 Task: nan
Action: Mouse moved to (516, 649)
Screenshot: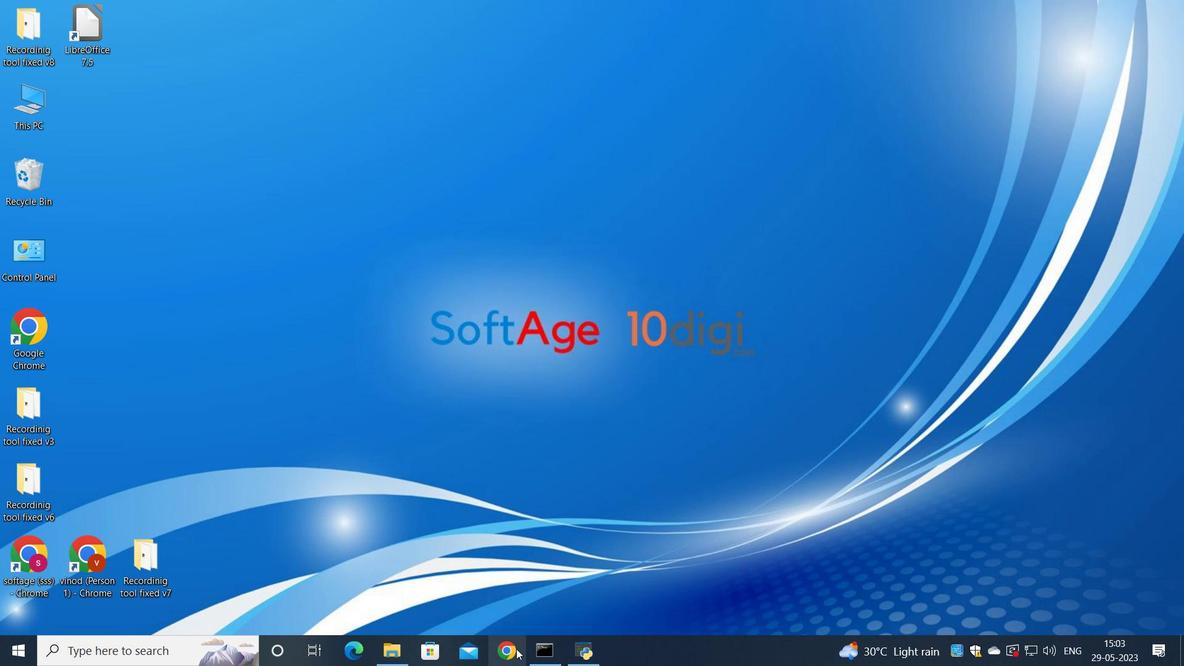
Action: Mouse pressed left at (516, 649)
Screenshot: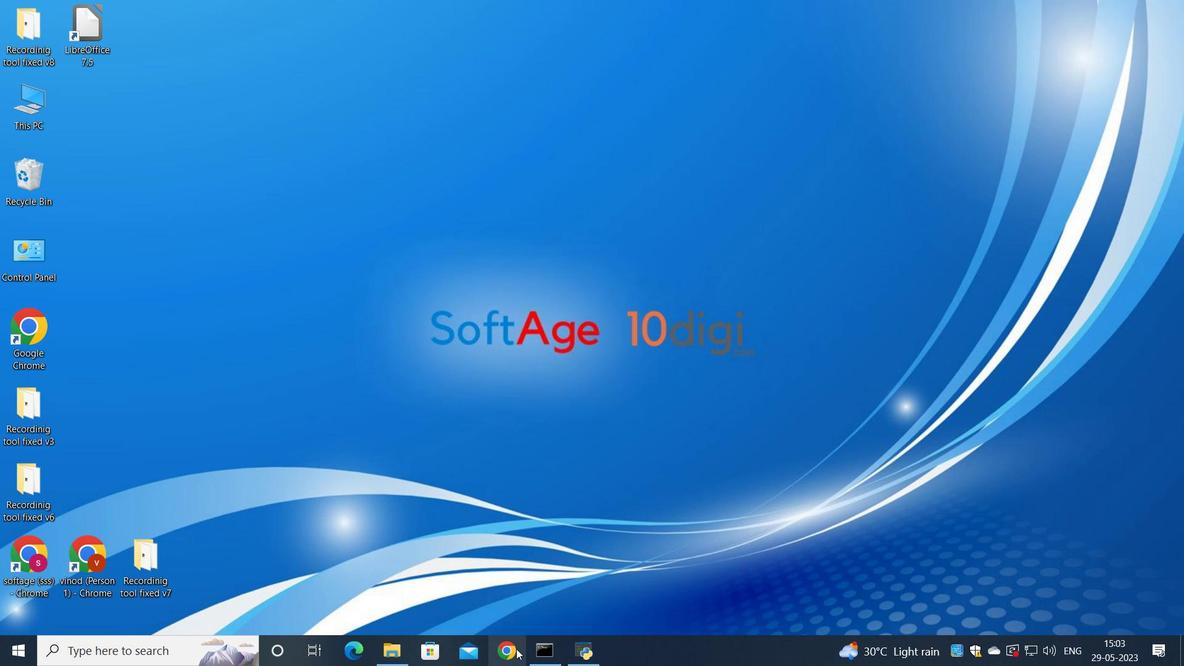 
Action: Mouse moved to (512, 394)
Screenshot: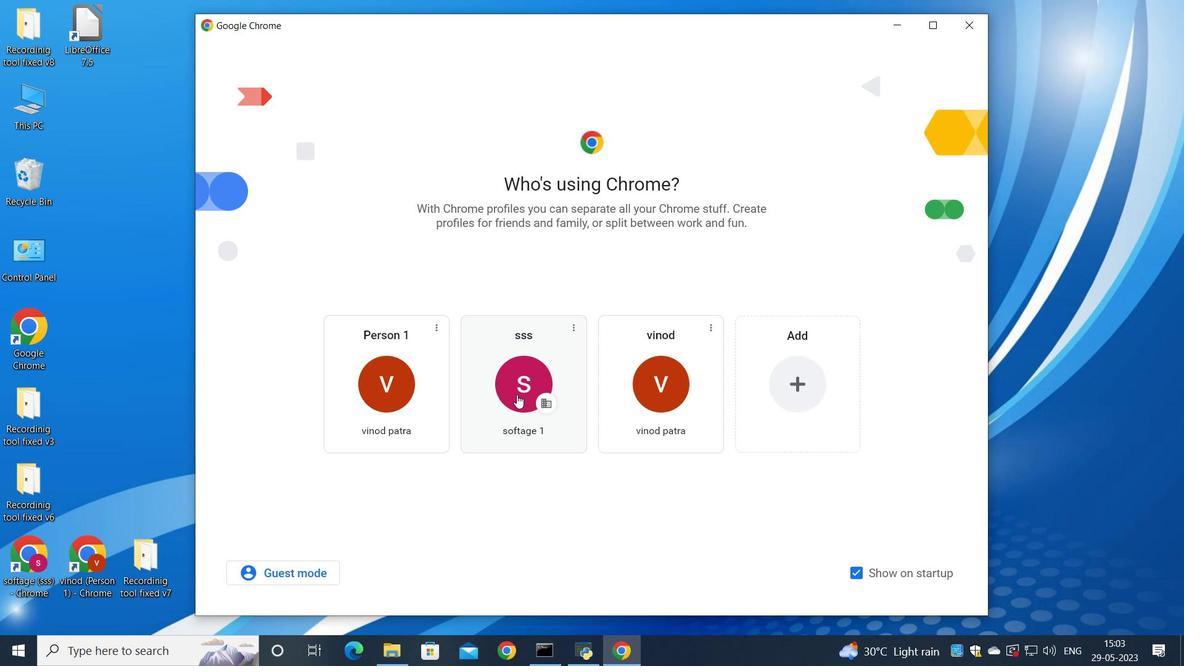 
Action: Mouse pressed left at (512, 394)
Screenshot: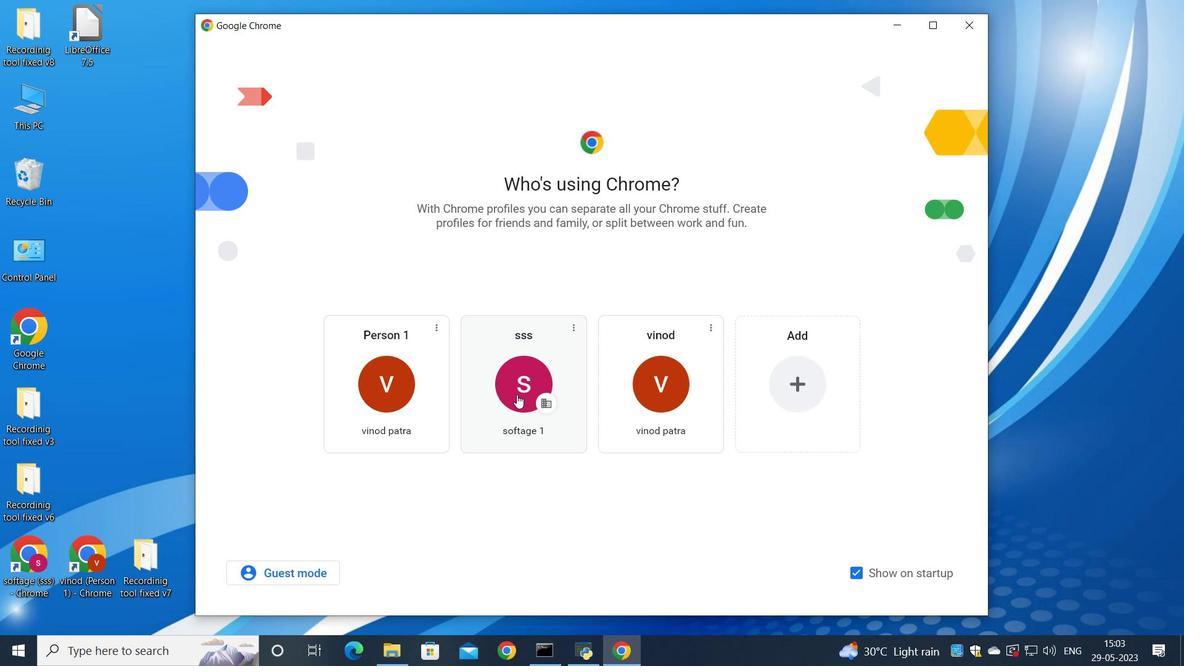 
Action: Mouse moved to (1036, 83)
Screenshot: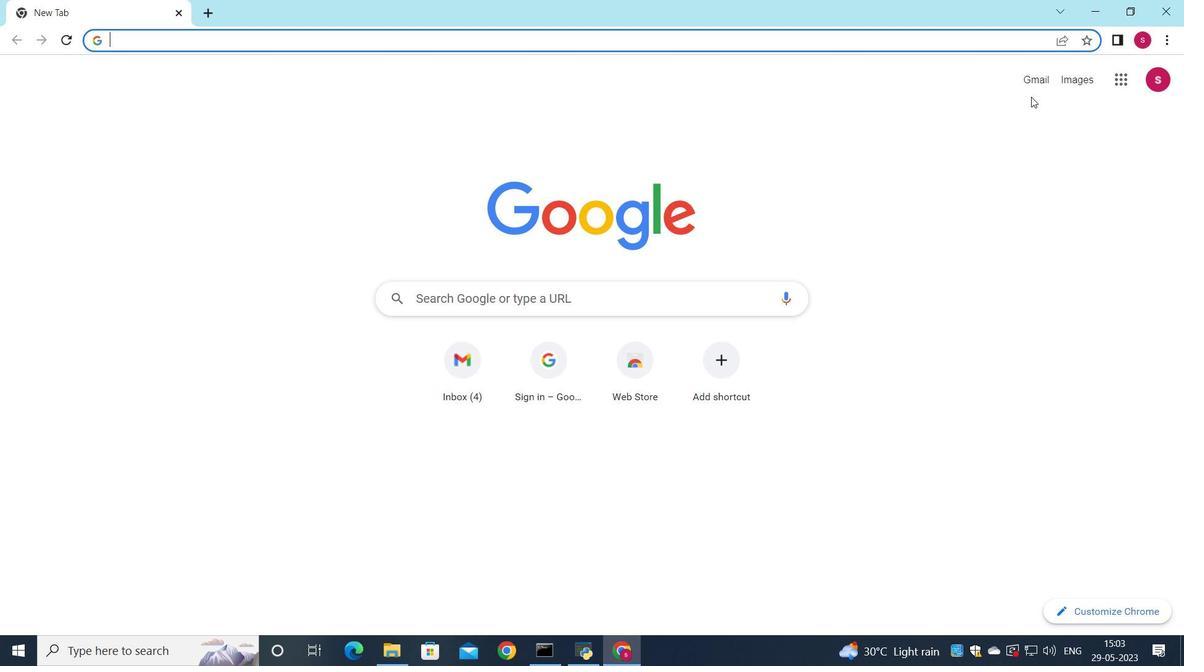 
Action: Mouse pressed left at (1036, 83)
Screenshot: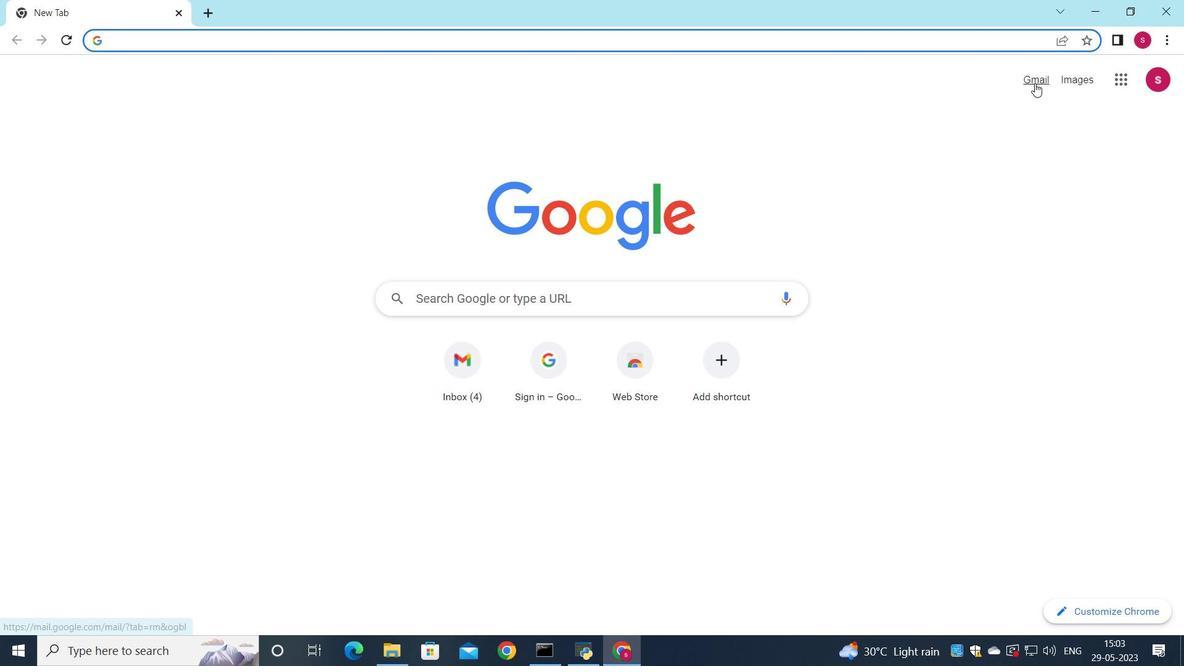 
Action: Mouse moved to (1011, 106)
Screenshot: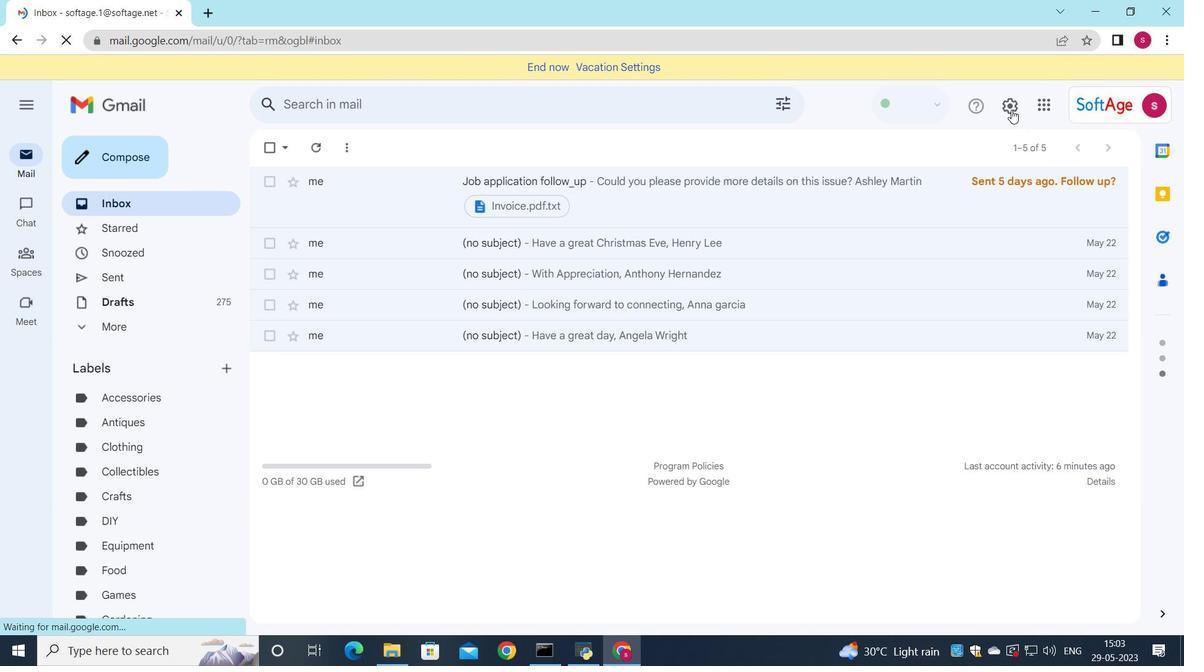 
Action: Mouse pressed left at (1011, 106)
Screenshot: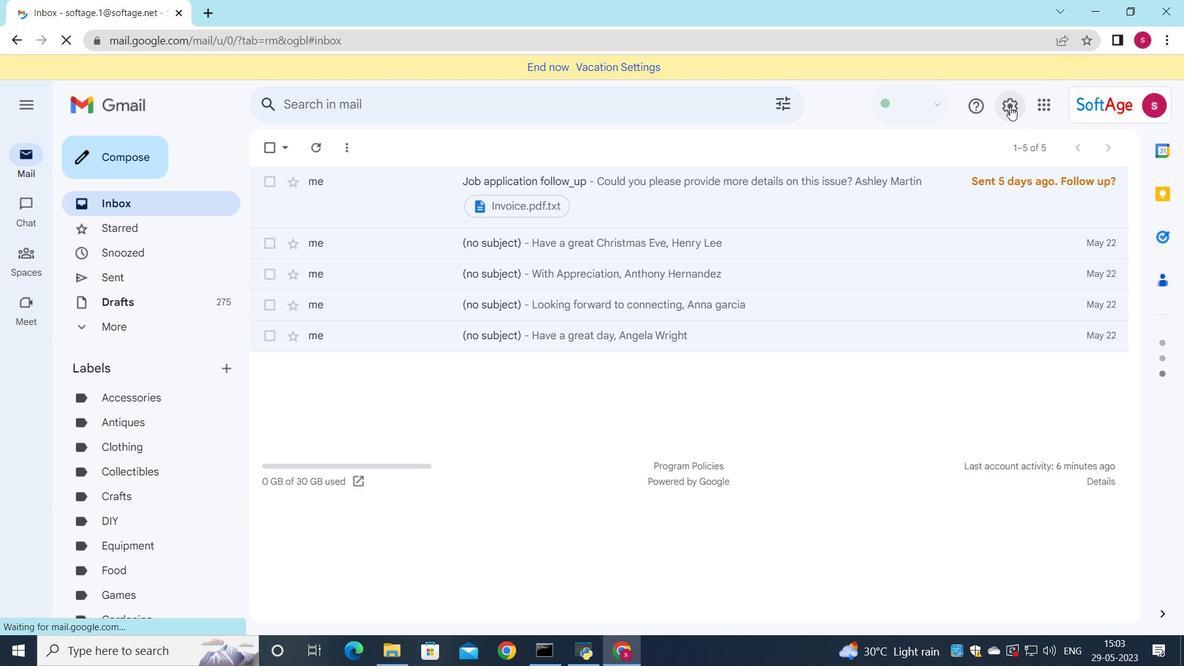 
Action: Mouse moved to (1033, 182)
Screenshot: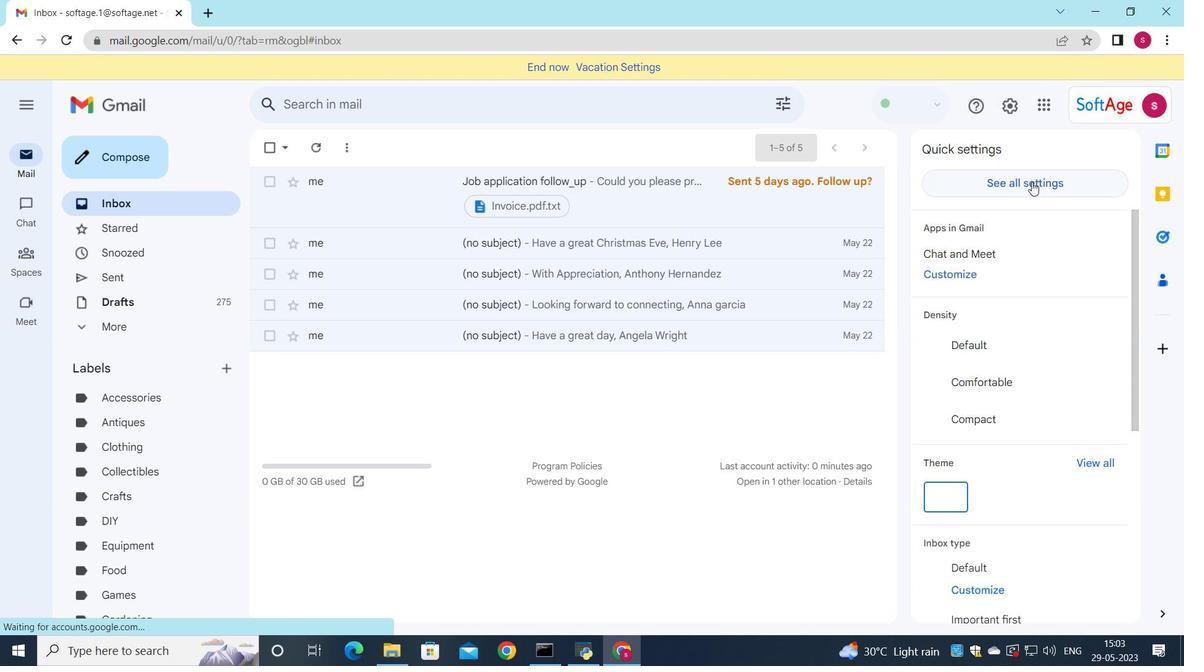 
Action: Mouse pressed left at (1033, 182)
Screenshot: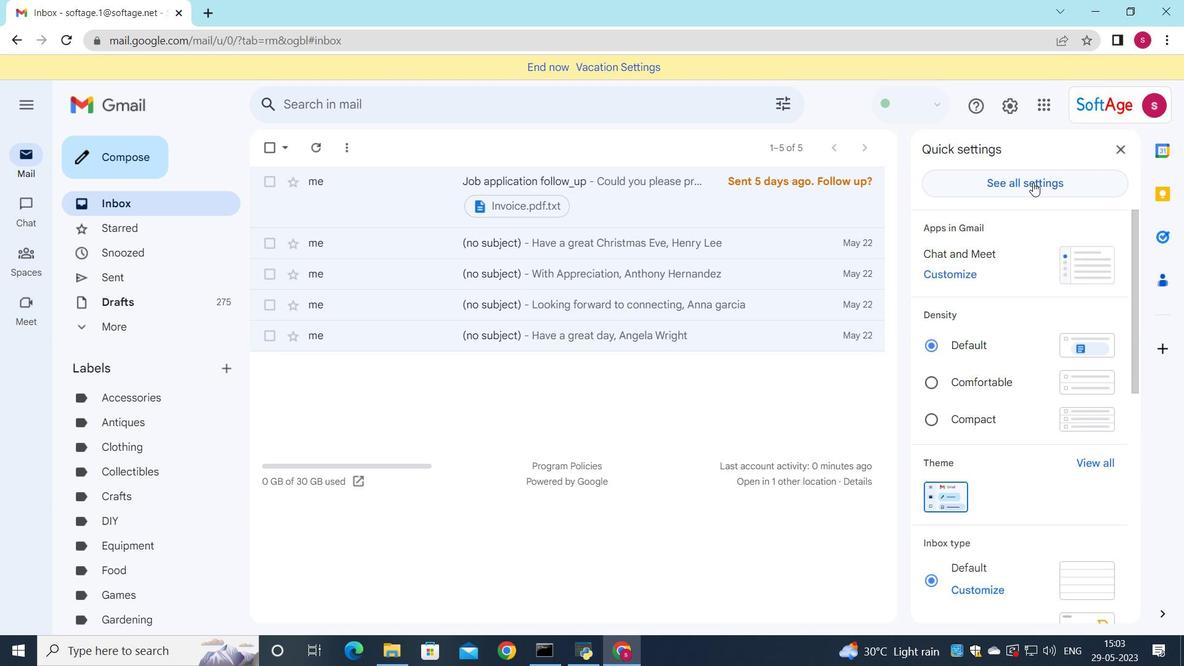 
Action: Mouse moved to (562, 223)
Screenshot: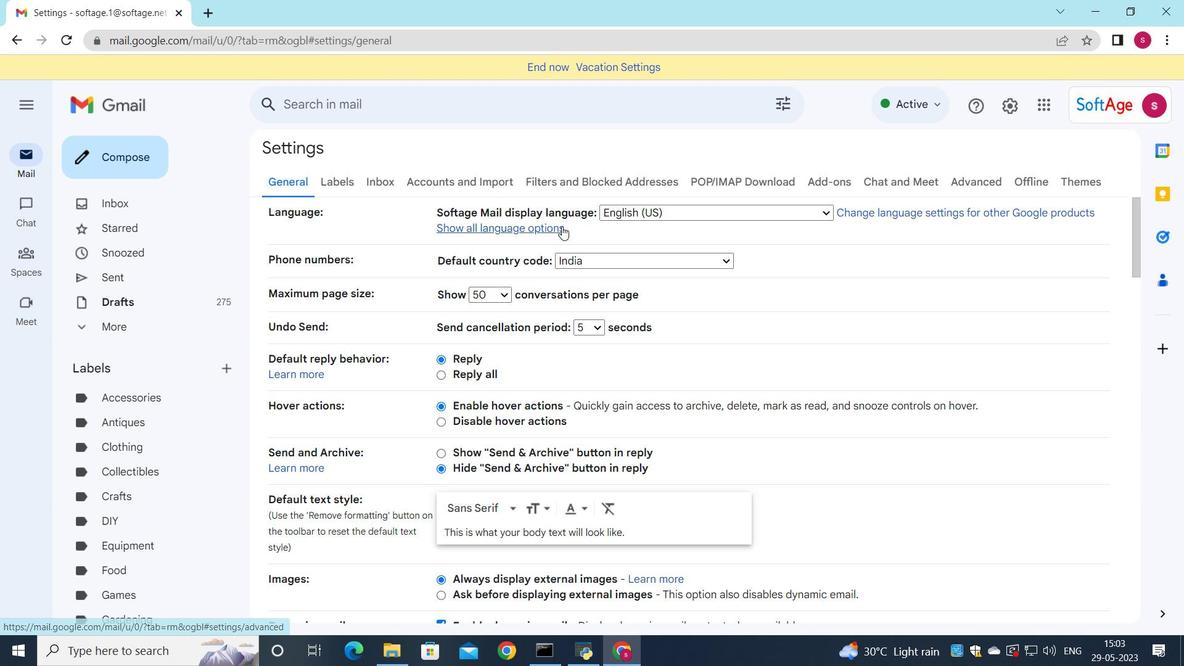 
Action: Mouse scrolled (562, 222) with delta (0, 0)
Screenshot: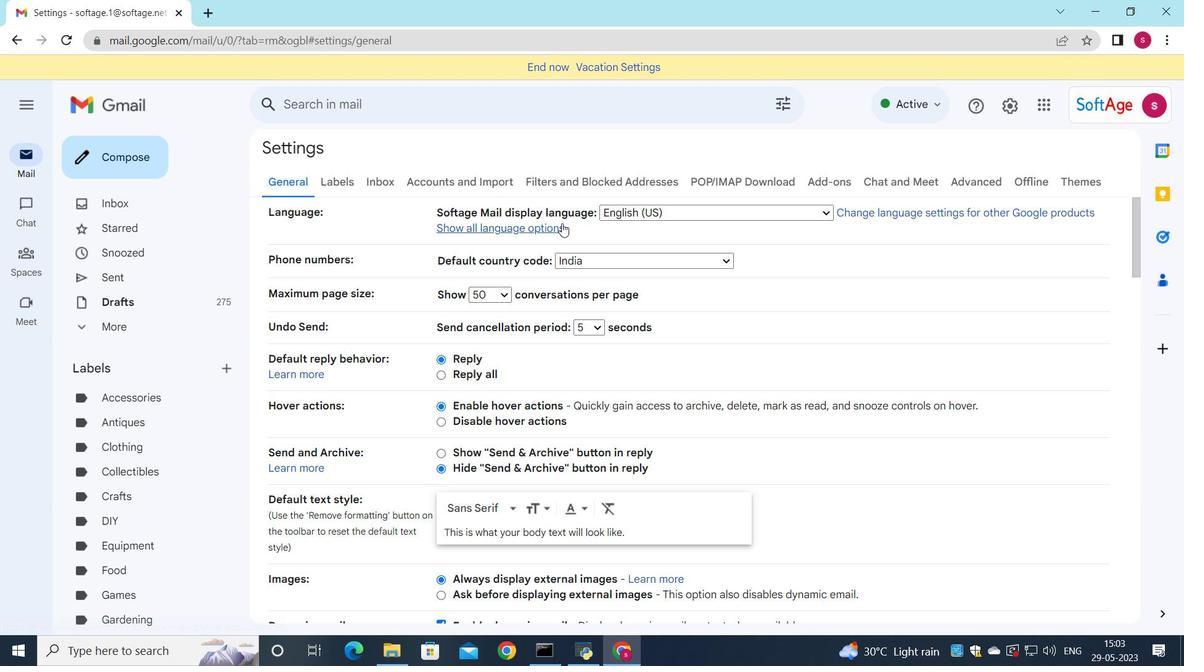 
Action: Mouse scrolled (562, 222) with delta (0, 0)
Screenshot: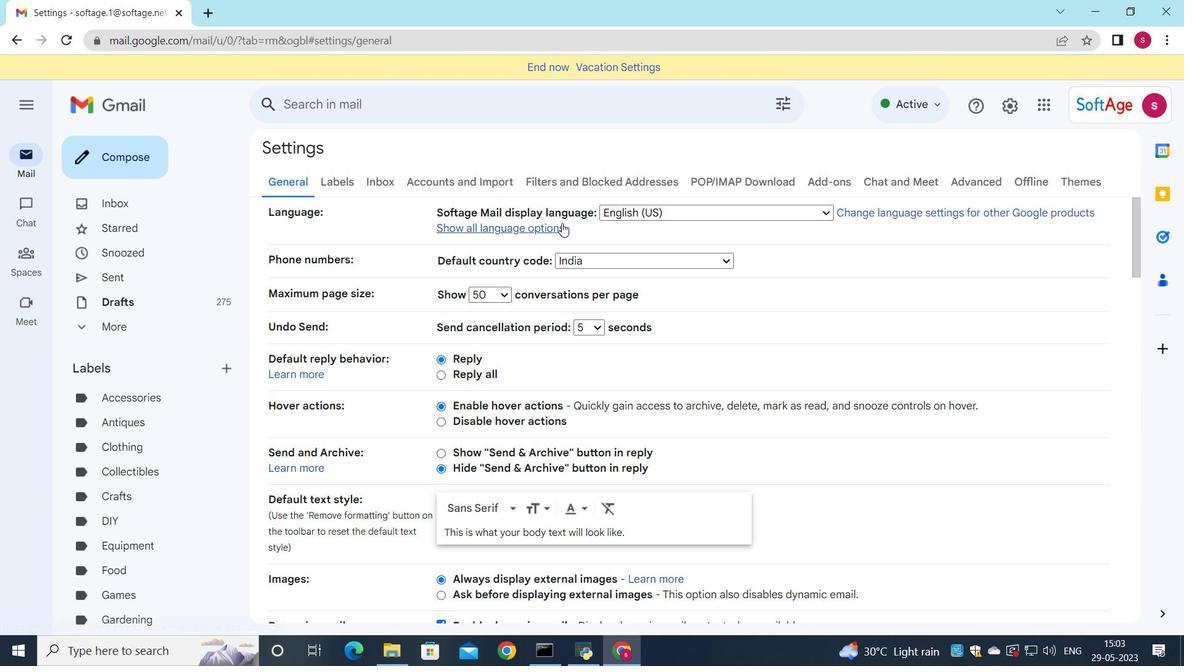 
Action: Mouse scrolled (562, 222) with delta (0, 0)
Screenshot: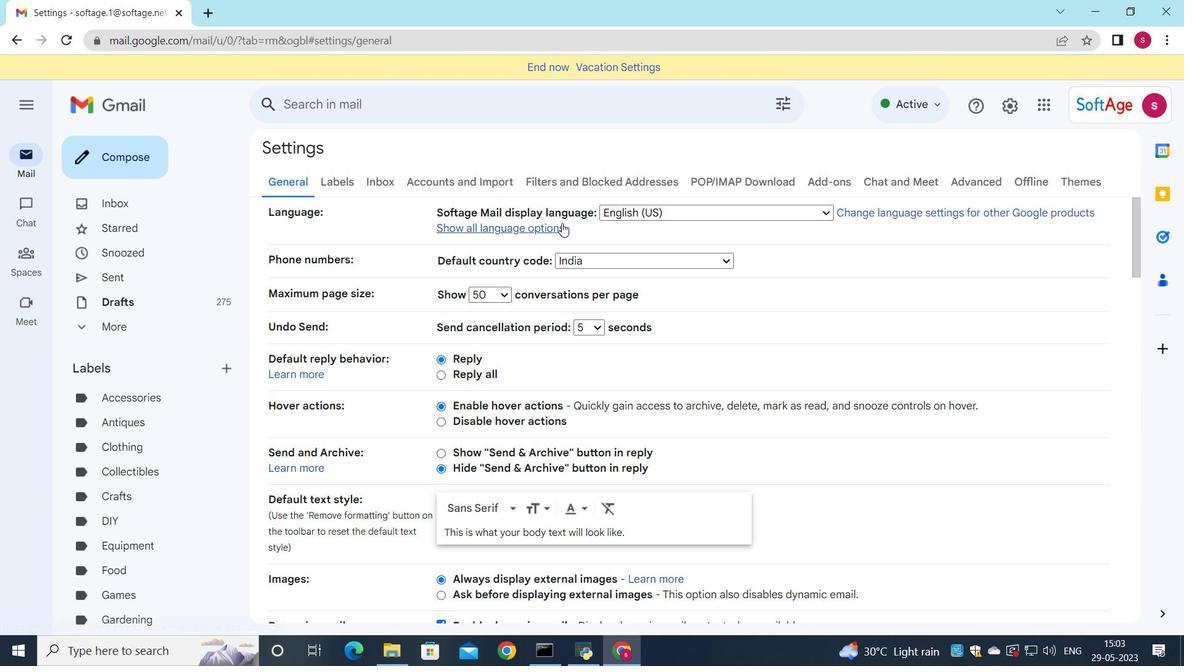 
Action: Mouse scrolled (562, 222) with delta (0, 0)
Screenshot: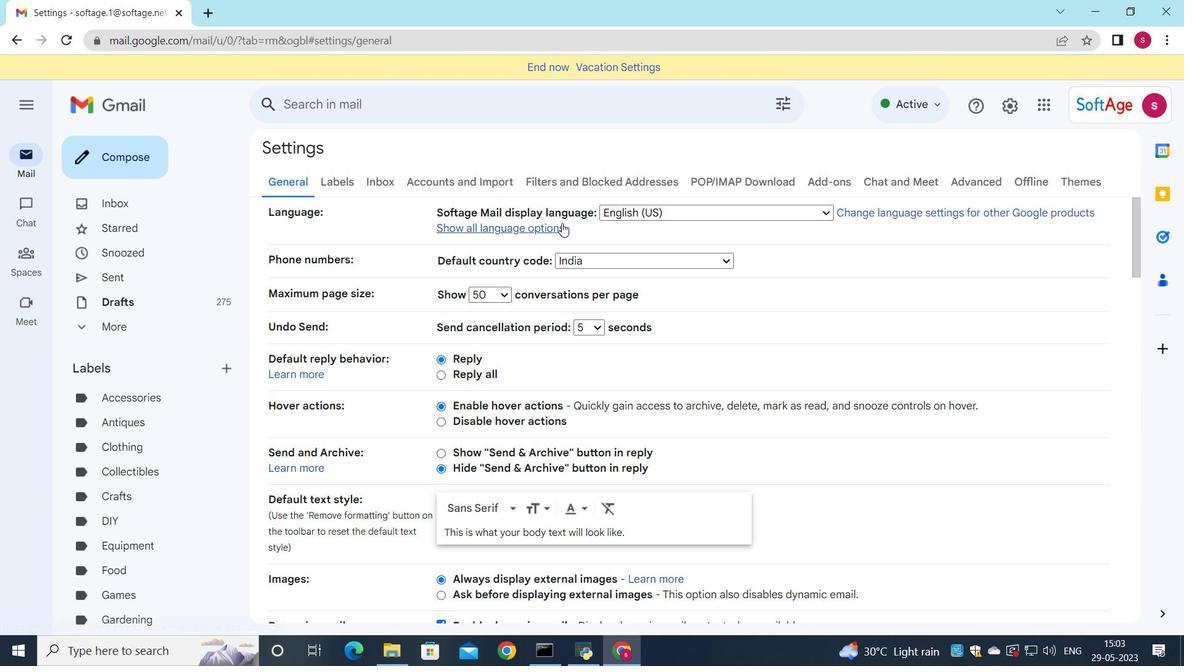 
Action: Mouse scrolled (562, 222) with delta (0, 0)
Screenshot: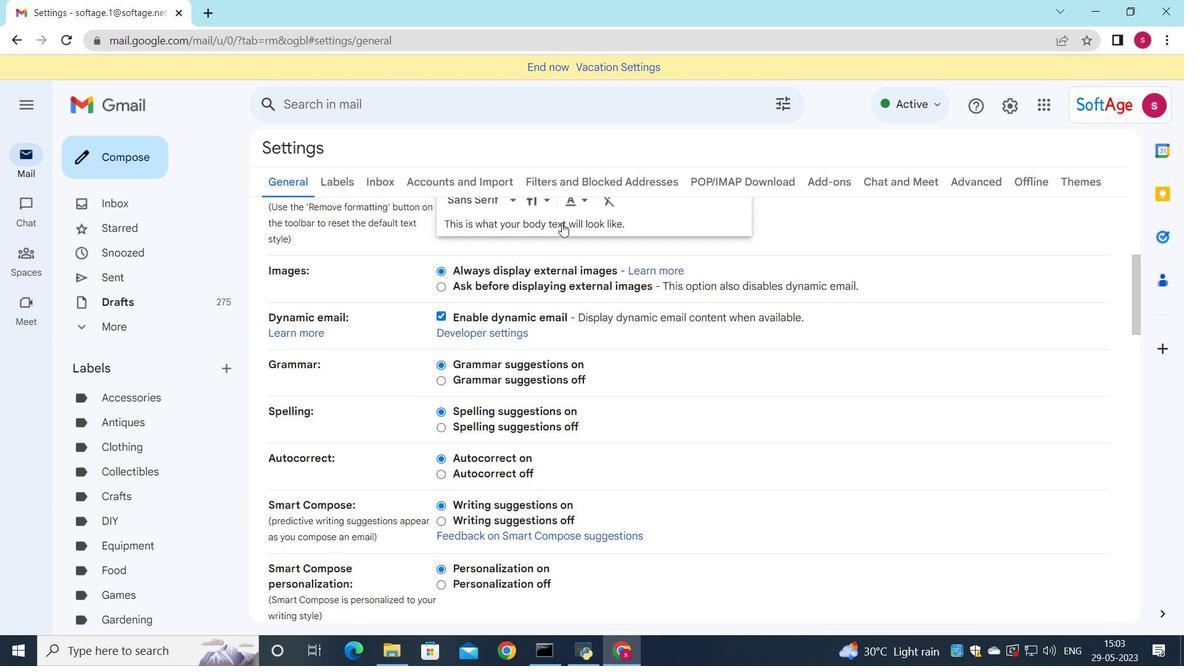 
Action: Mouse scrolled (562, 222) with delta (0, 0)
Screenshot: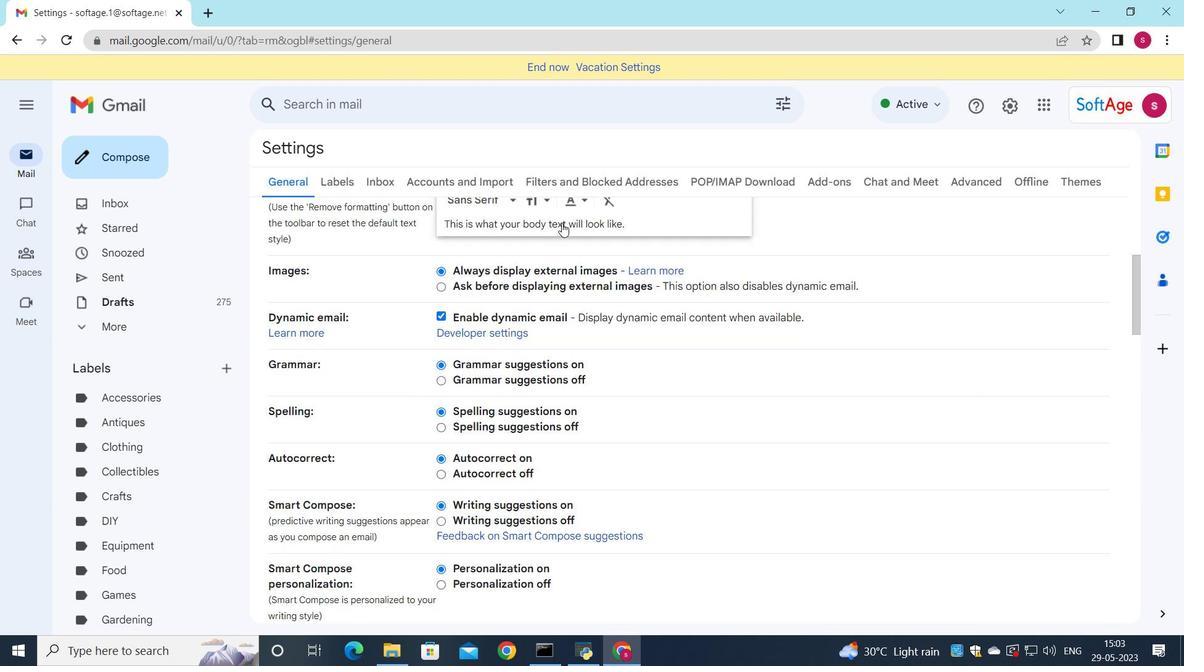 
Action: Mouse scrolled (562, 222) with delta (0, 0)
Screenshot: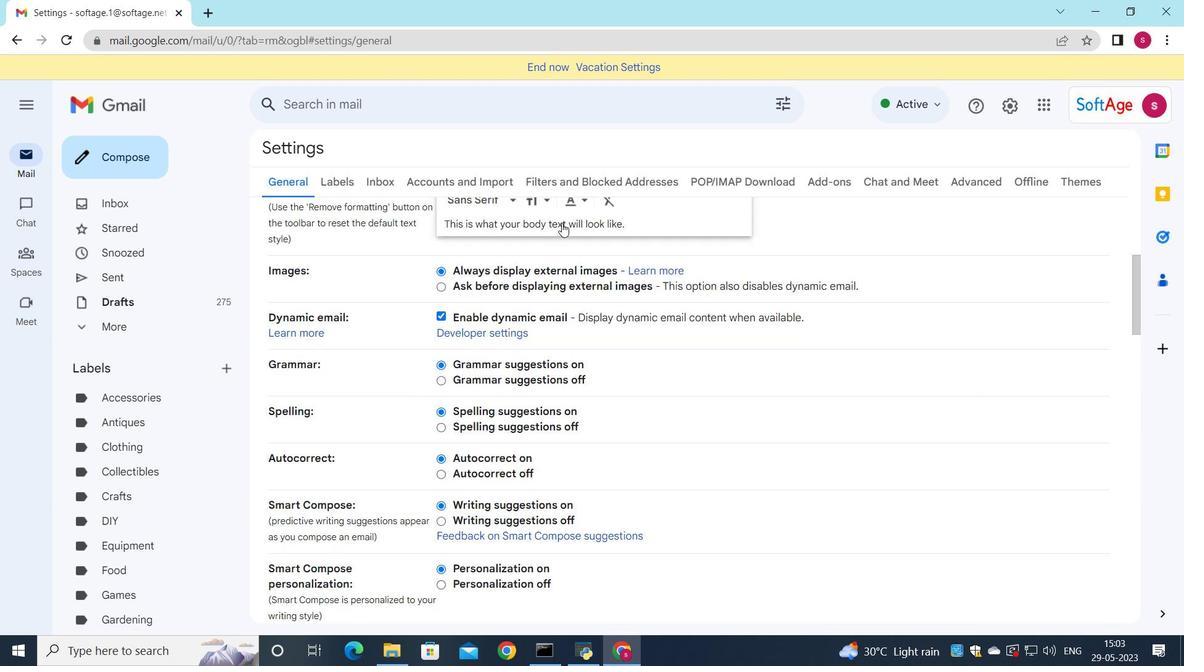 
Action: Mouse scrolled (562, 222) with delta (0, 0)
Screenshot: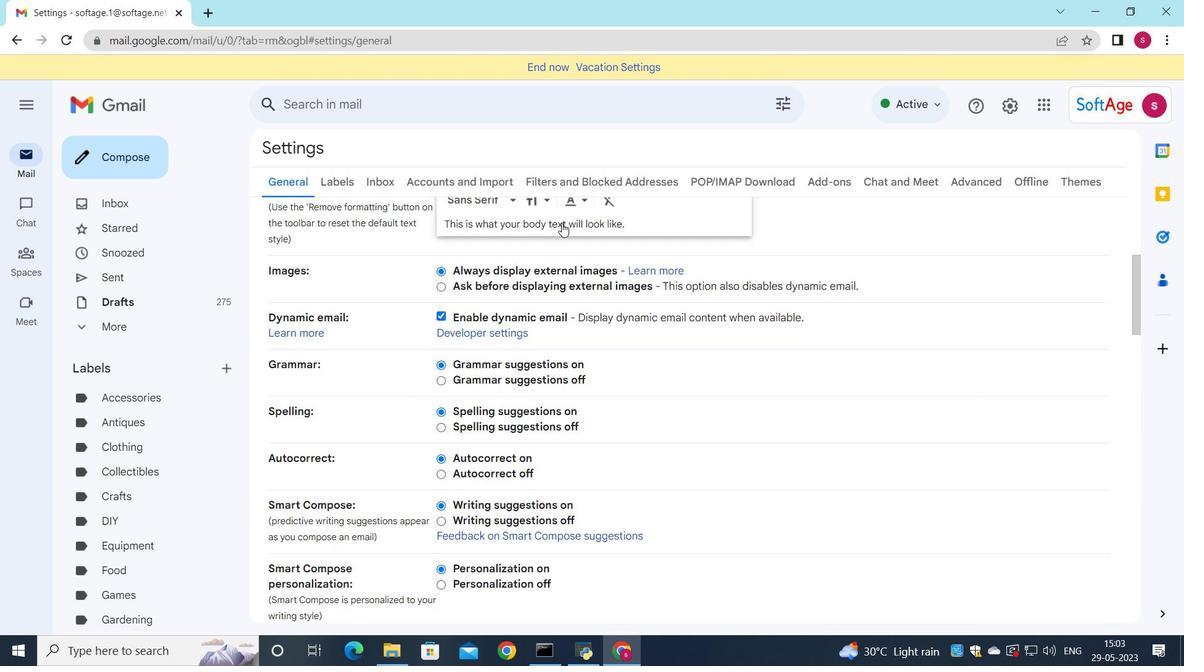 
Action: Mouse scrolled (562, 222) with delta (0, 0)
Screenshot: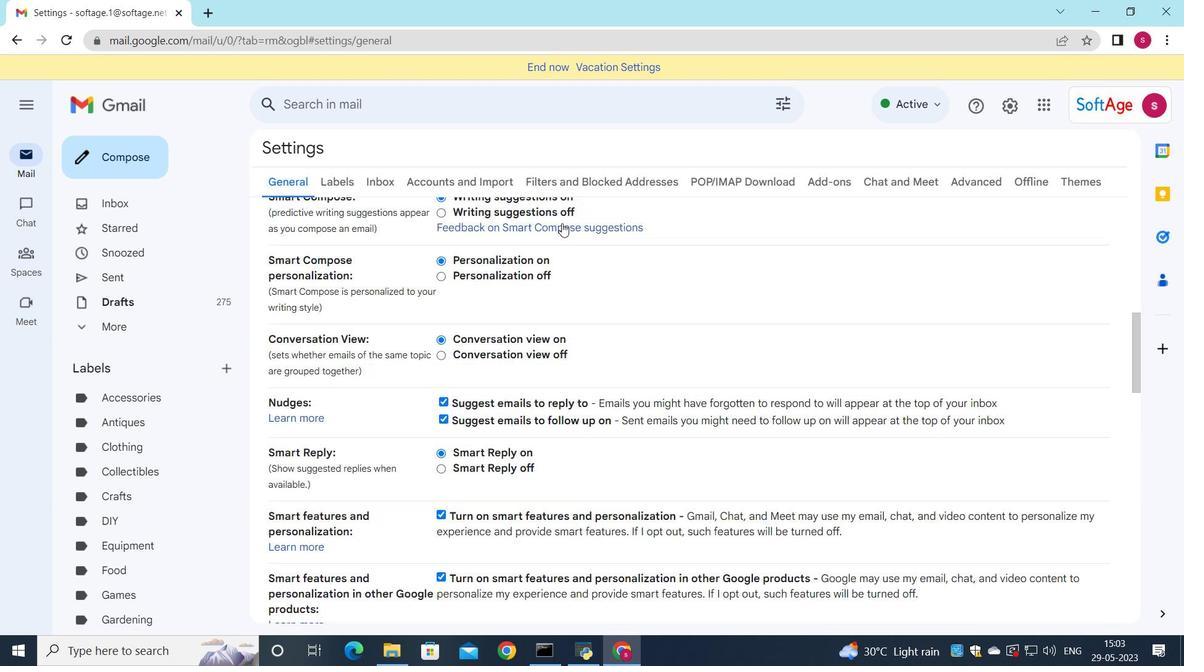 
Action: Mouse scrolled (562, 222) with delta (0, 0)
Screenshot: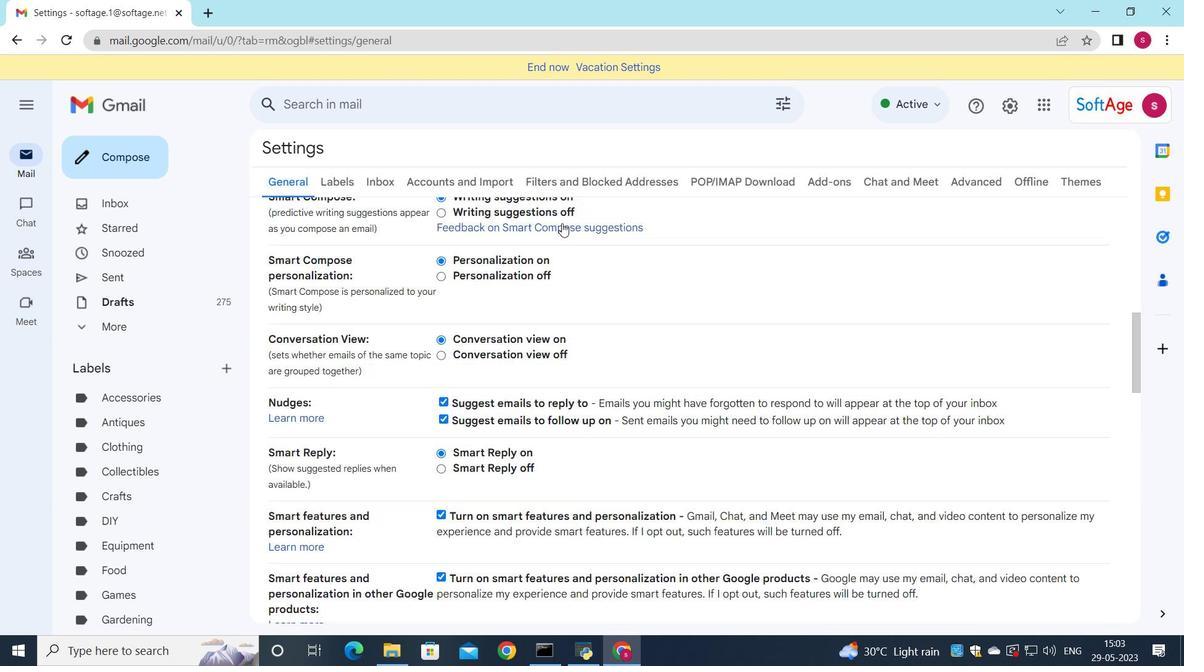 
Action: Mouse scrolled (562, 222) with delta (0, 0)
Screenshot: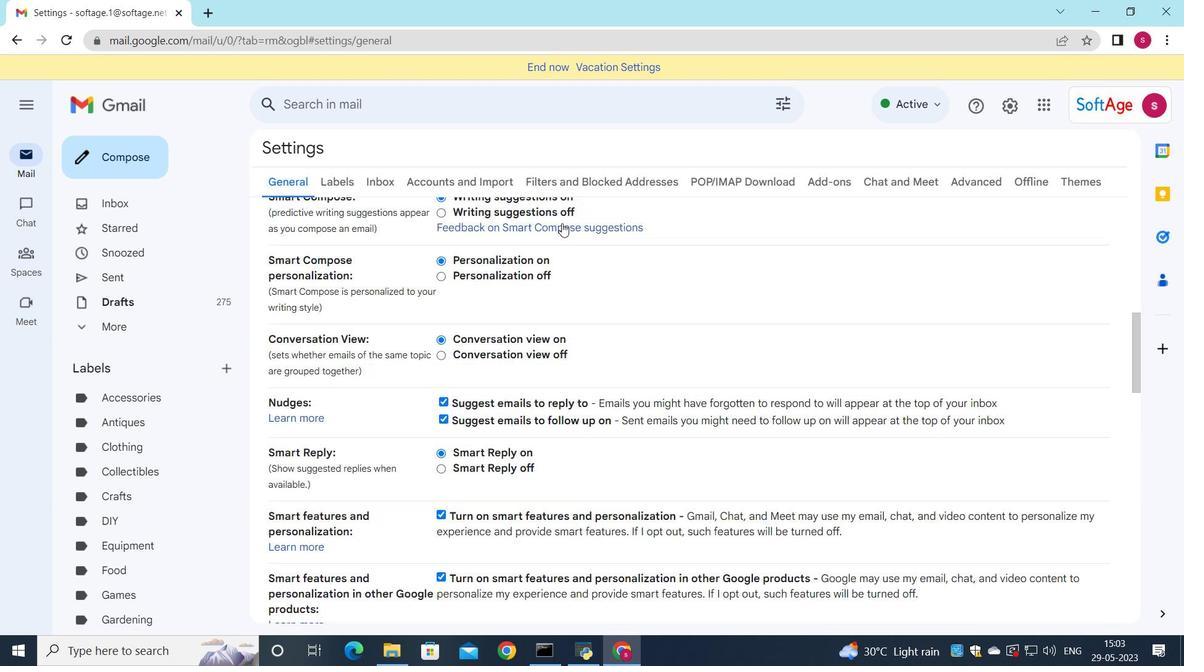
Action: Mouse scrolled (562, 222) with delta (0, 0)
Screenshot: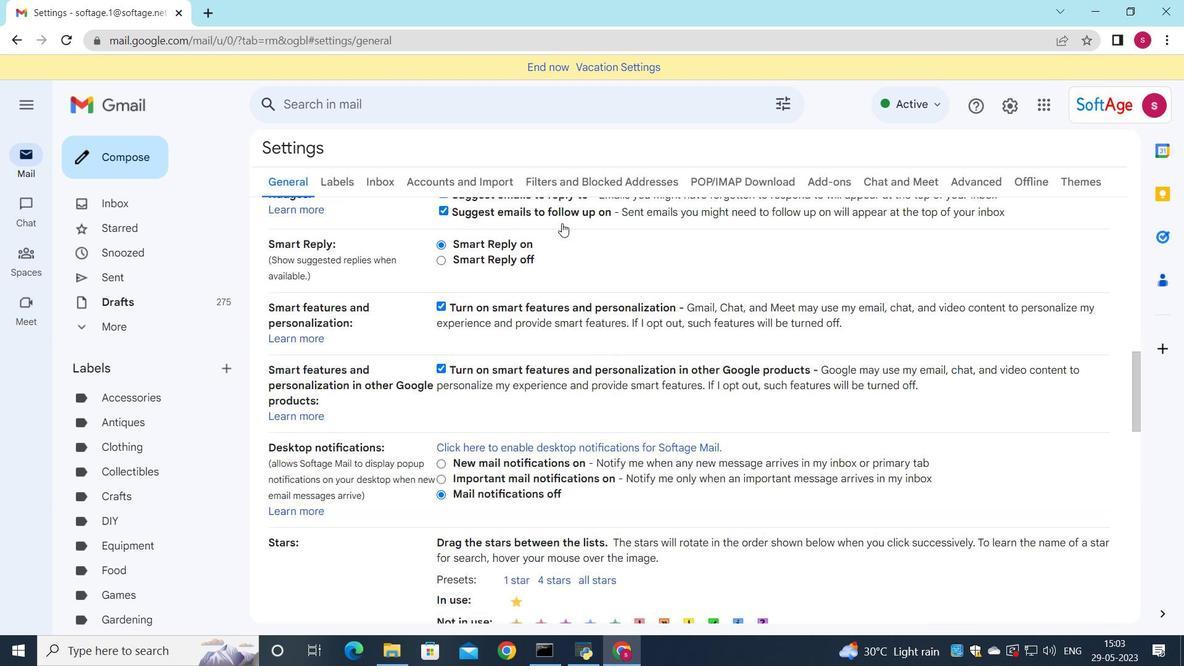 
Action: Mouse scrolled (562, 222) with delta (0, 0)
Screenshot: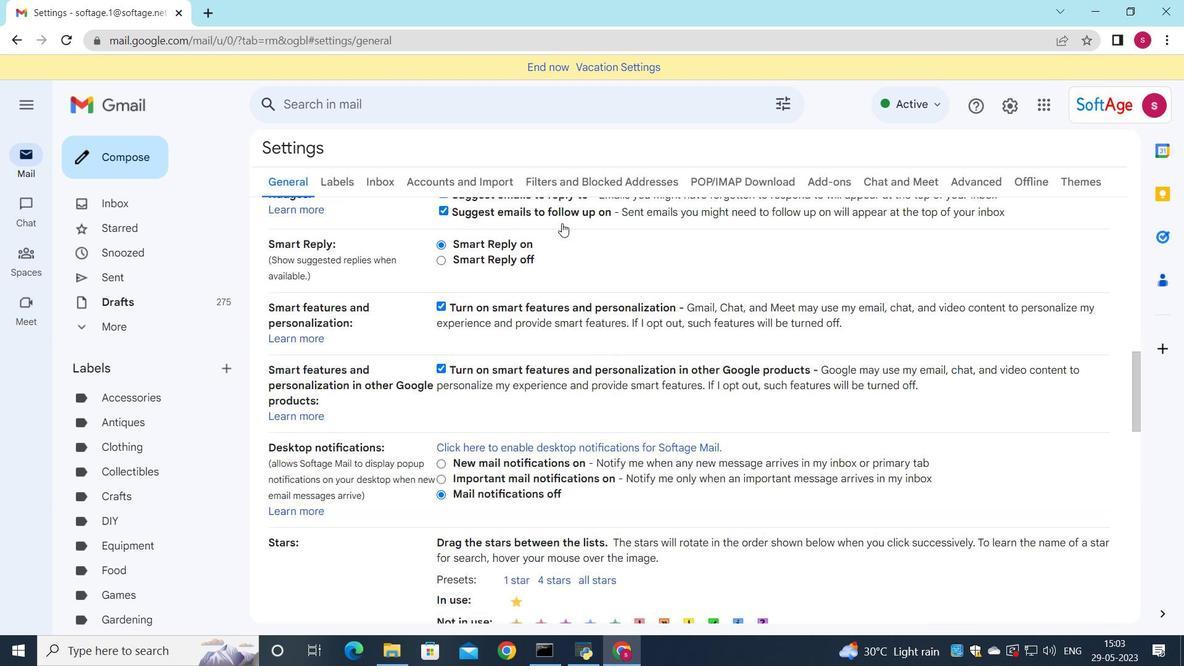 
Action: Mouse scrolled (562, 222) with delta (0, 0)
Screenshot: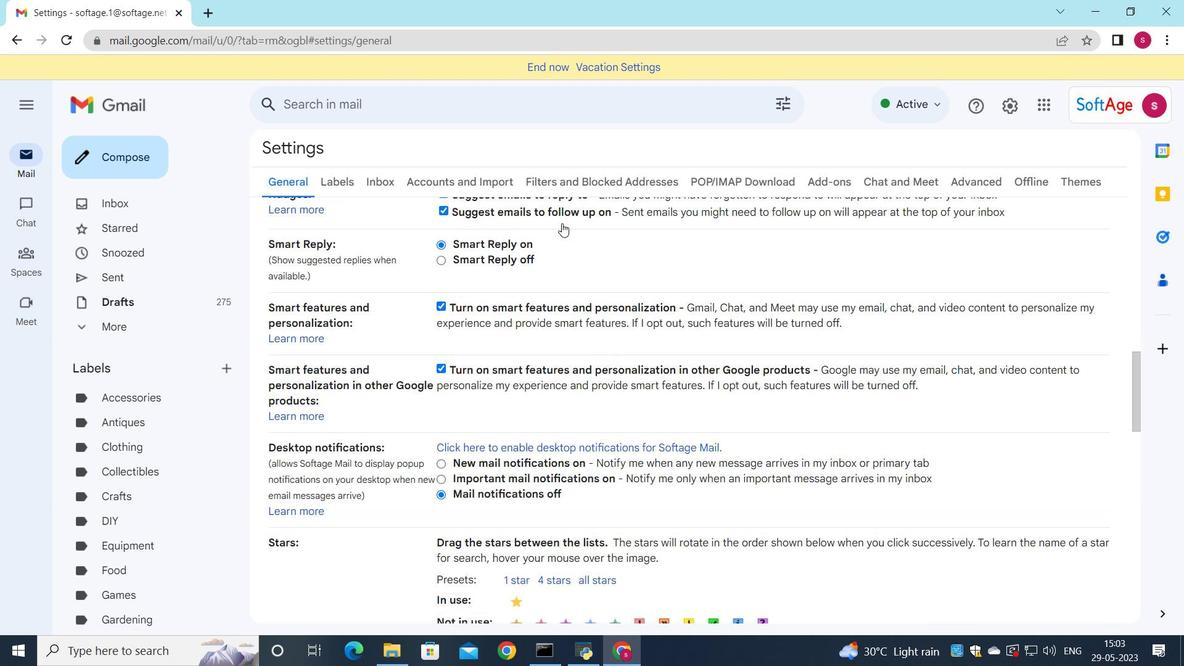 
Action: Mouse scrolled (562, 222) with delta (0, 0)
Screenshot: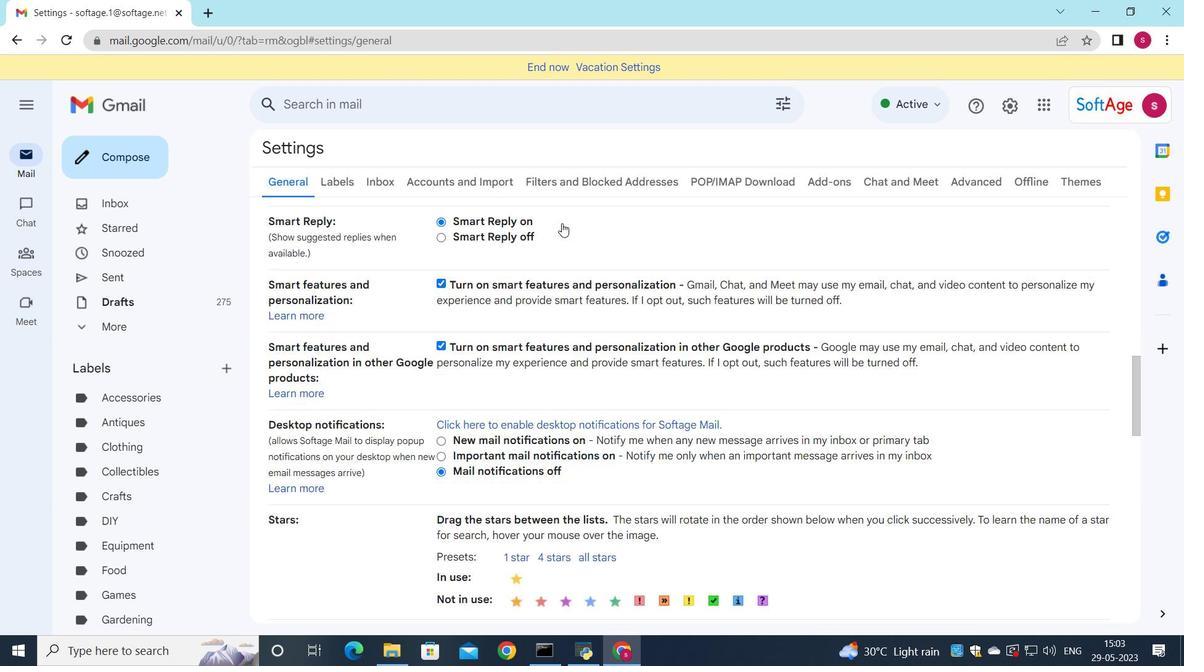 
Action: Mouse scrolled (562, 222) with delta (0, 0)
Screenshot: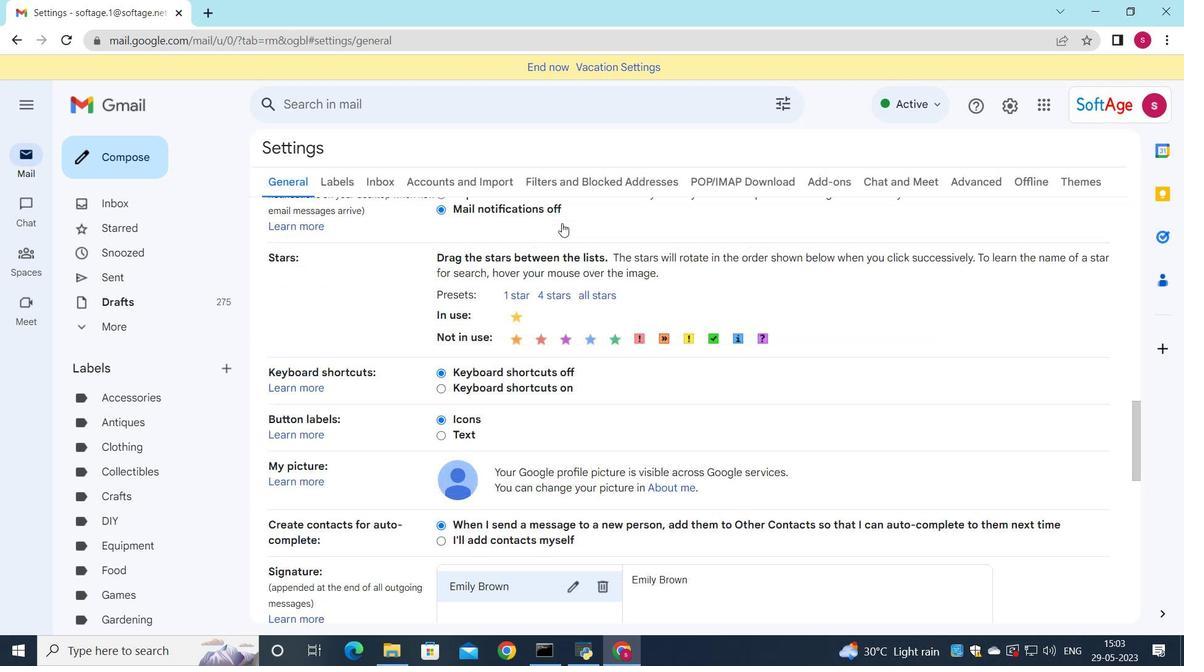 
Action: Mouse scrolled (562, 222) with delta (0, 0)
Screenshot: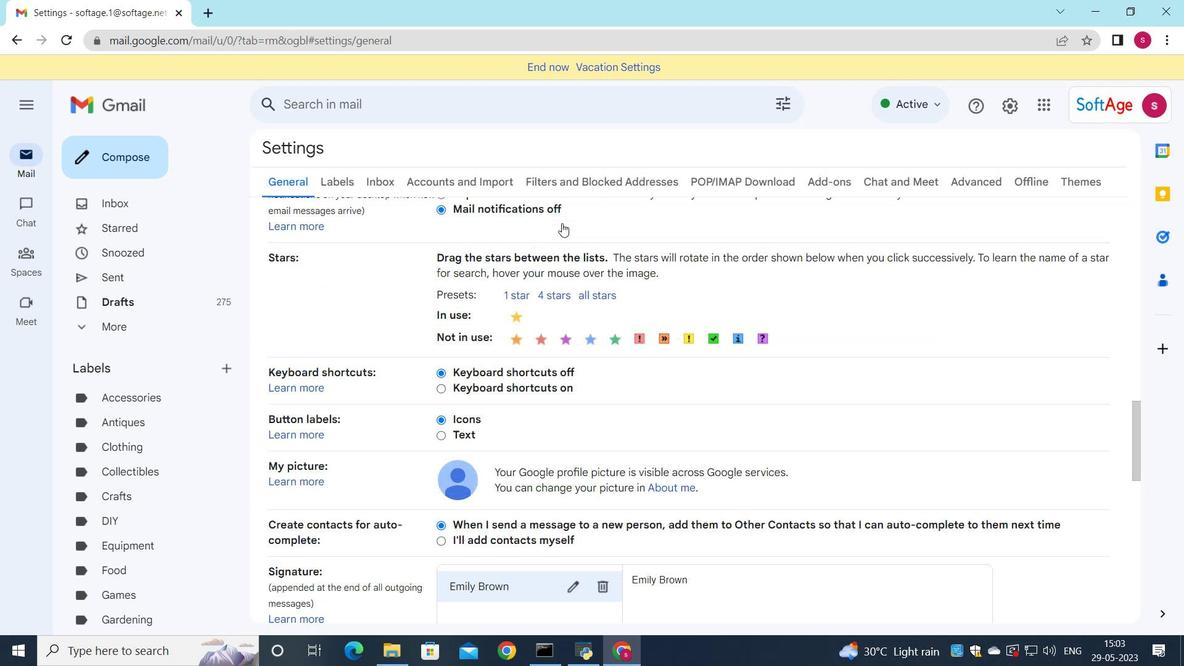 
Action: Mouse scrolled (562, 222) with delta (0, 0)
Screenshot: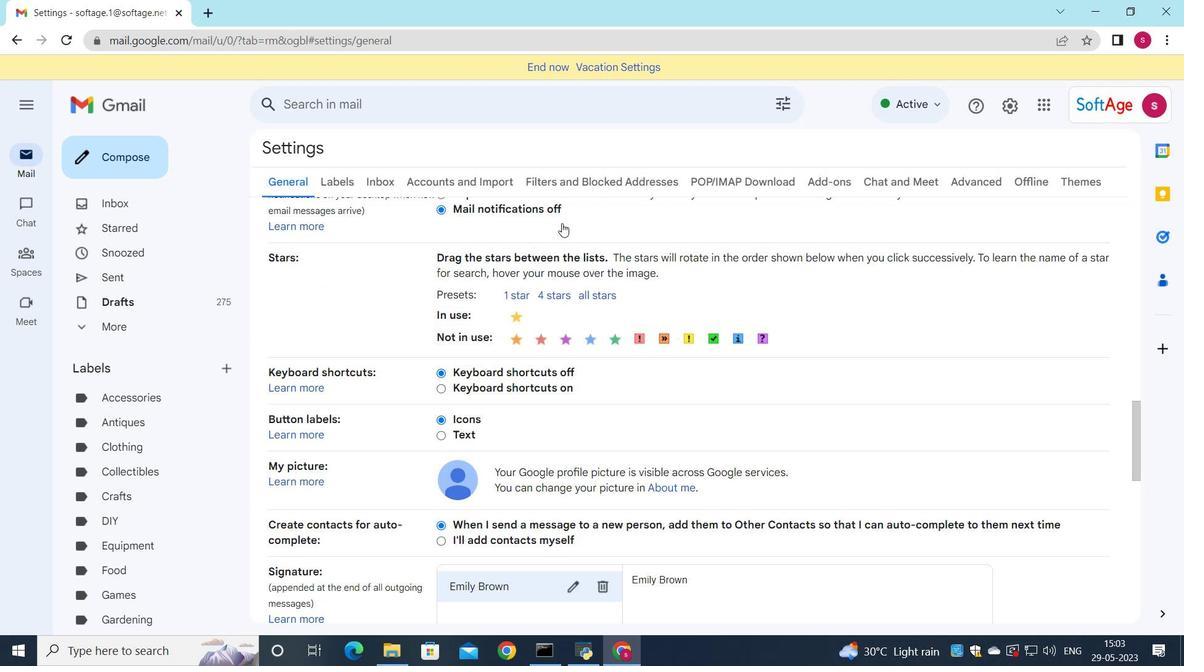 
Action: Mouse moved to (593, 305)
Screenshot: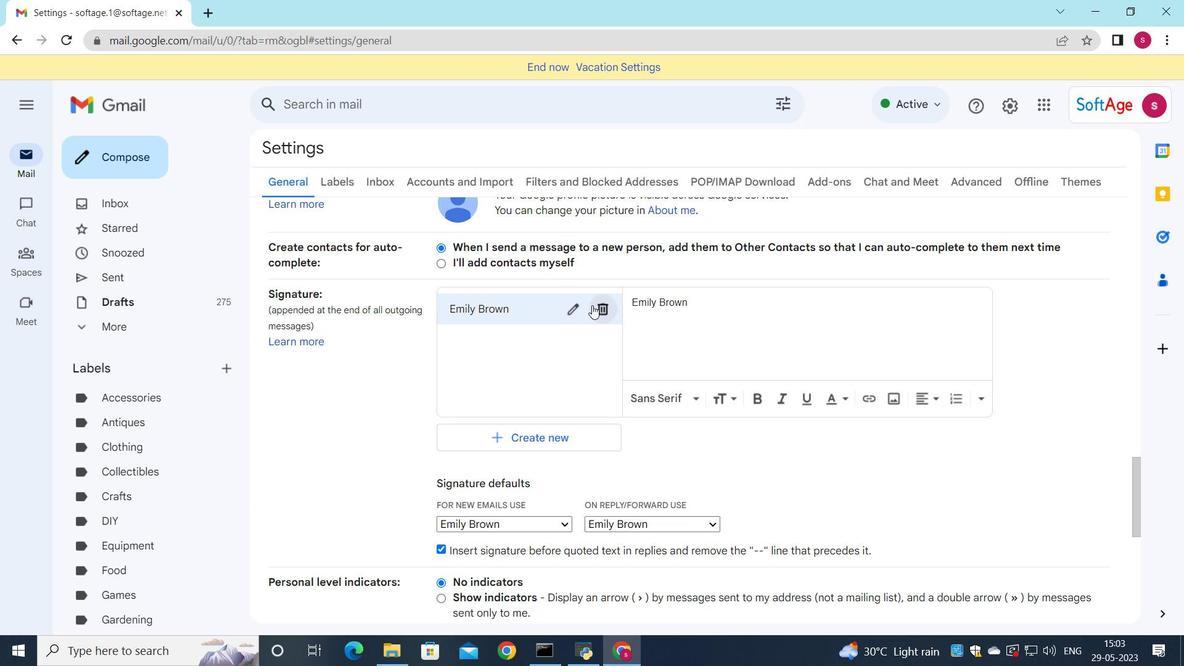 
Action: Mouse pressed left at (593, 305)
Screenshot: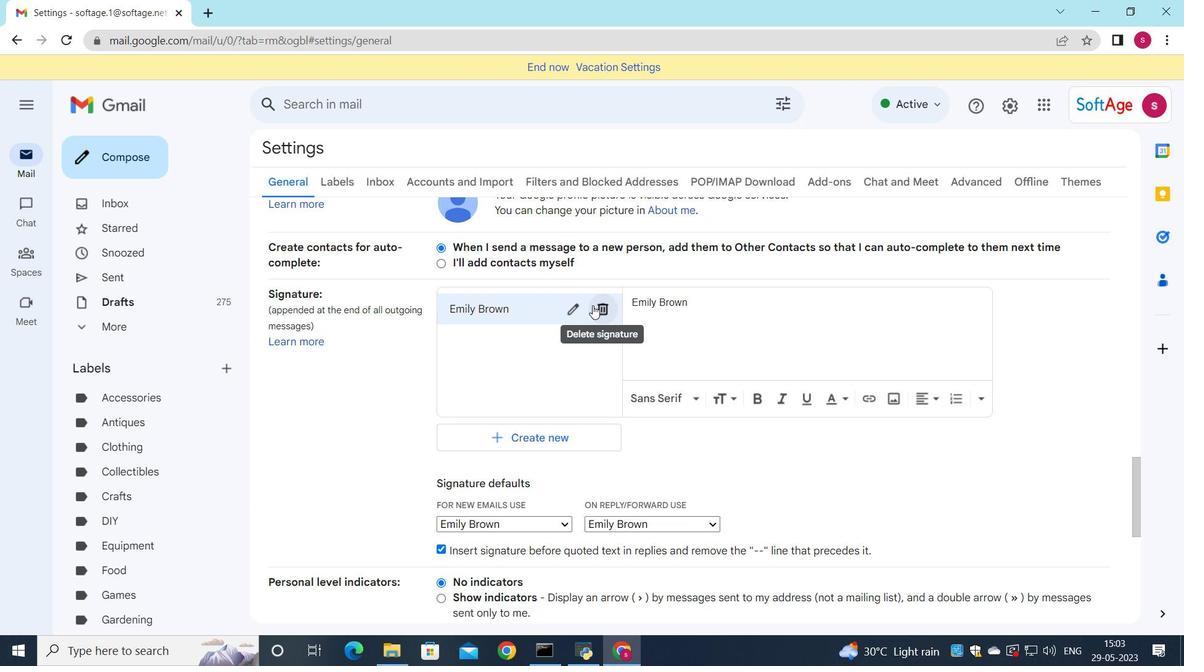 
Action: Mouse moved to (700, 370)
Screenshot: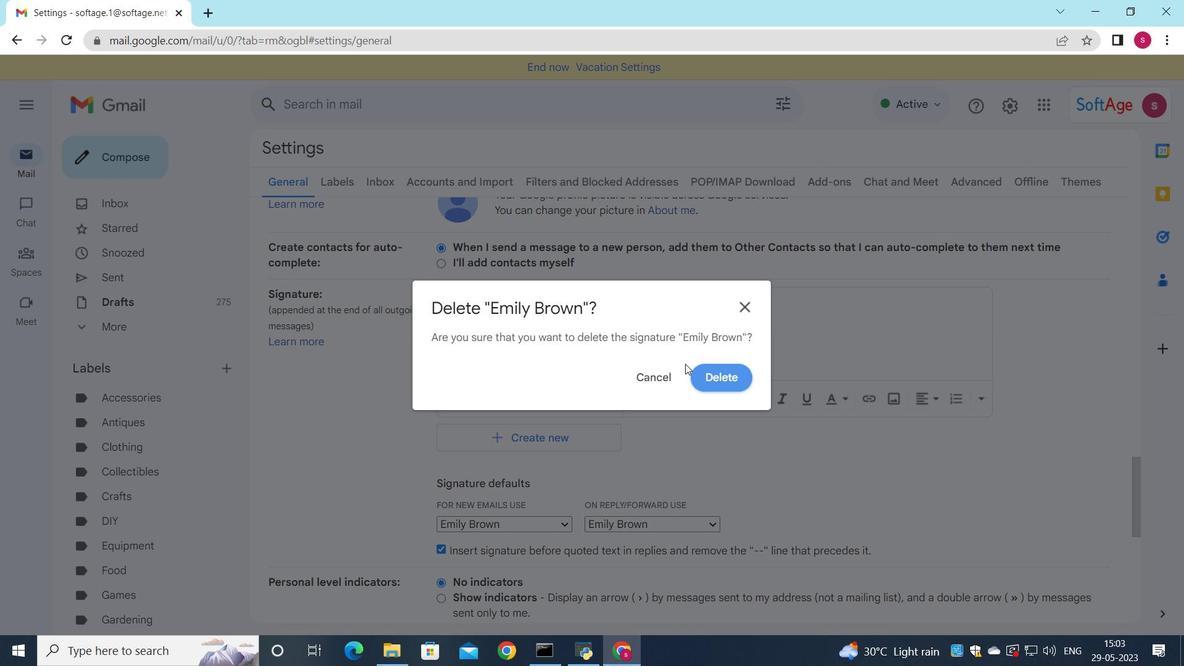 
Action: Mouse pressed left at (700, 370)
Screenshot: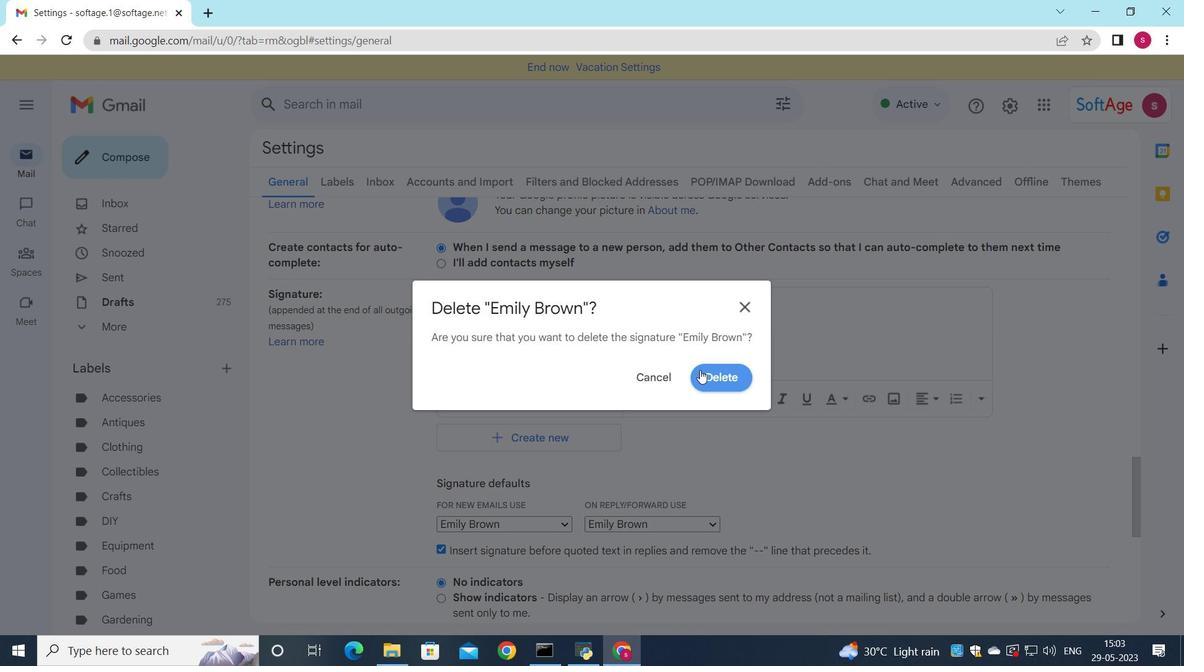
Action: Mouse moved to (517, 332)
Screenshot: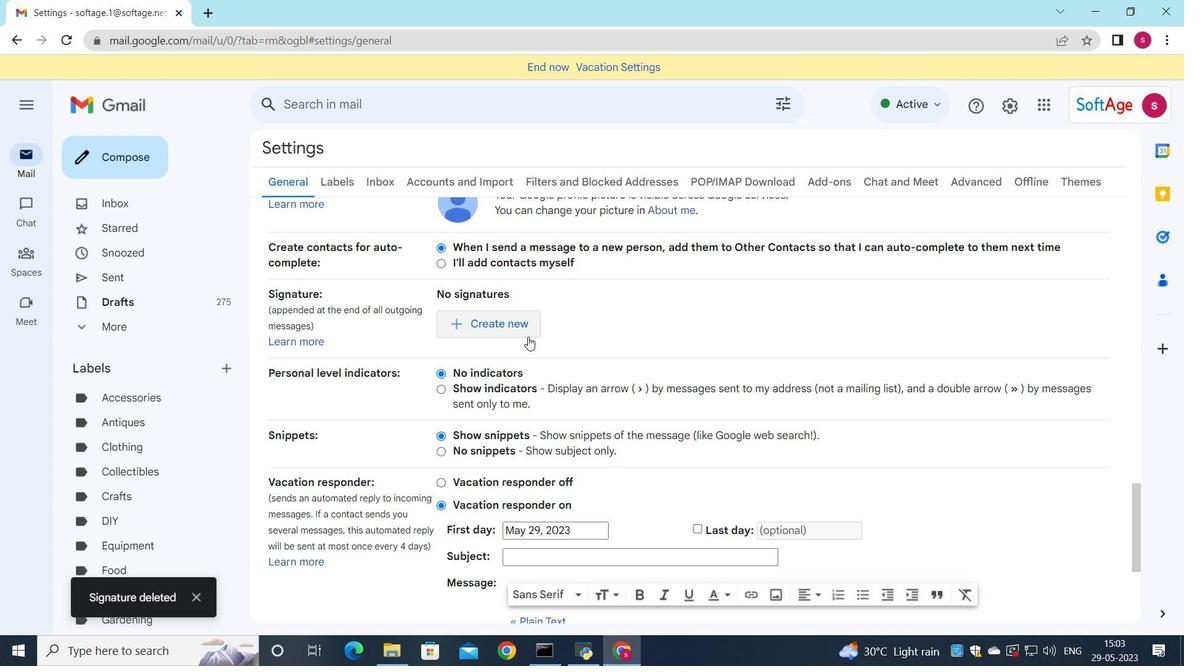 
Action: Mouse pressed left at (517, 332)
Screenshot: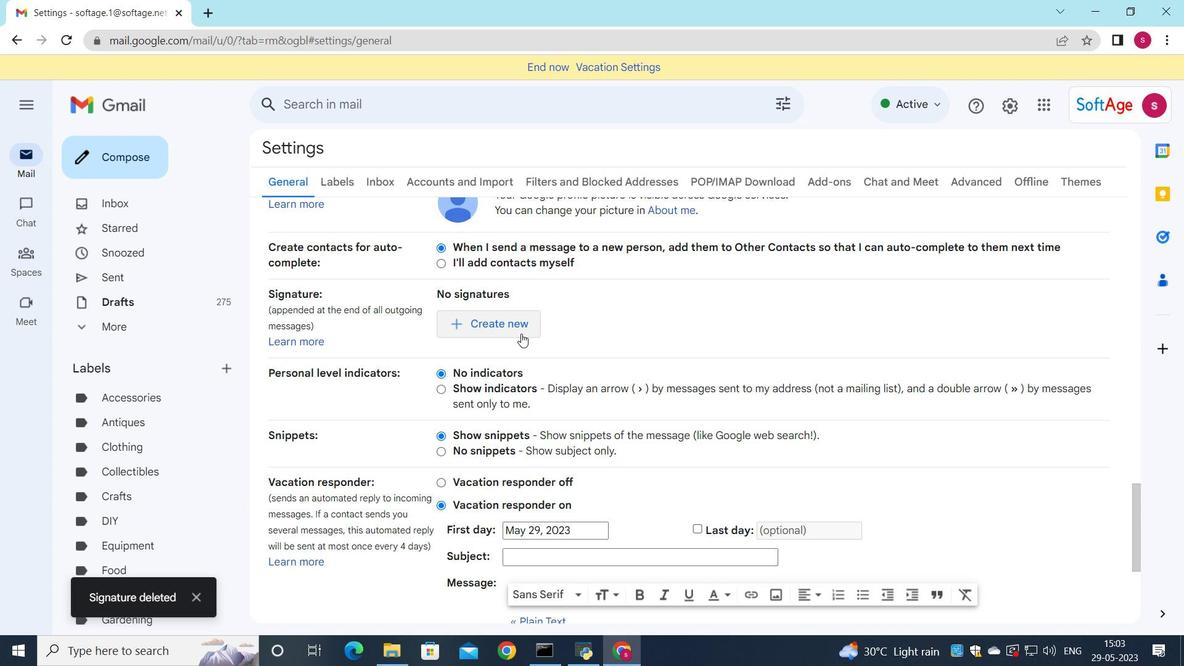 
Action: Mouse moved to (628, 328)
Screenshot: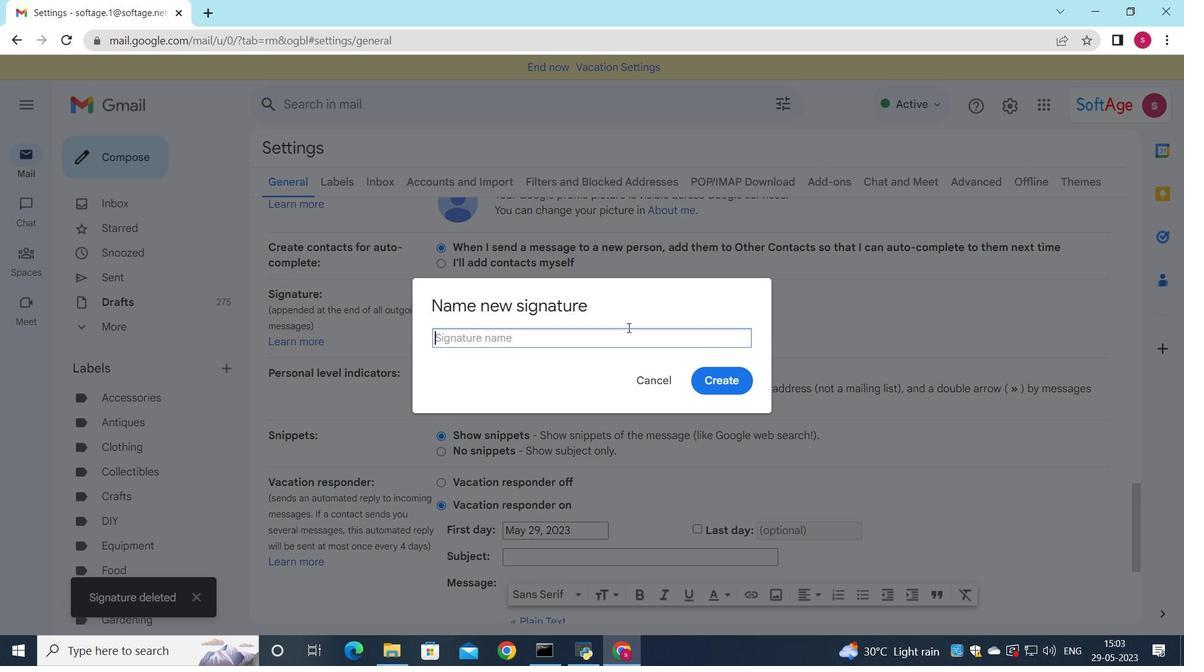 
Action: Key pressed <Key.shift>W<Key.backspace><Key.shift>Emma<Key.space><Key.shift>Green
Screenshot: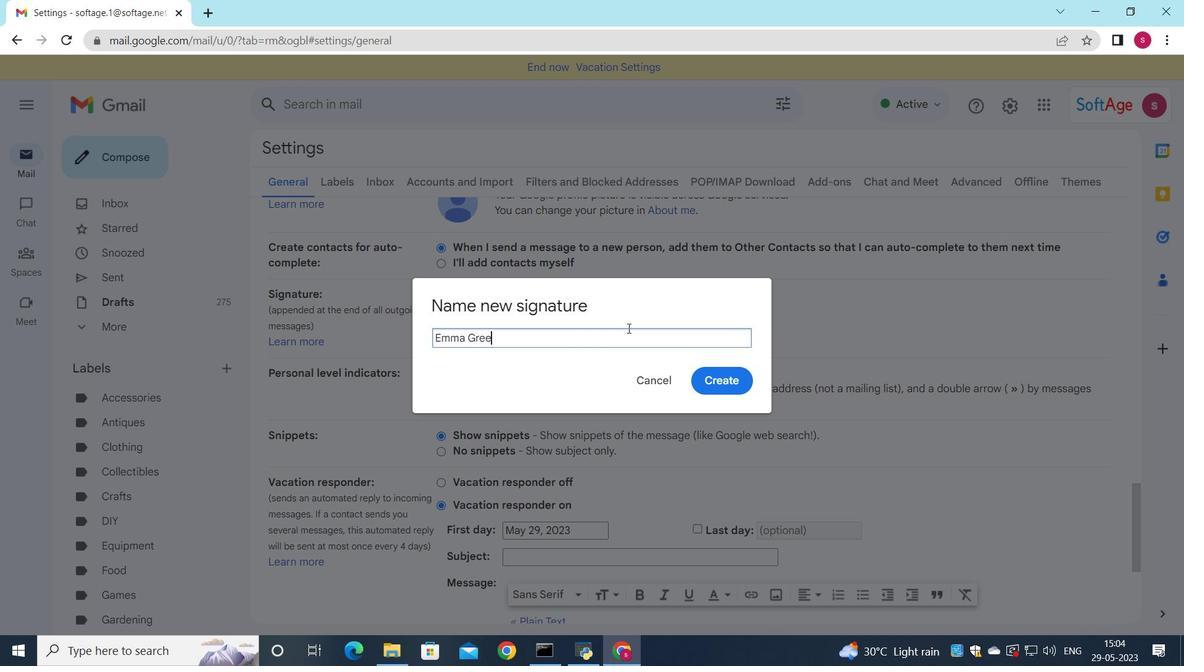 
Action: Mouse moved to (730, 381)
Screenshot: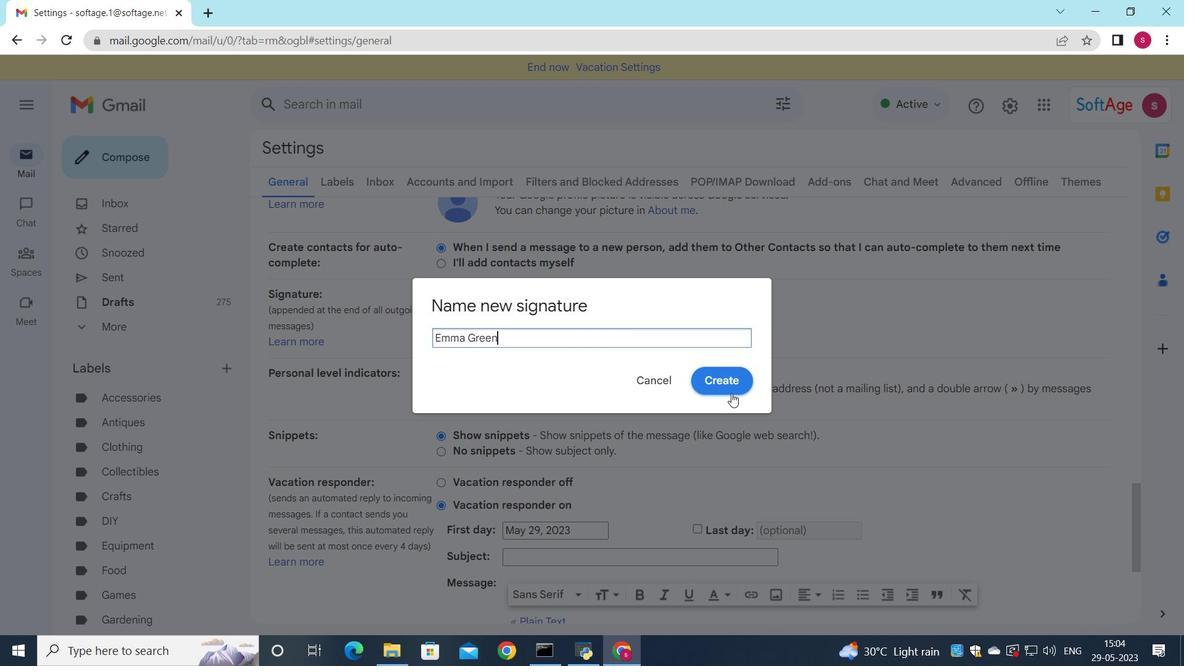 
Action: Mouse pressed left at (730, 381)
Screenshot: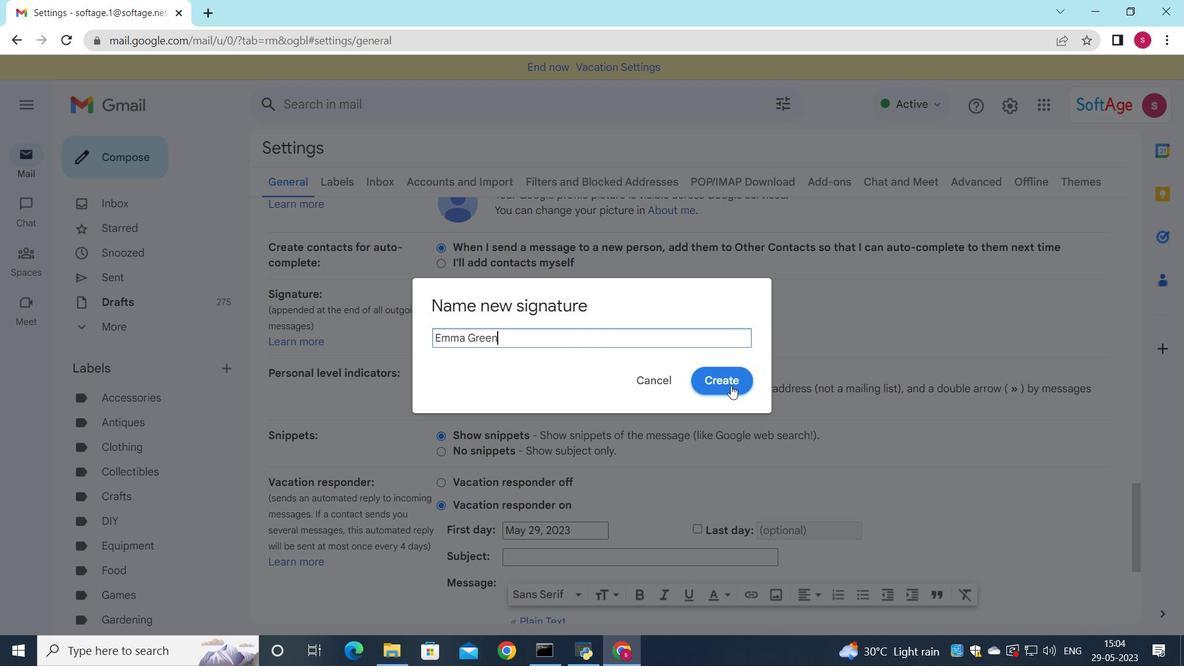 
Action: Mouse moved to (668, 328)
Screenshot: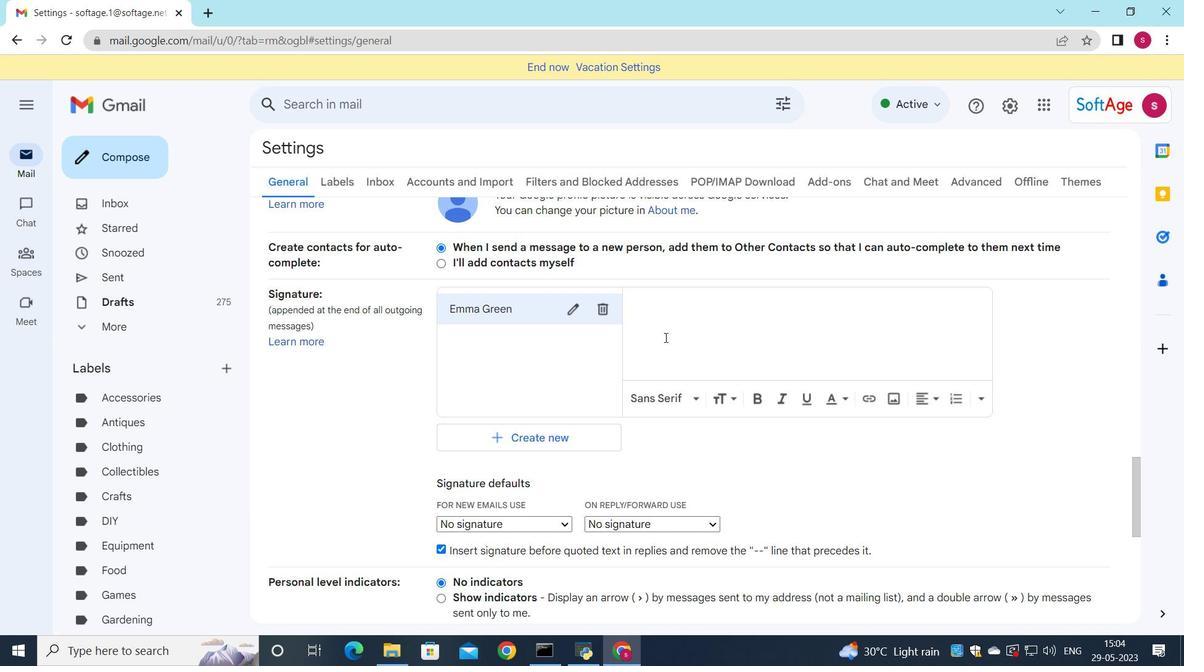 
Action: Mouse pressed left at (668, 328)
Screenshot: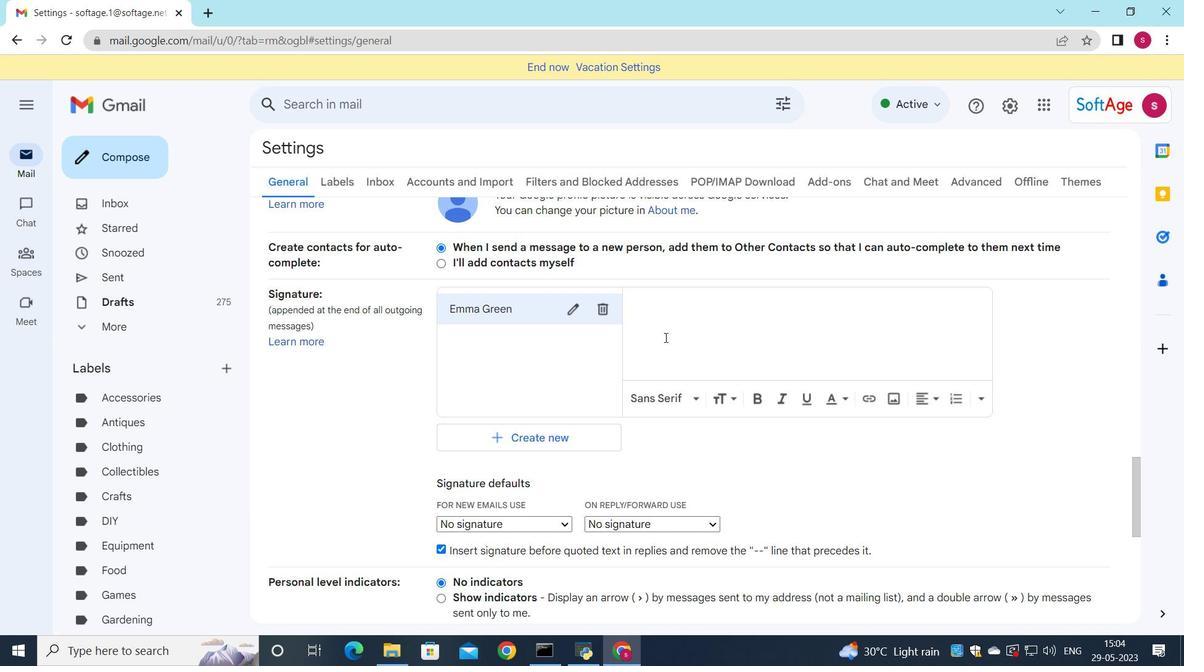 
Action: Key pressed <Key.shift>Emma<Key.space><Key.shift>Green
Screenshot: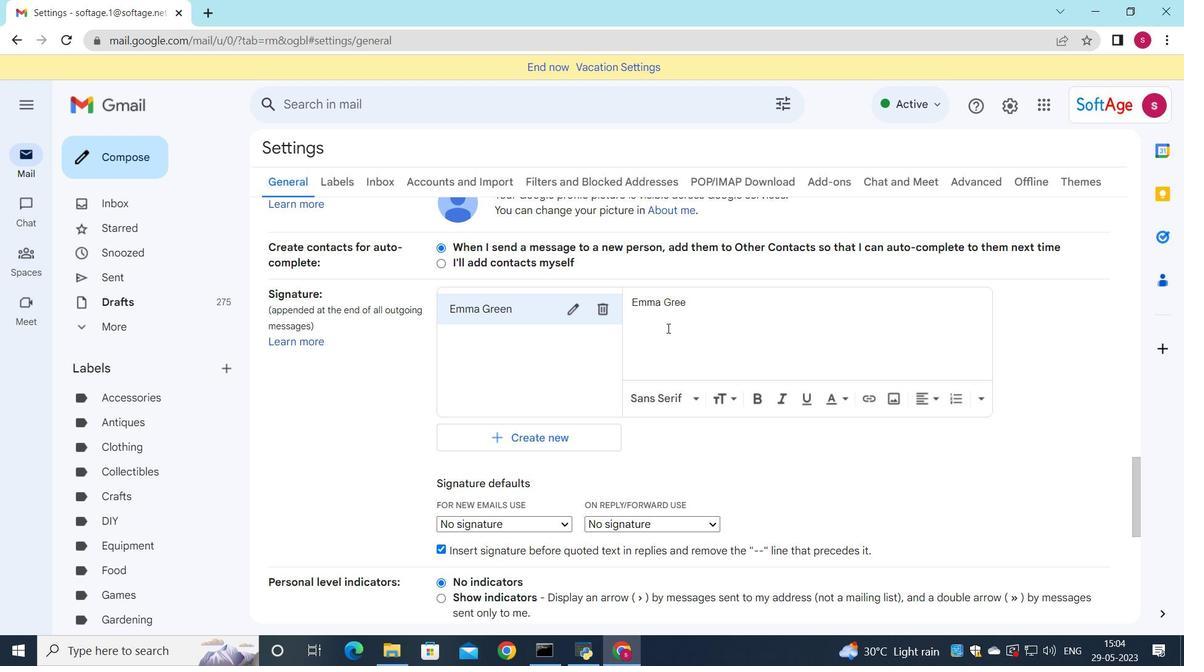 
Action: Mouse moved to (656, 269)
Screenshot: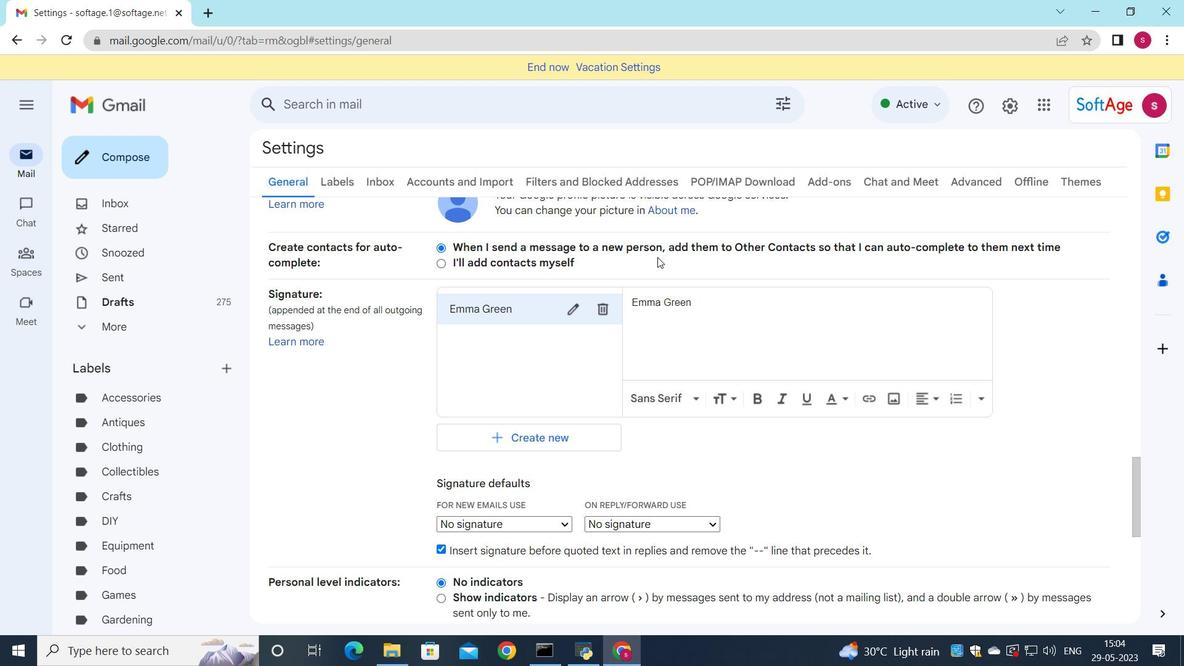 
Action: Mouse scrolled (656, 269) with delta (0, 0)
Screenshot: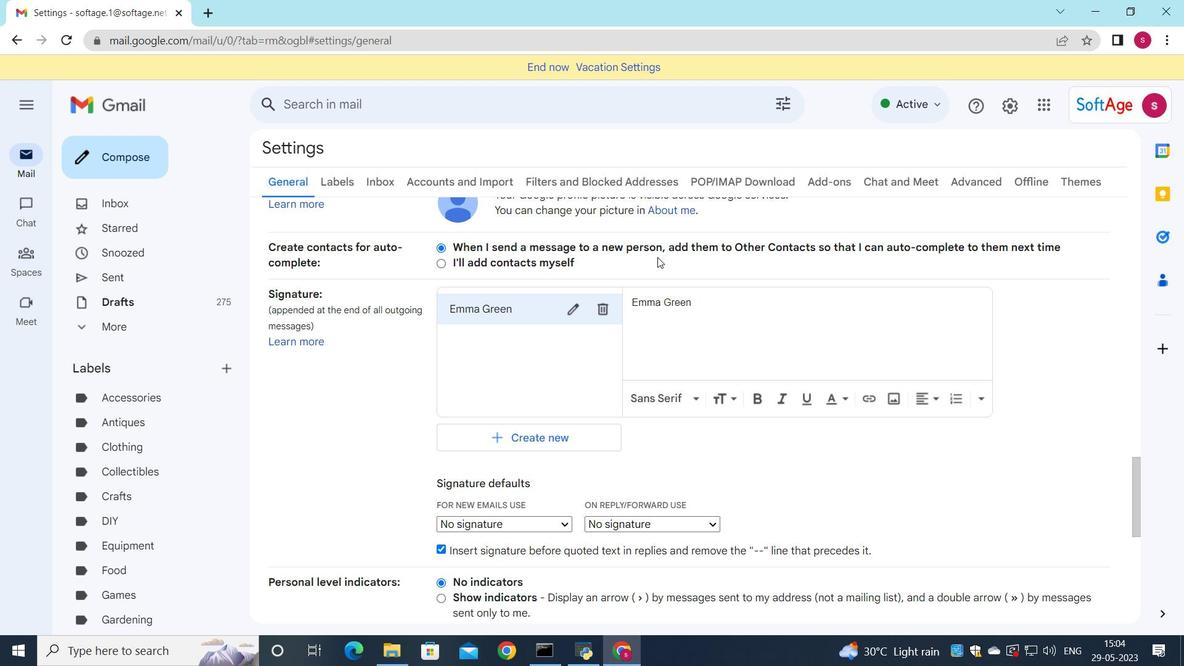 
Action: Mouse moved to (650, 290)
Screenshot: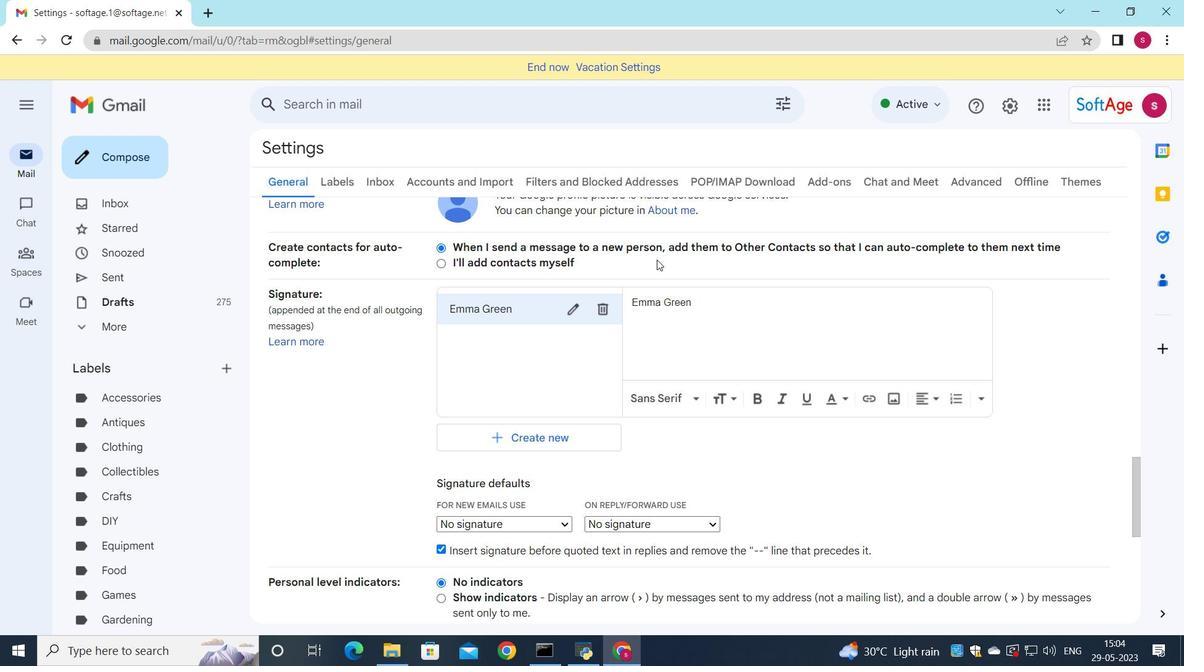 
Action: Mouse scrolled (650, 289) with delta (0, 0)
Screenshot: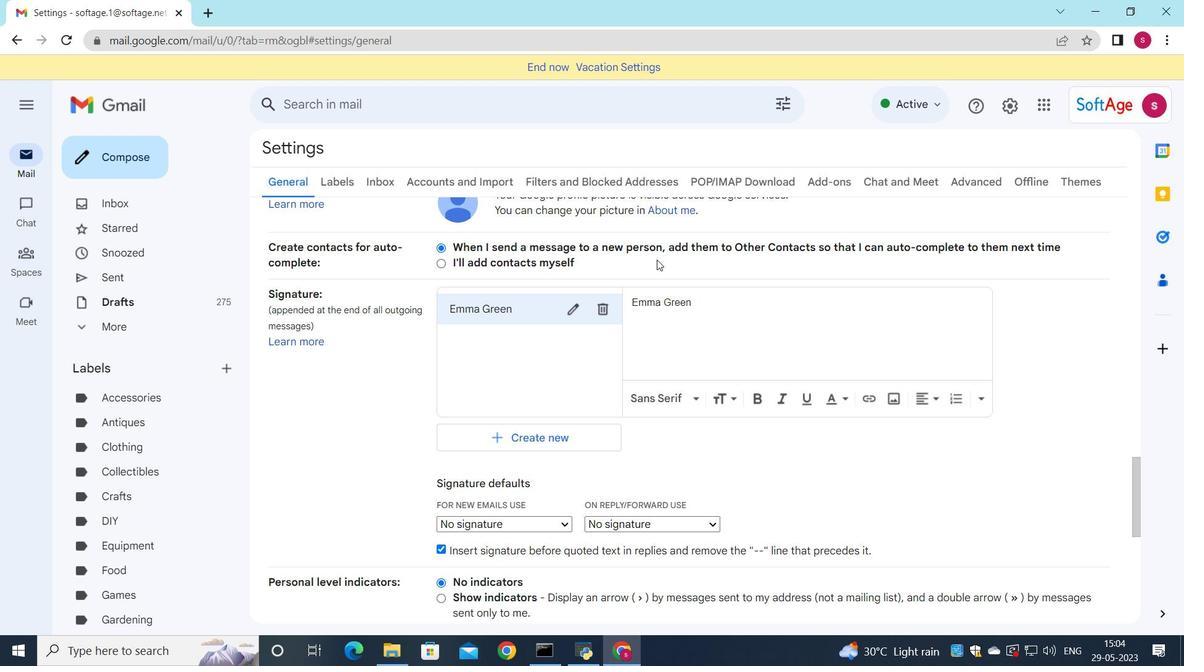 
Action: Mouse moved to (539, 364)
Screenshot: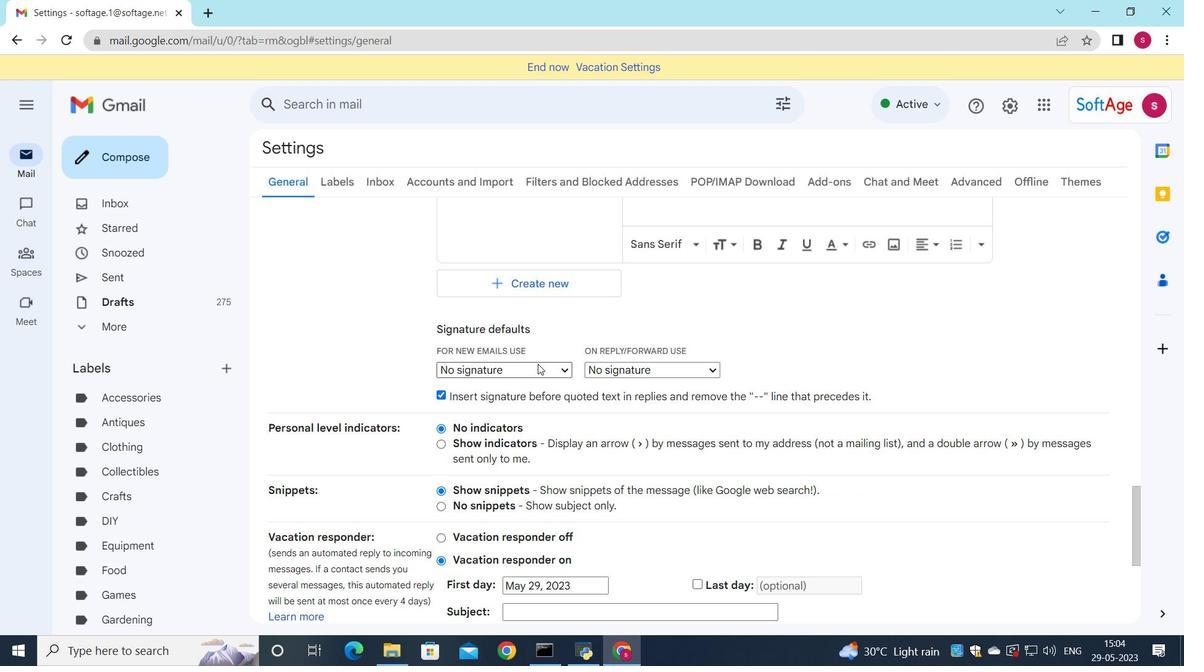 
Action: Mouse pressed left at (539, 364)
Screenshot: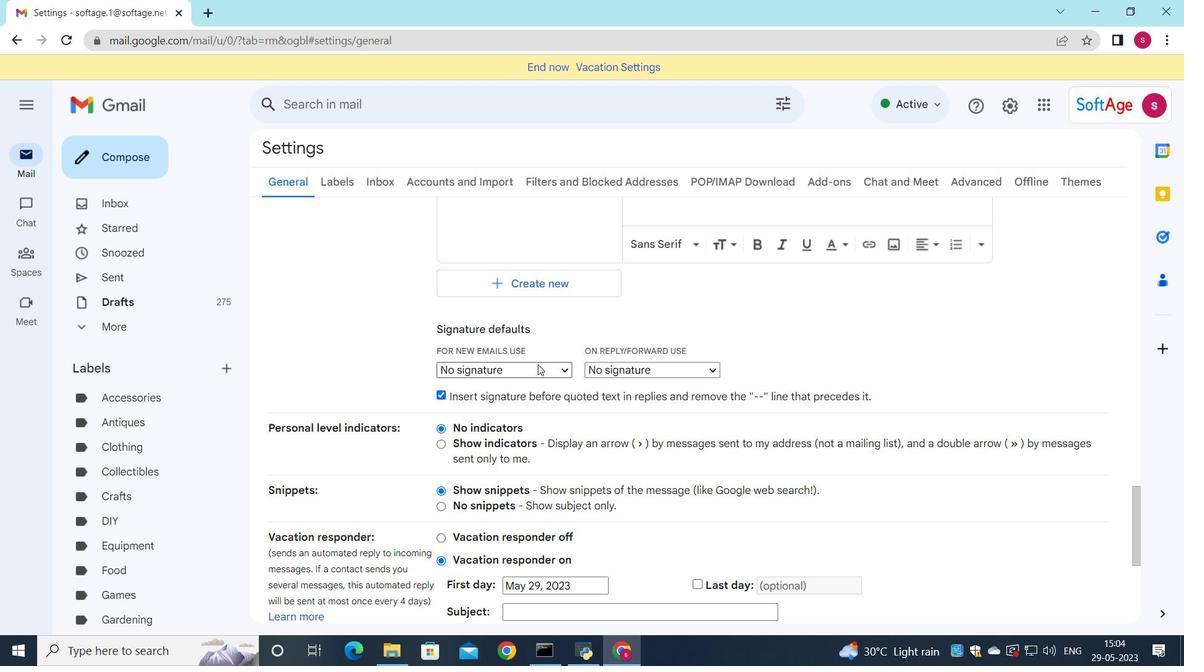 
Action: Mouse moved to (539, 401)
Screenshot: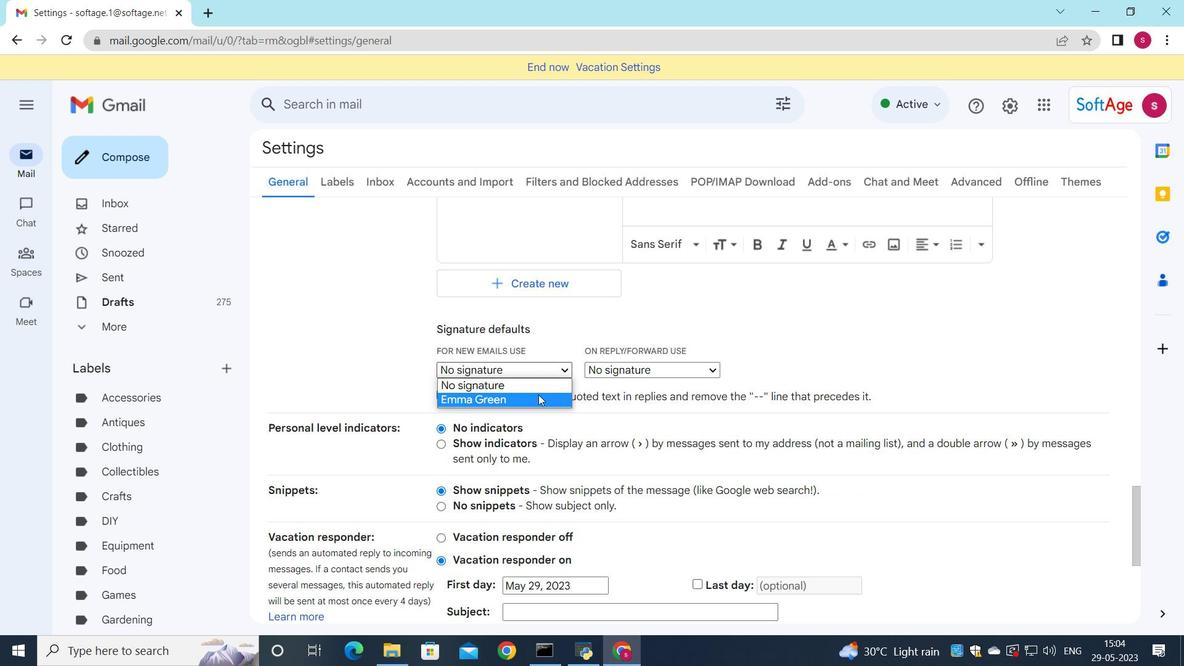 
Action: Mouse pressed left at (539, 401)
Screenshot: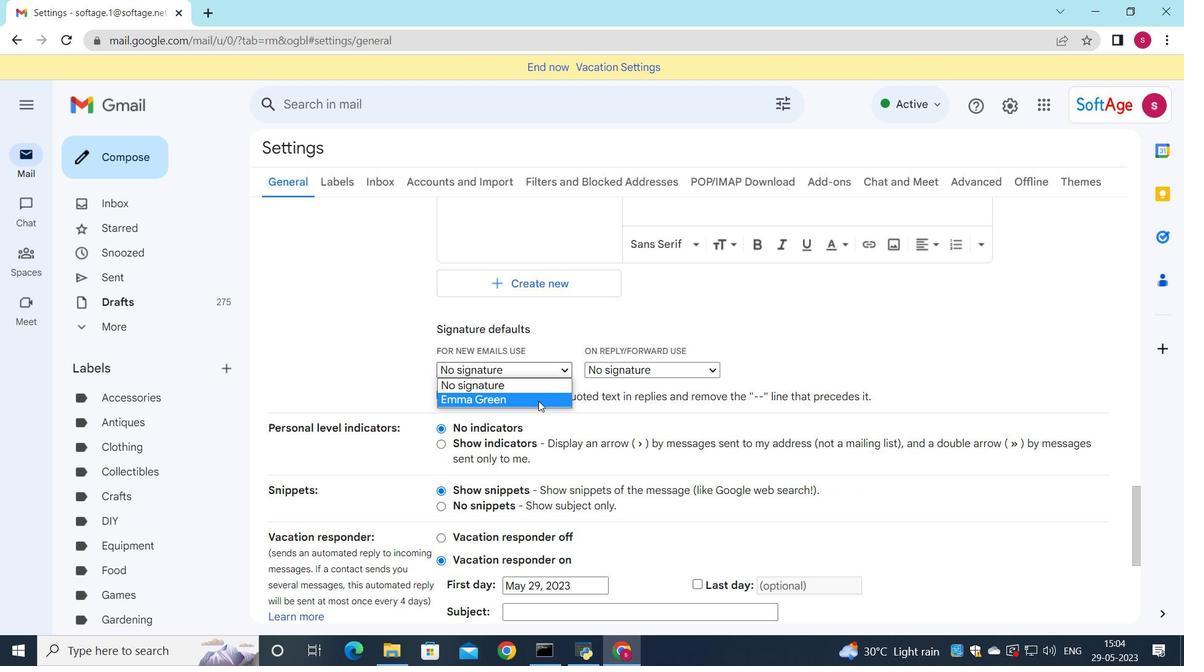 
Action: Mouse moved to (609, 370)
Screenshot: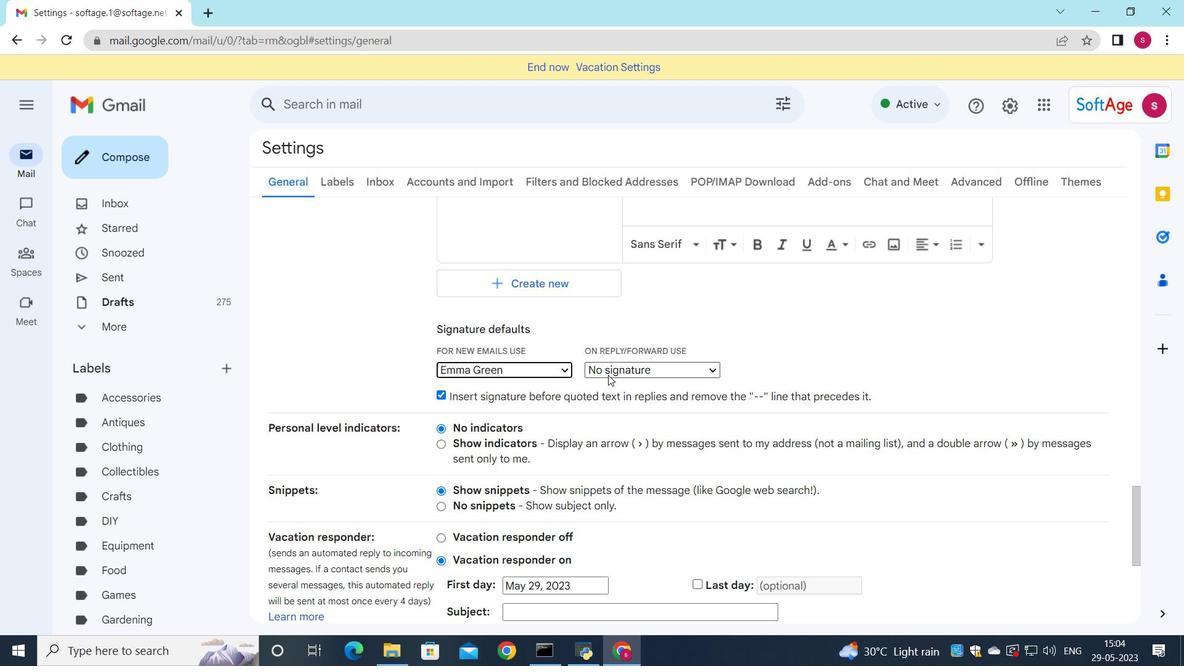 
Action: Mouse pressed left at (609, 370)
Screenshot: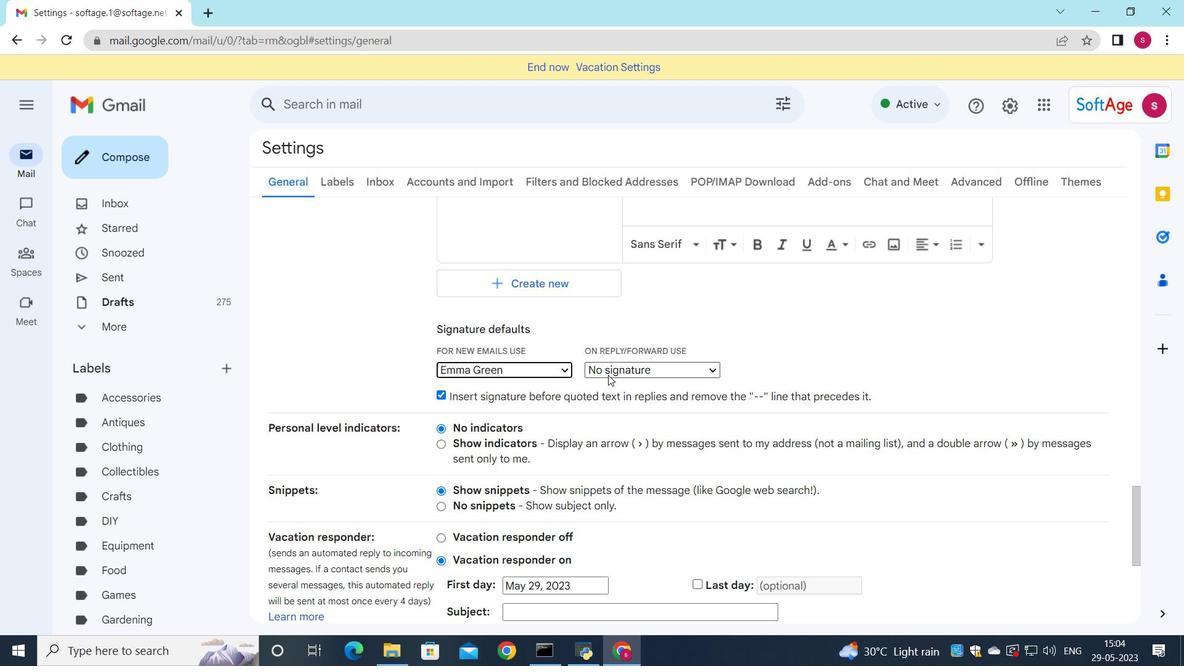 
Action: Mouse moved to (614, 398)
Screenshot: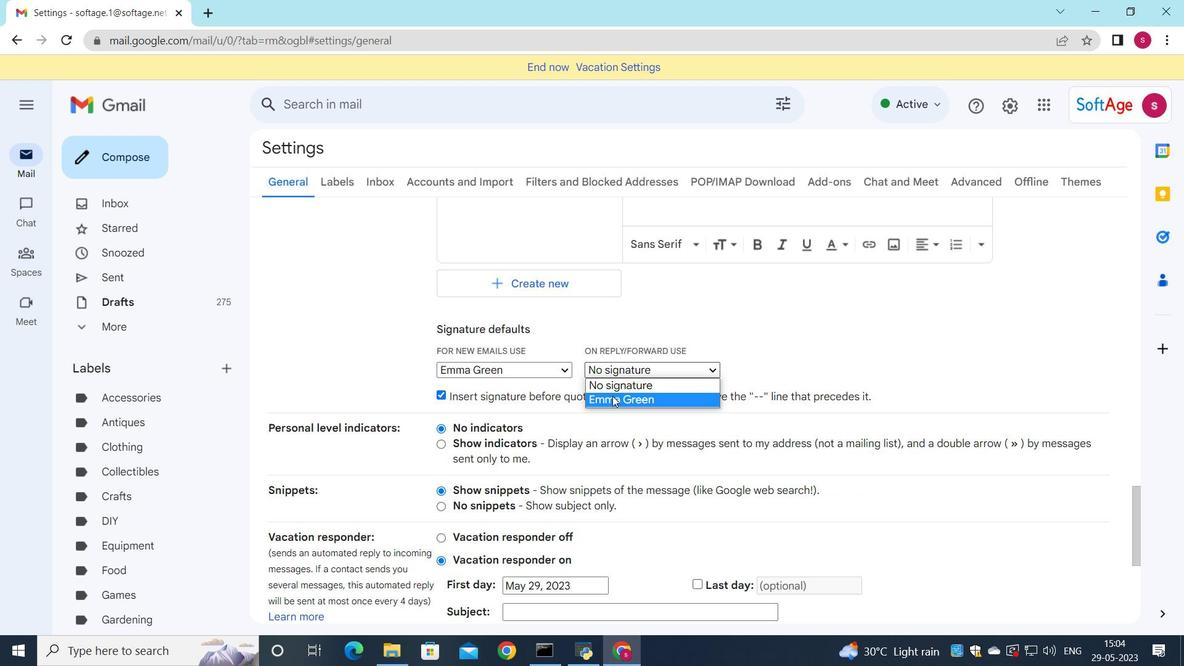 
Action: Mouse pressed left at (614, 398)
Screenshot: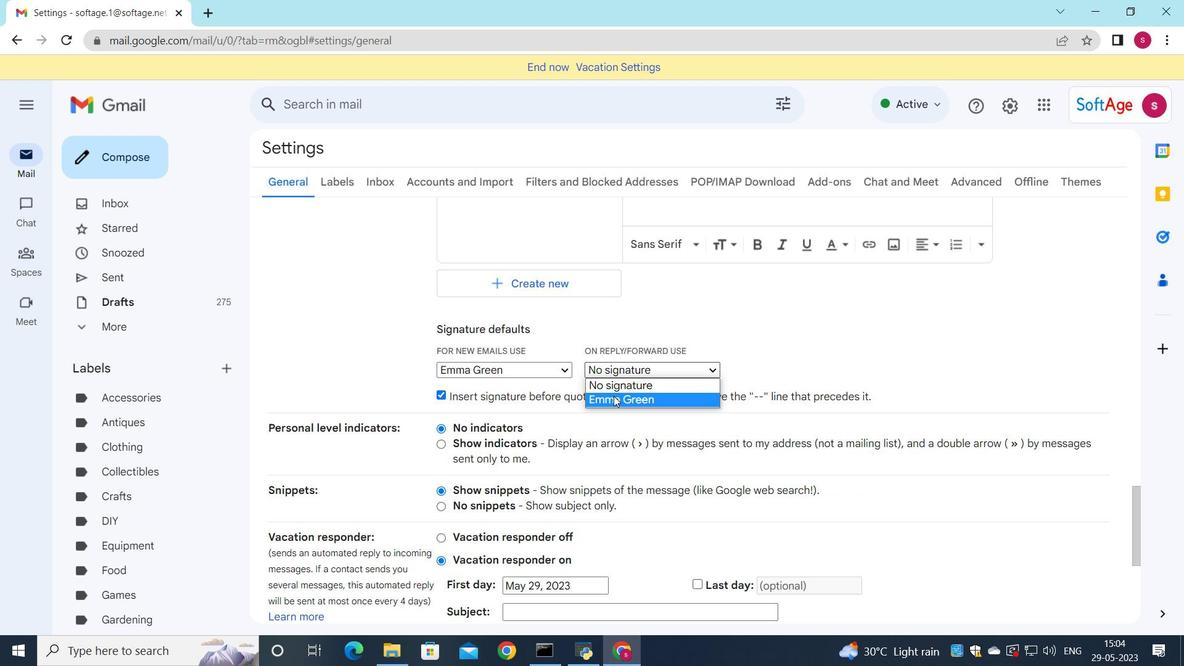 
Action: Mouse moved to (614, 393)
Screenshot: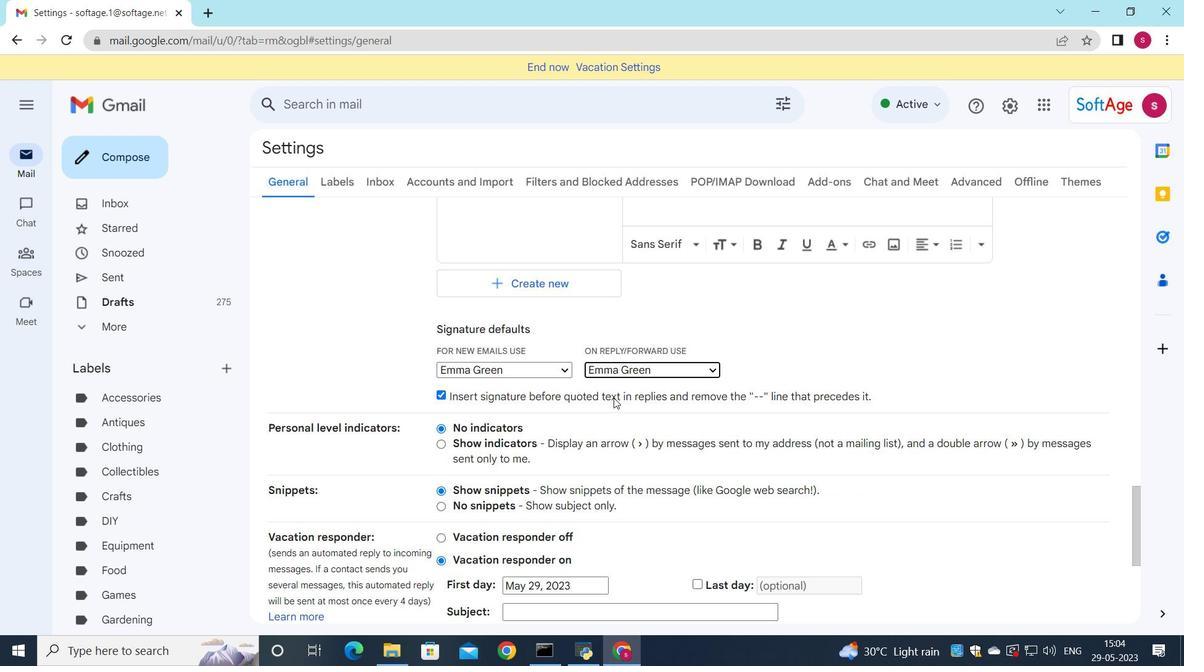 
Action: Mouse scrolled (614, 393) with delta (0, 0)
Screenshot: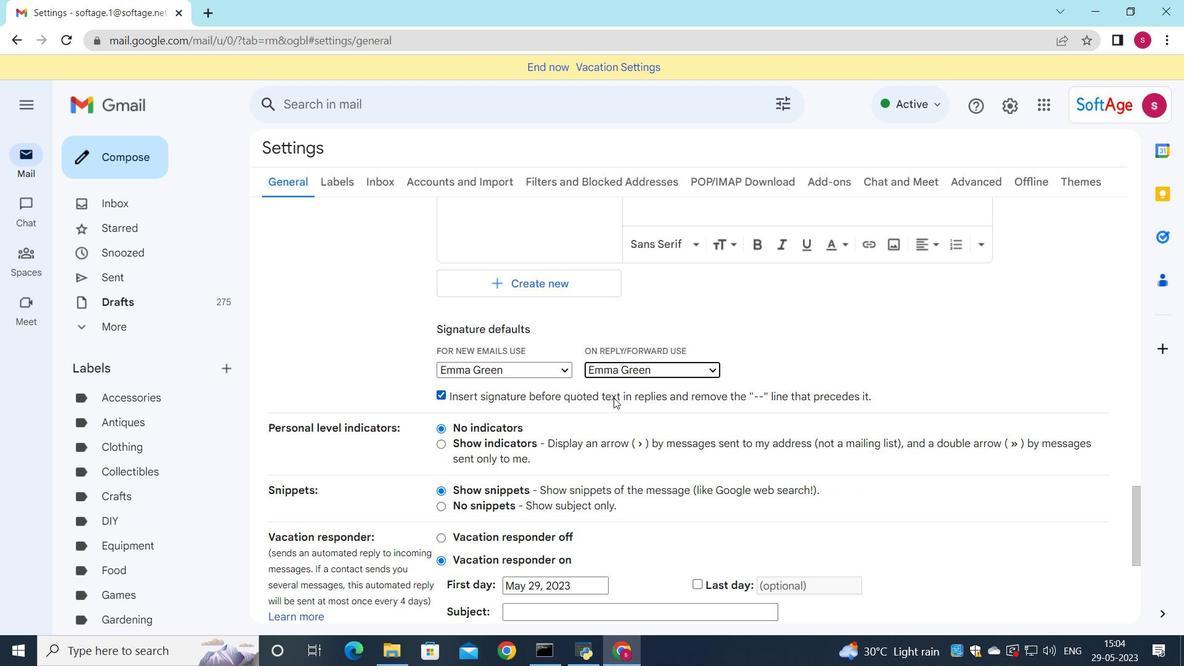 
Action: Mouse scrolled (614, 393) with delta (0, 0)
Screenshot: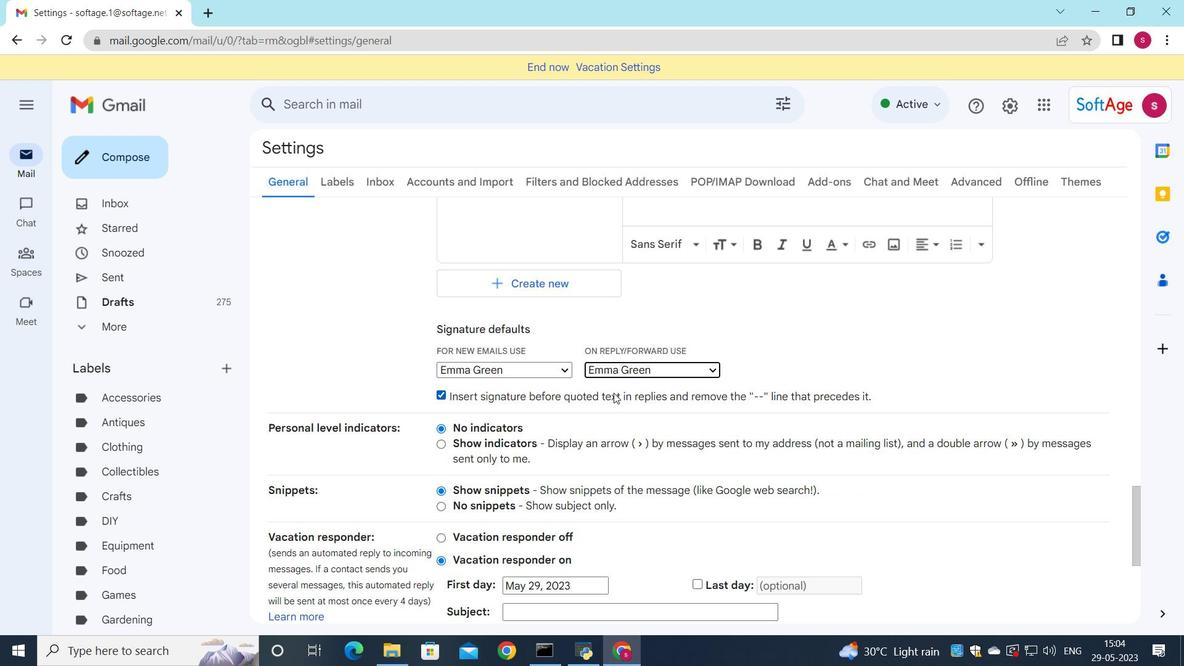 
Action: Mouse scrolled (614, 393) with delta (0, 0)
Screenshot: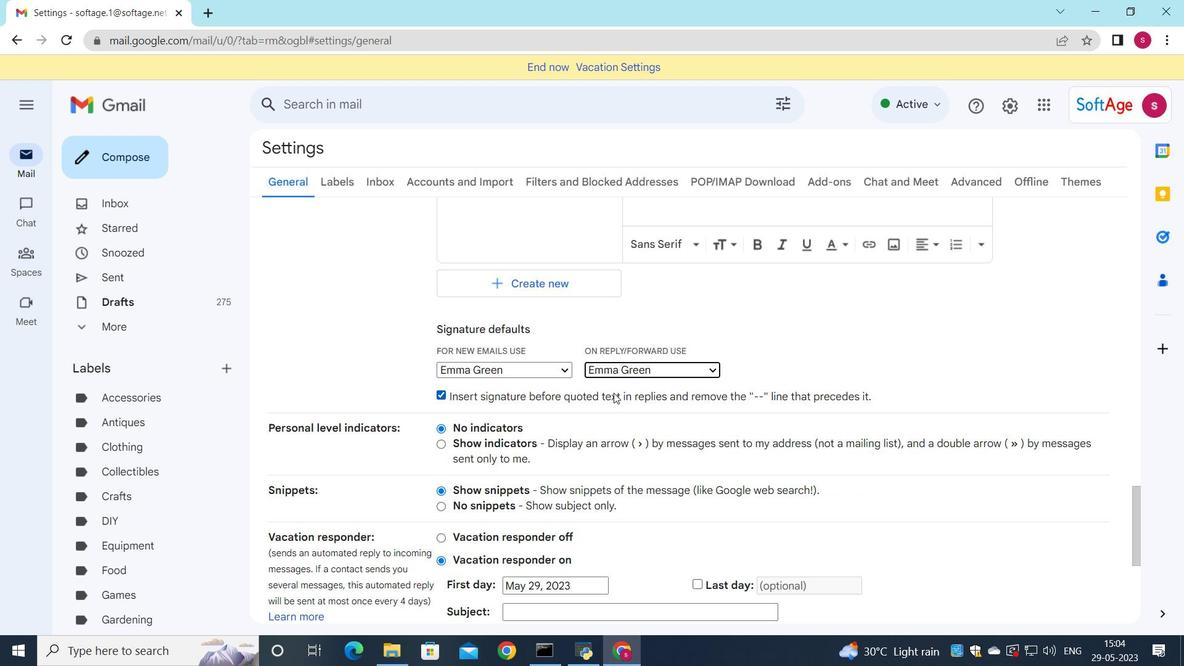 
Action: Mouse scrolled (614, 393) with delta (0, 0)
Screenshot: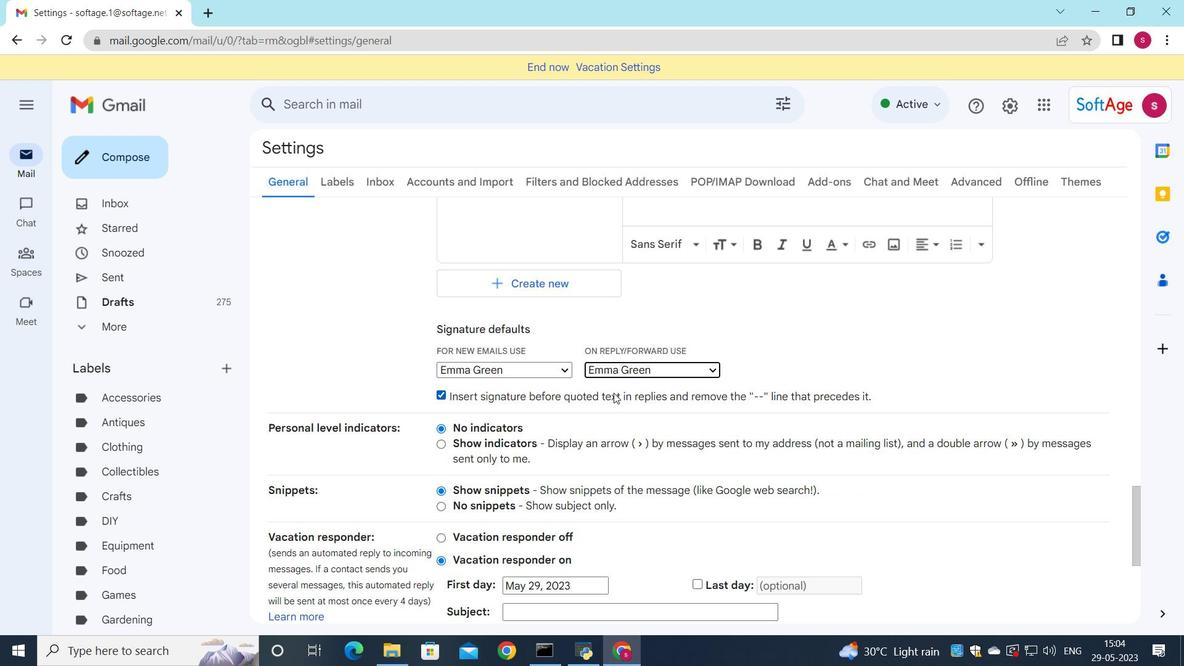 
Action: Mouse scrolled (614, 393) with delta (0, 0)
Screenshot: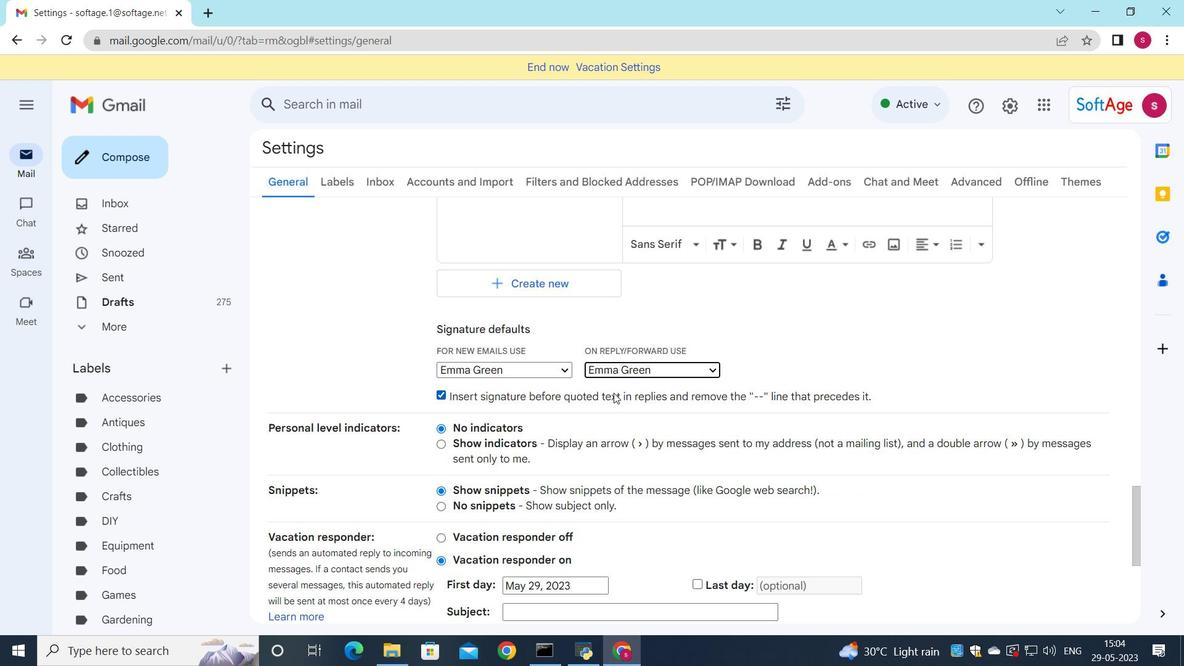 
Action: Mouse moved to (605, 396)
Screenshot: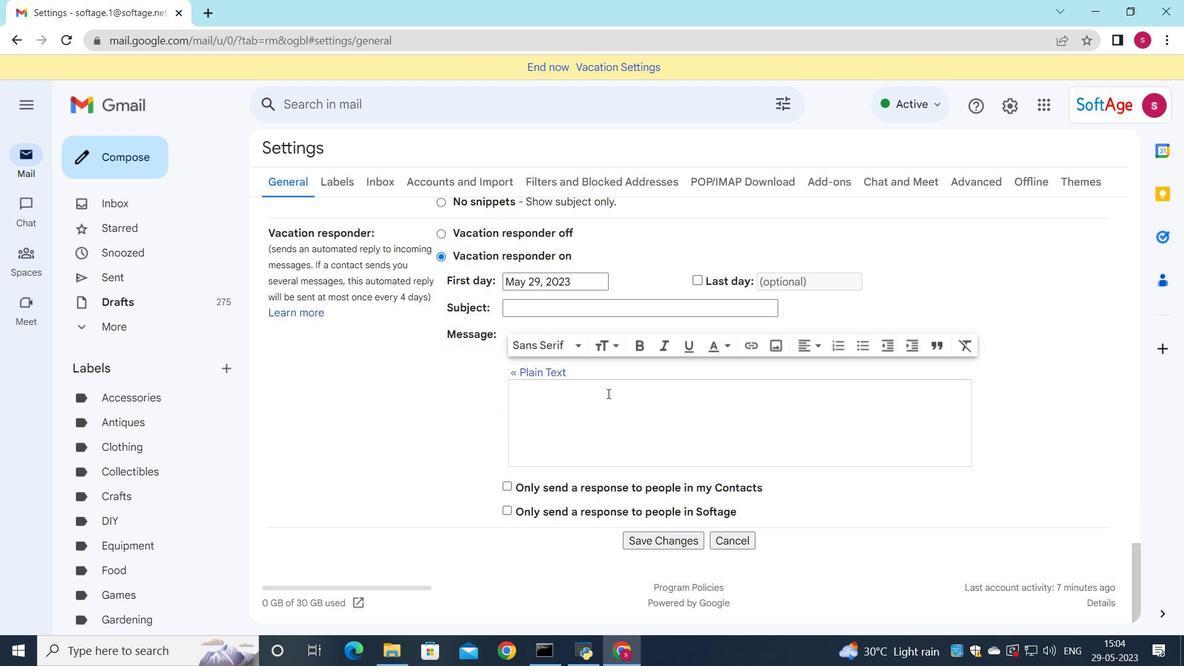 
Action: Mouse scrolled (605, 396) with delta (0, 0)
Screenshot: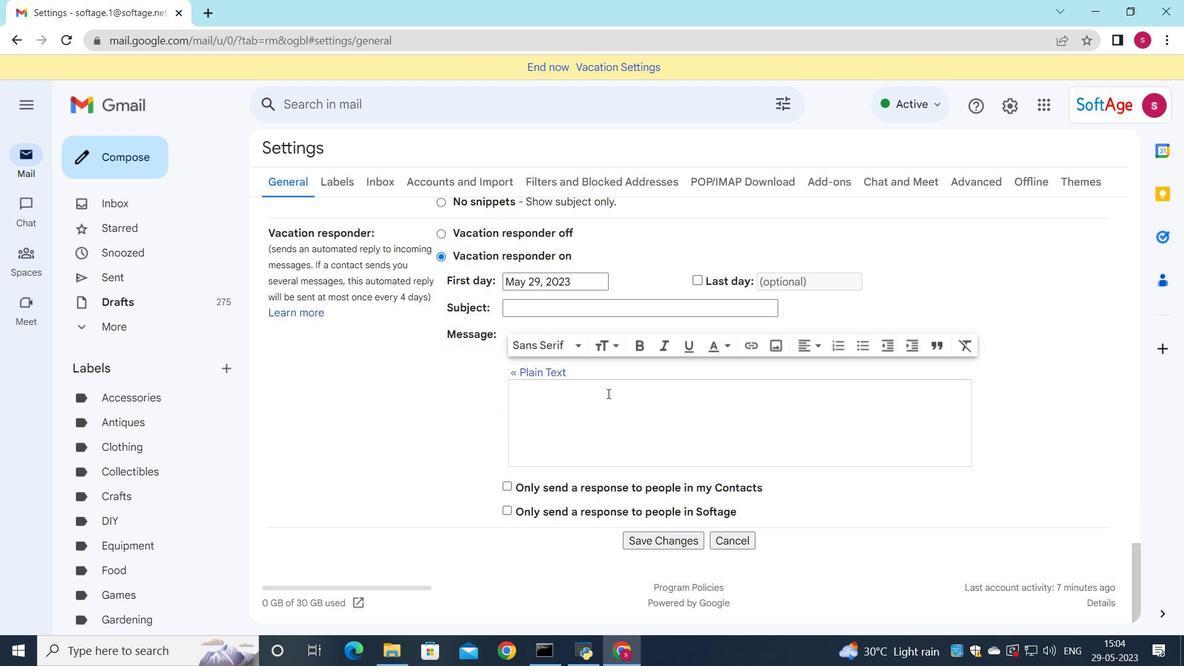 
Action: Mouse scrolled (605, 396) with delta (0, 0)
Screenshot: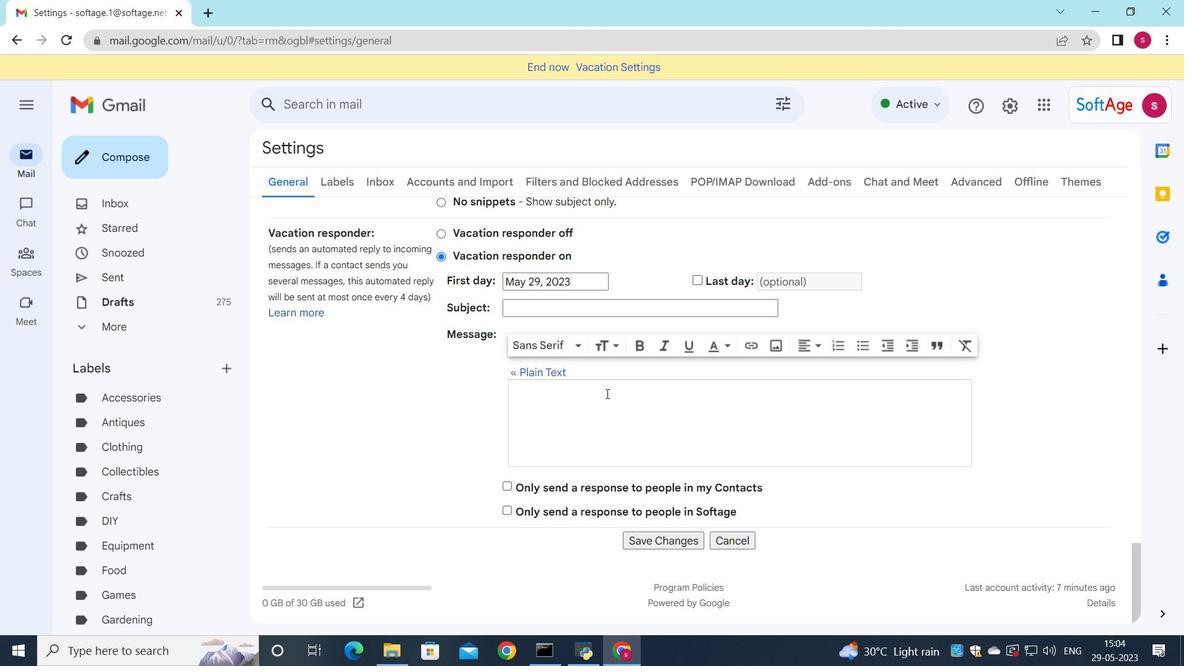 
Action: Mouse scrolled (605, 396) with delta (0, 0)
Screenshot: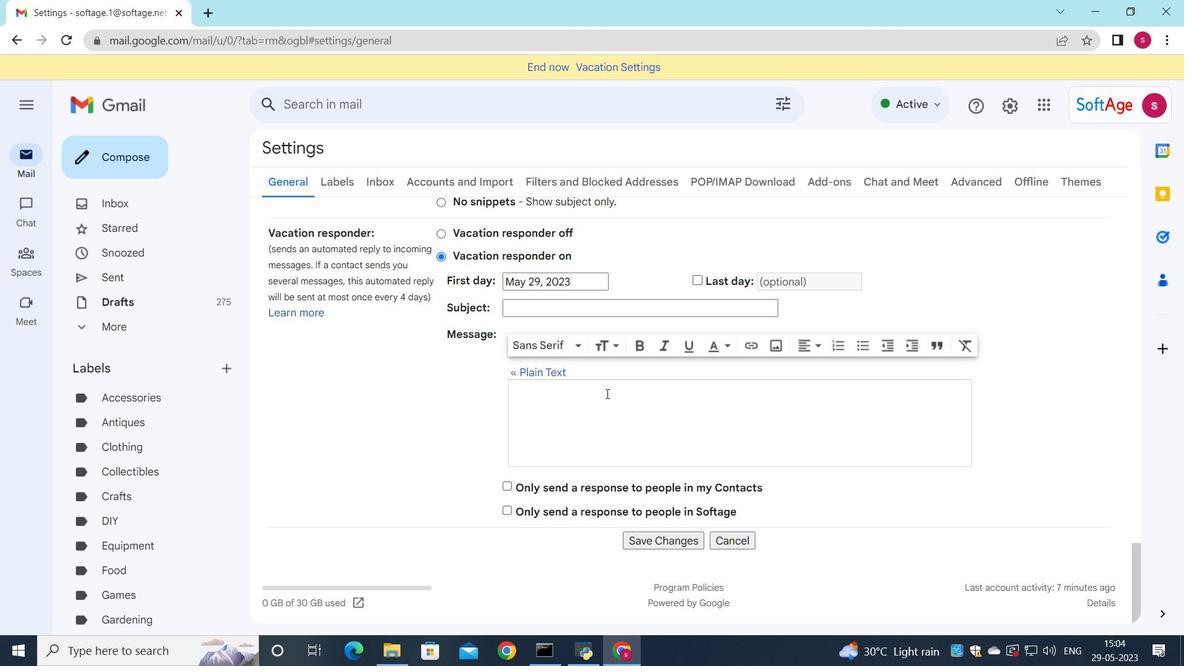 
Action: Mouse moved to (665, 541)
Screenshot: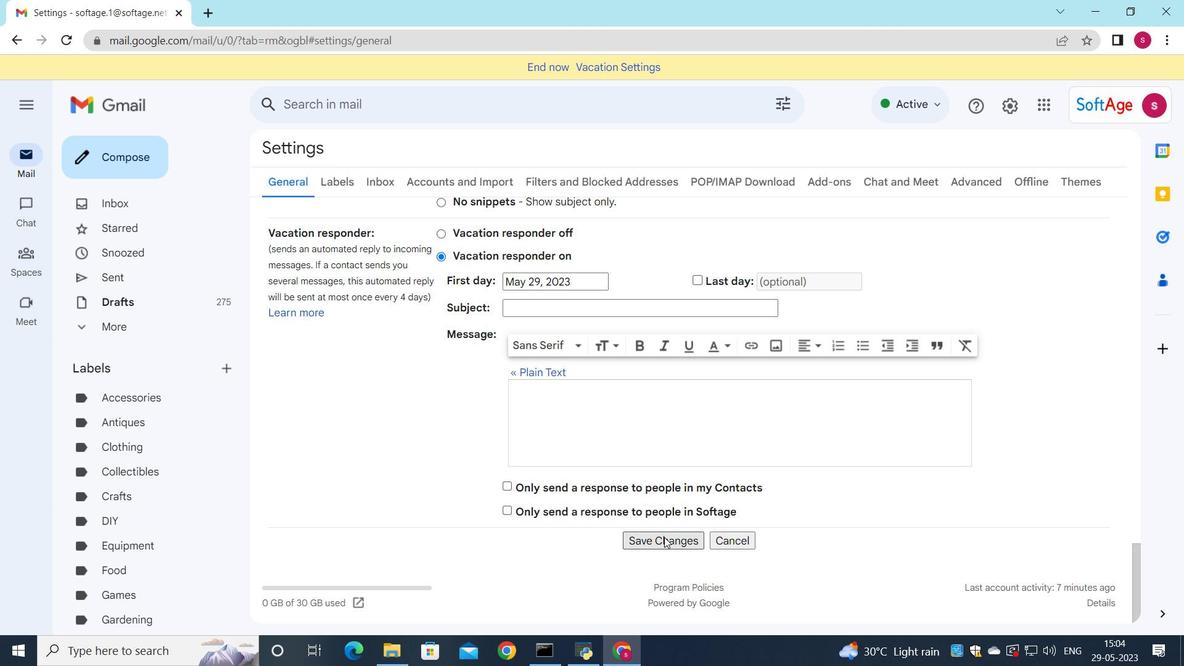 
Action: Mouse pressed left at (665, 541)
Screenshot: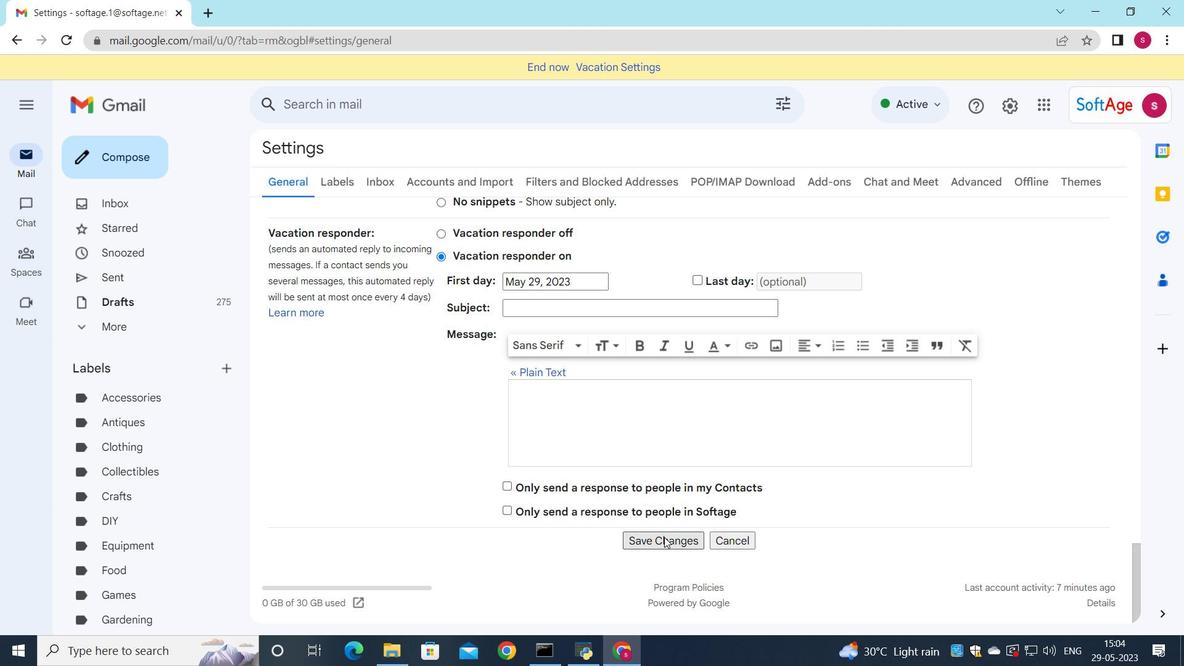 
Action: Mouse moved to (126, 155)
Screenshot: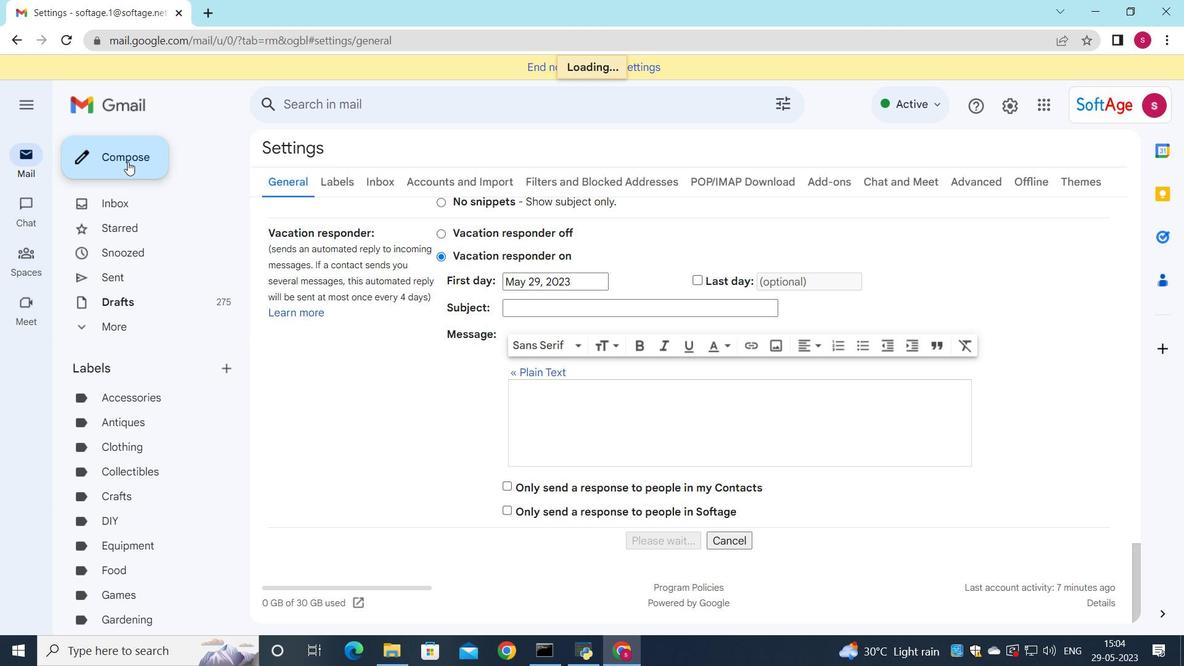 
Action: Mouse pressed left at (126, 155)
Screenshot: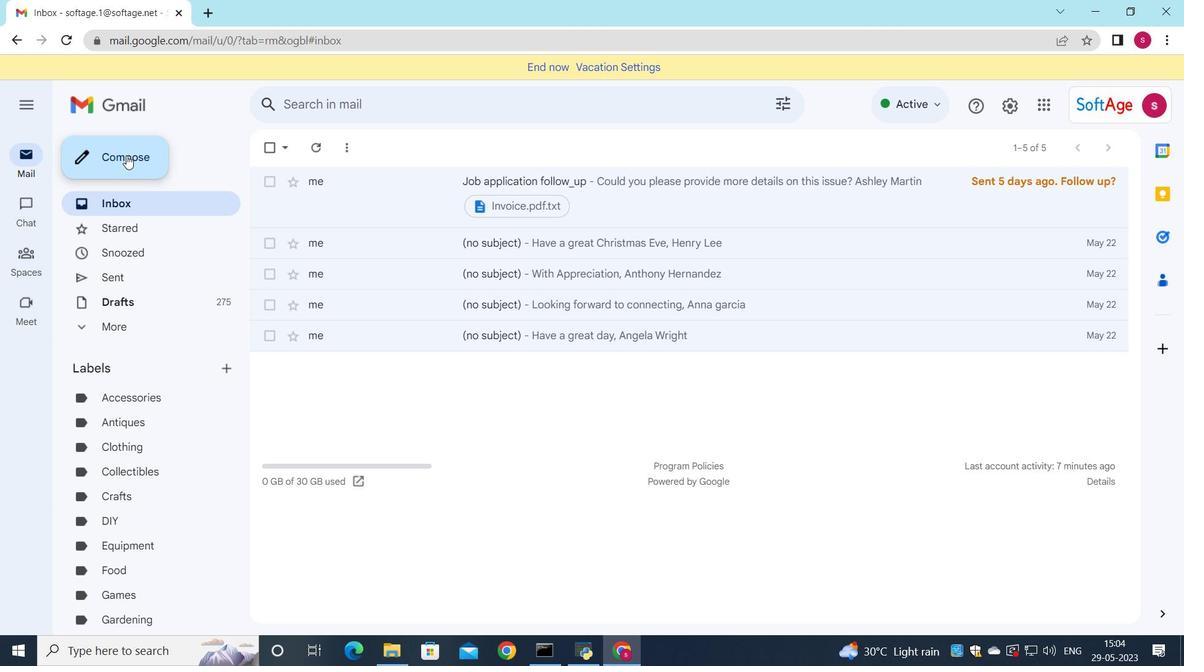 
Action: Mouse moved to (791, 266)
Screenshot: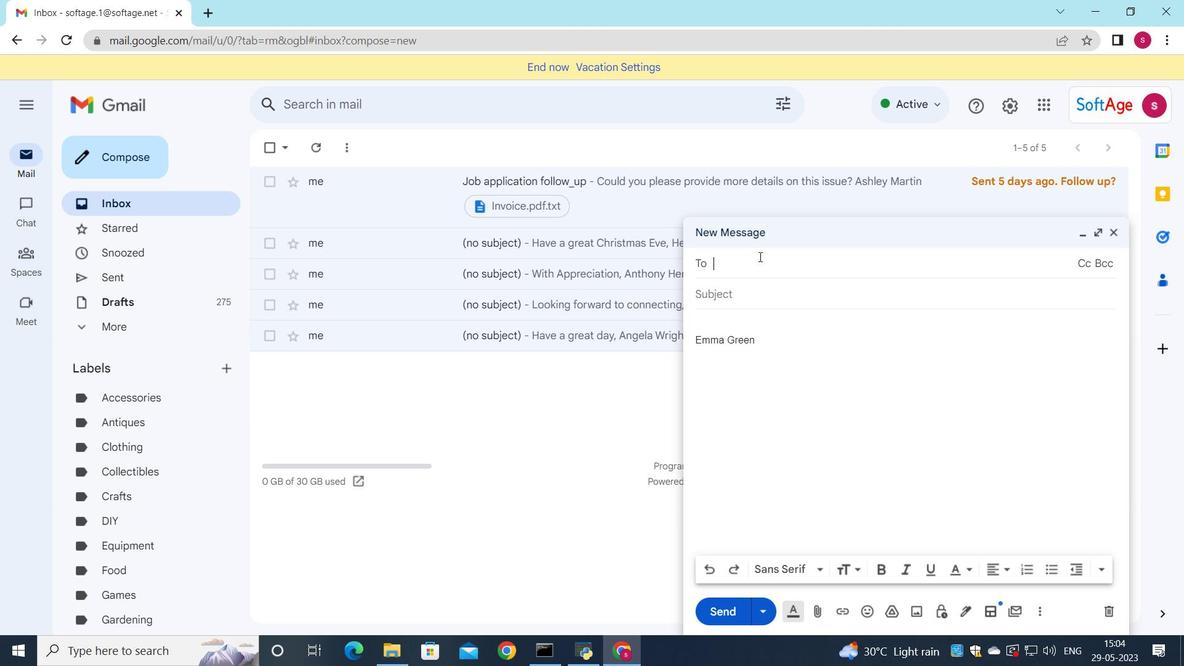 
Action: Key pressed <Key.down><Key.down><Key.down><Key.enter><Key.down><Key.down><Key.down><Key.down><Key.enter>
Screenshot: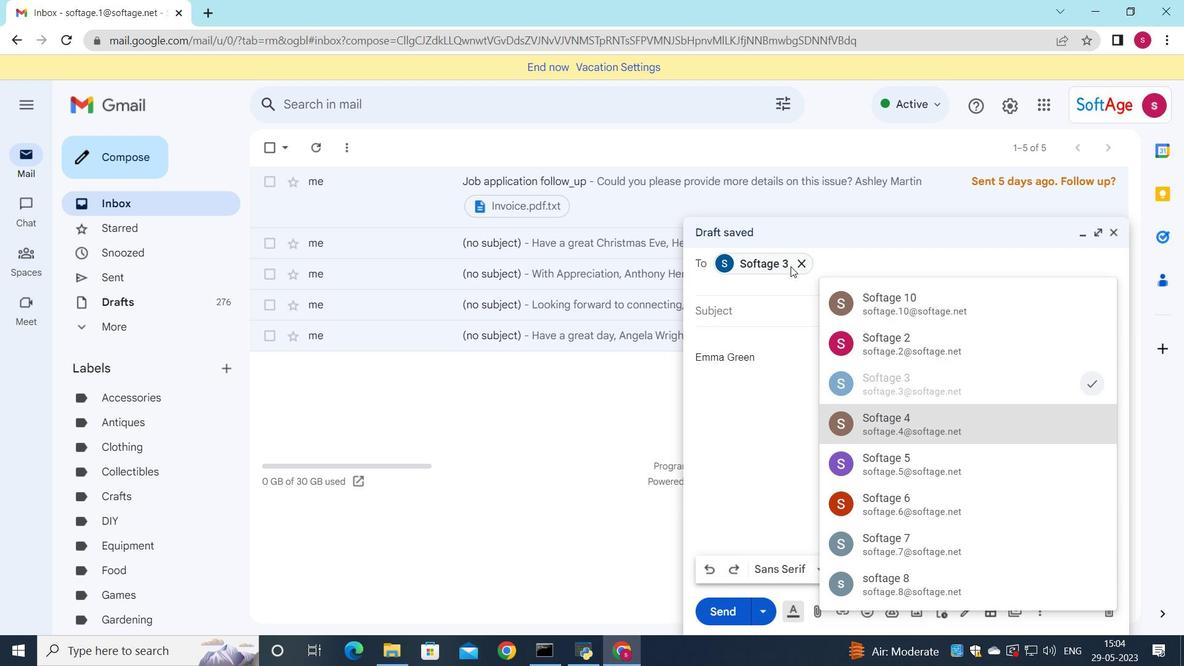
Action: Mouse moved to (1083, 282)
Screenshot: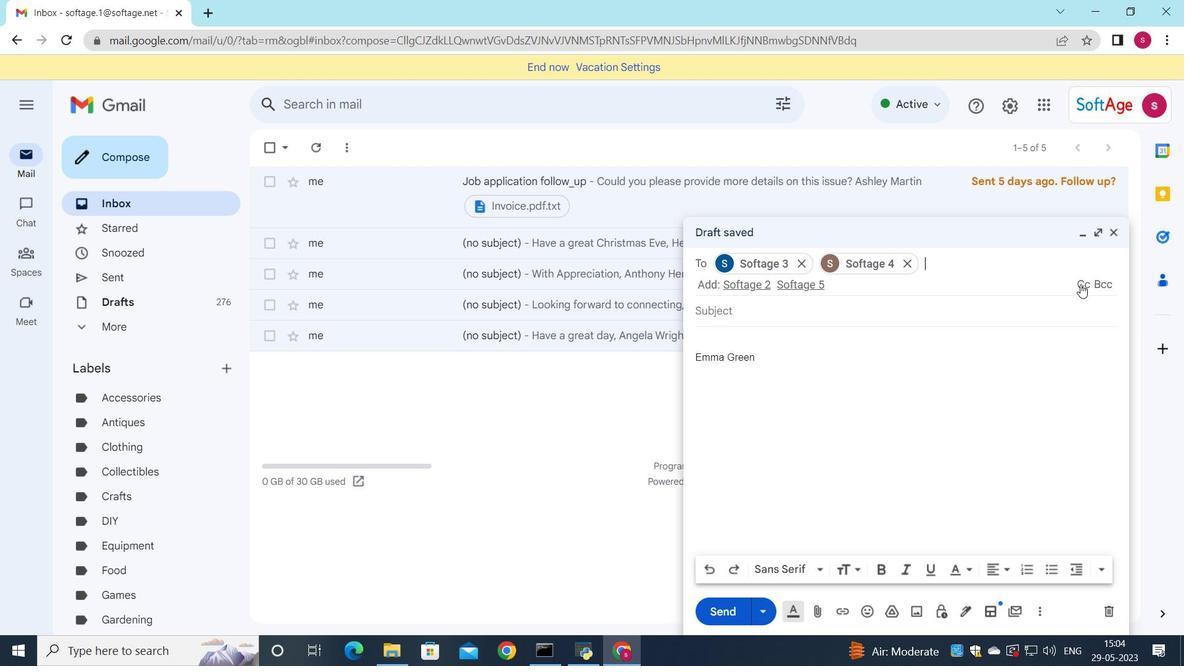 
Action: Mouse pressed left at (1083, 282)
Screenshot: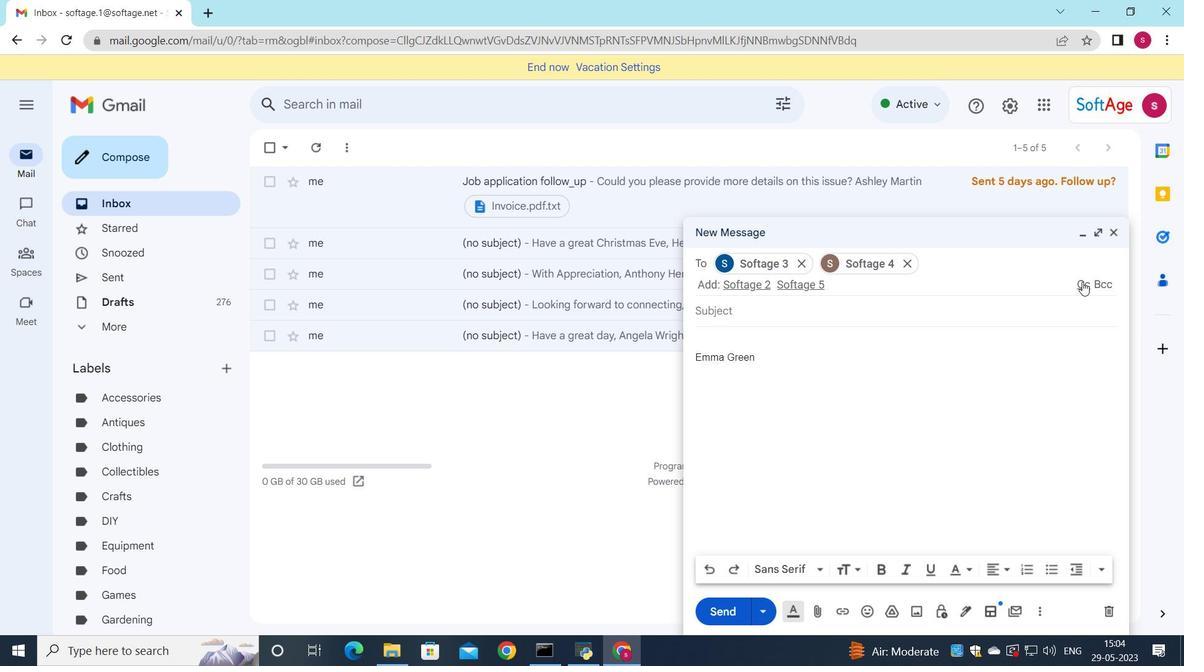 
Action: Mouse moved to (876, 253)
Screenshot: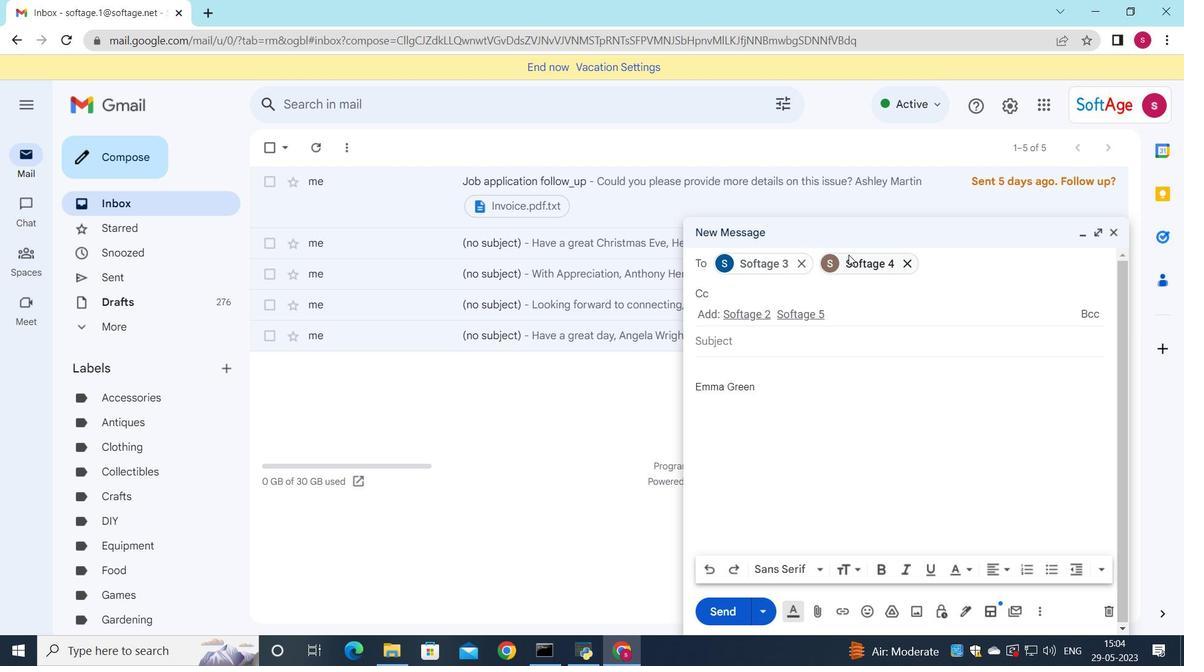 
Action: Key pressed <Key.down><Key.down><Key.down><Key.down><Key.down><Key.enter>
Screenshot: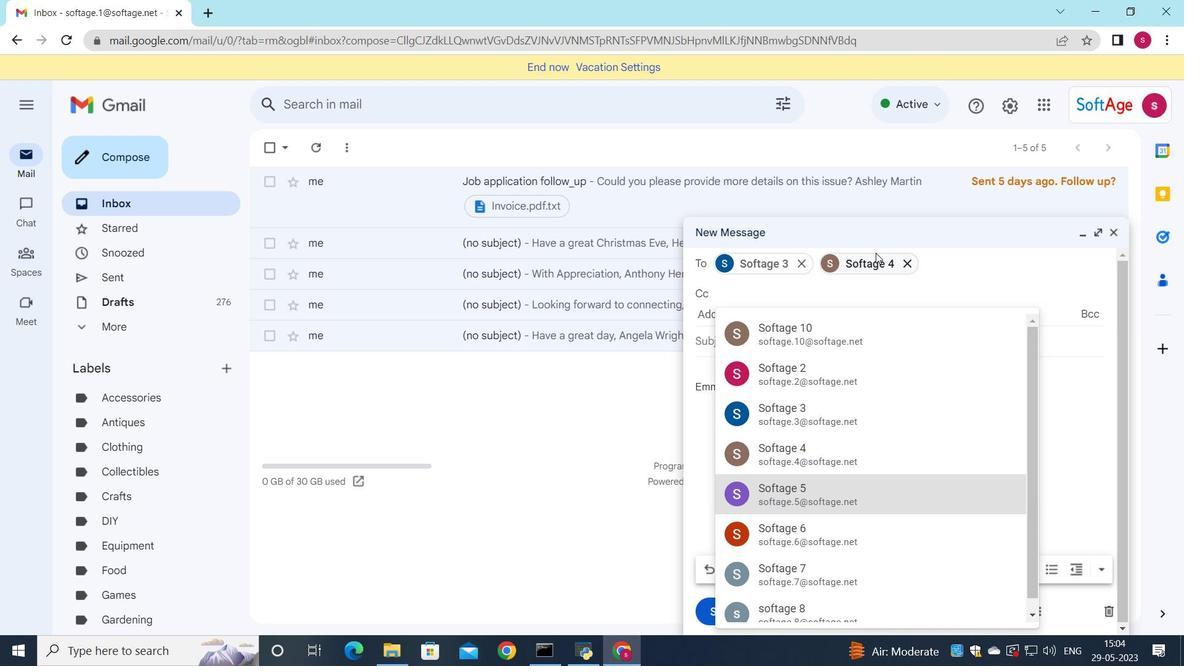 
Action: Mouse moved to (740, 340)
Screenshot: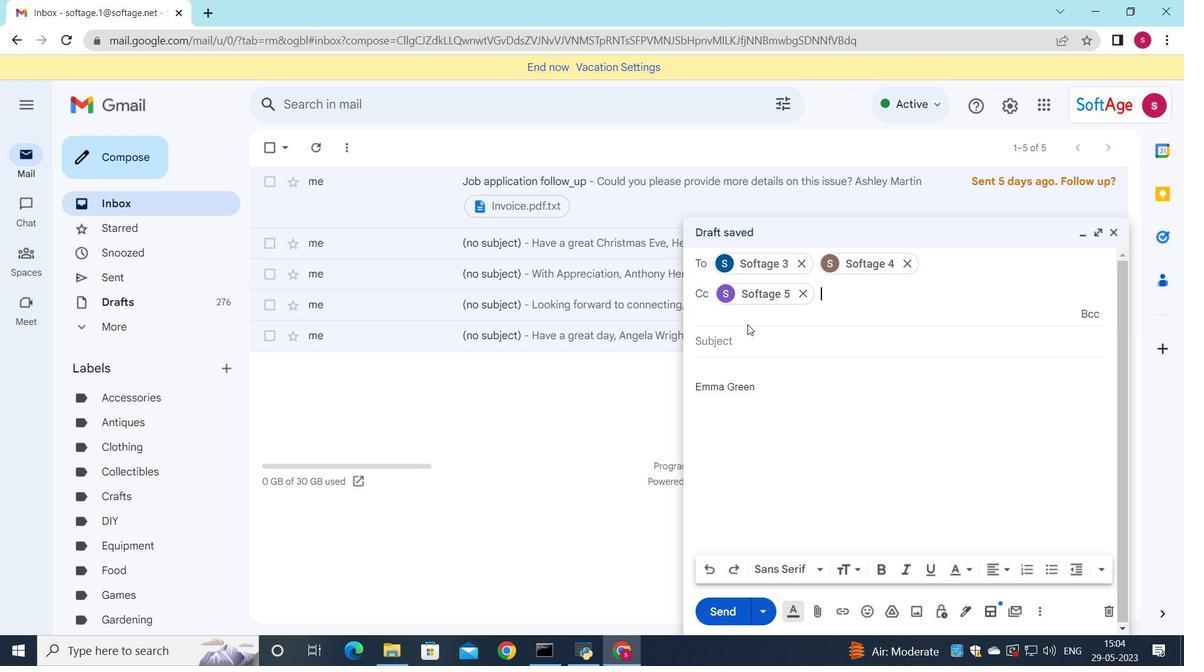 
Action: Mouse pressed left at (740, 340)
Screenshot: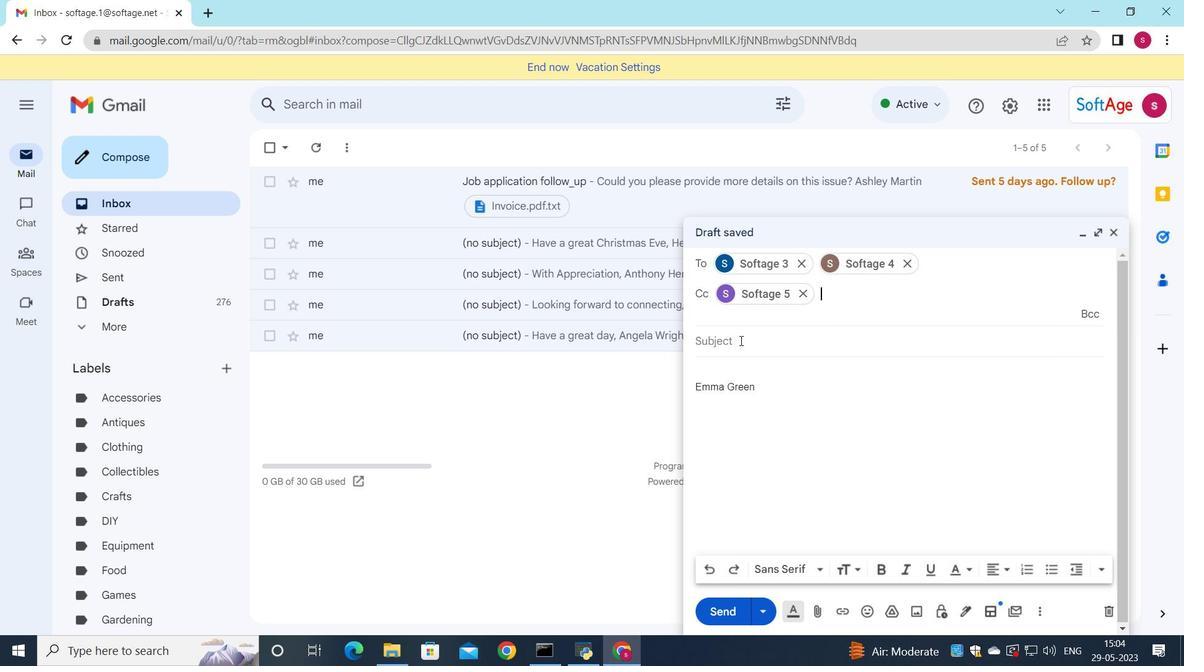 
Action: Key pressed <Key.shift>REquest
Screenshot: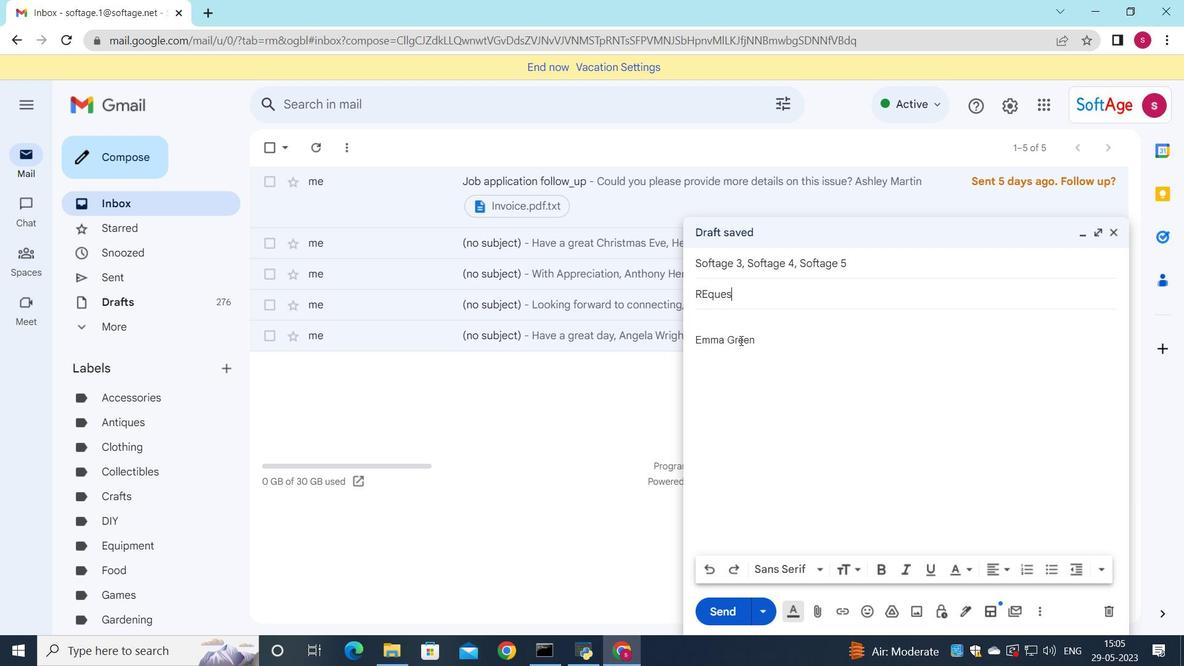 
Action: Mouse moved to (709, 291)
Screenshot: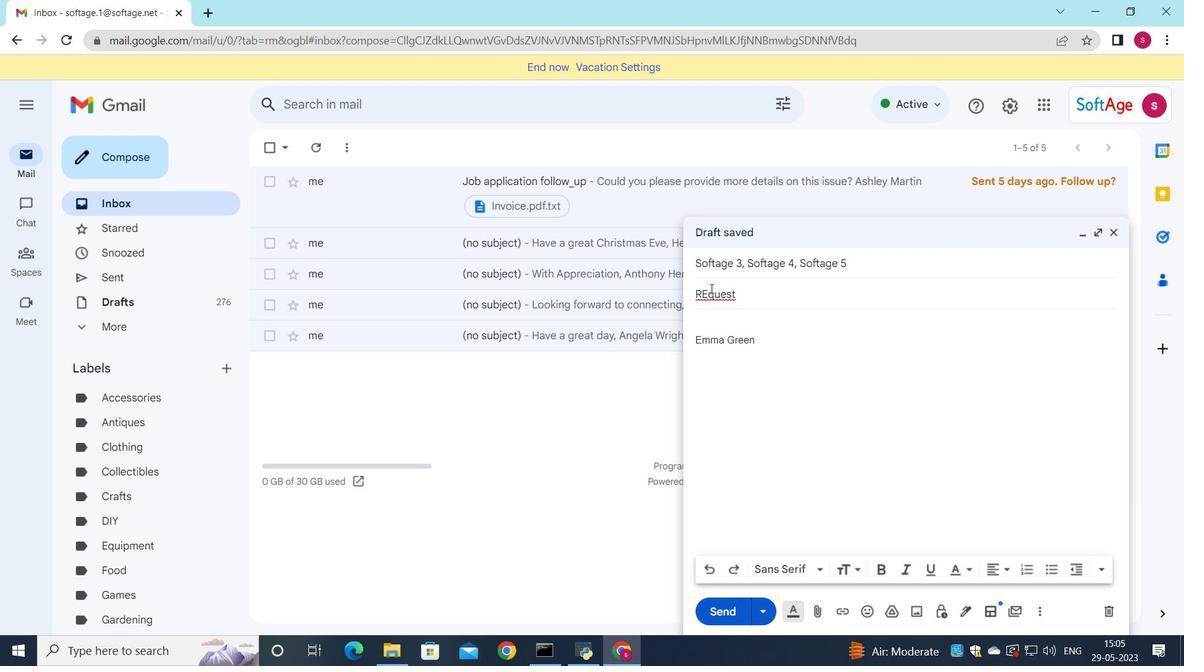 
Action: Mouse pressed left at (709, 291)
Screenshot: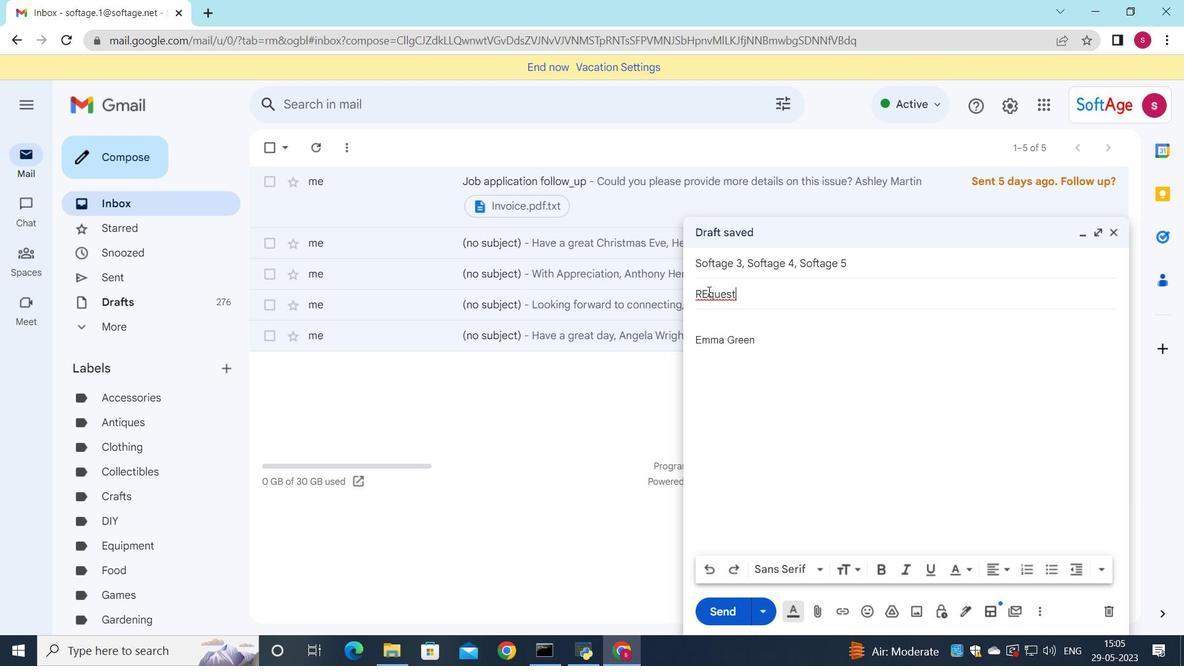 
Action: Key pressed <Key.backspace>e
Screenshot: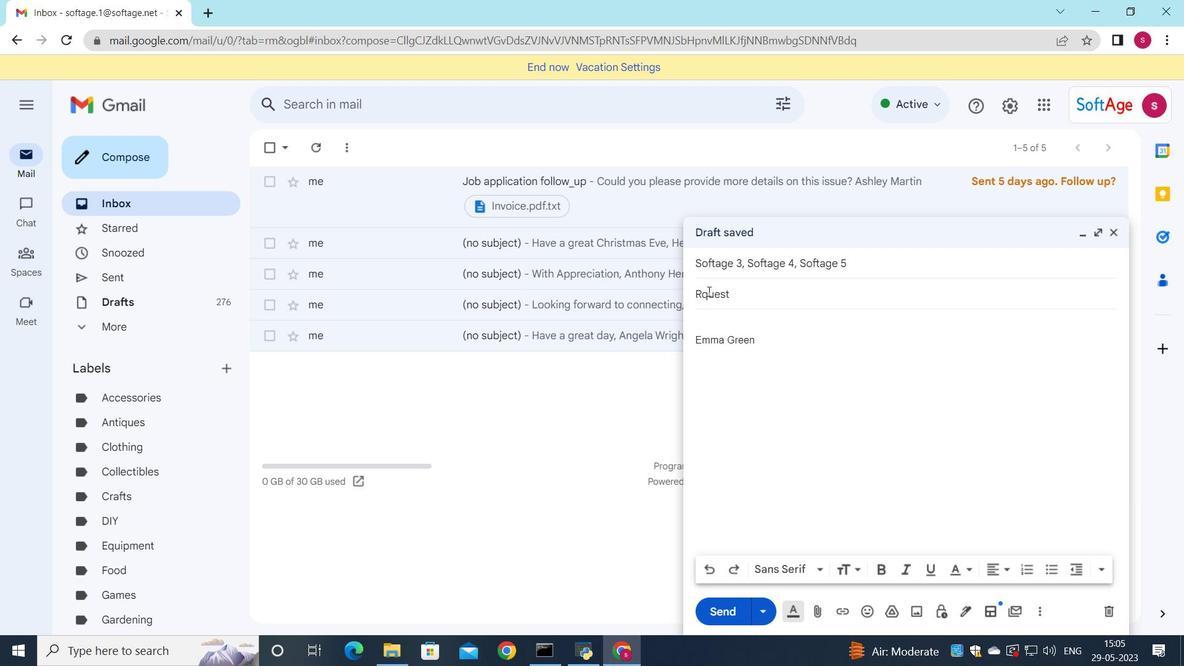 
Action: Mouse moved to (773, 298)
Screenshot: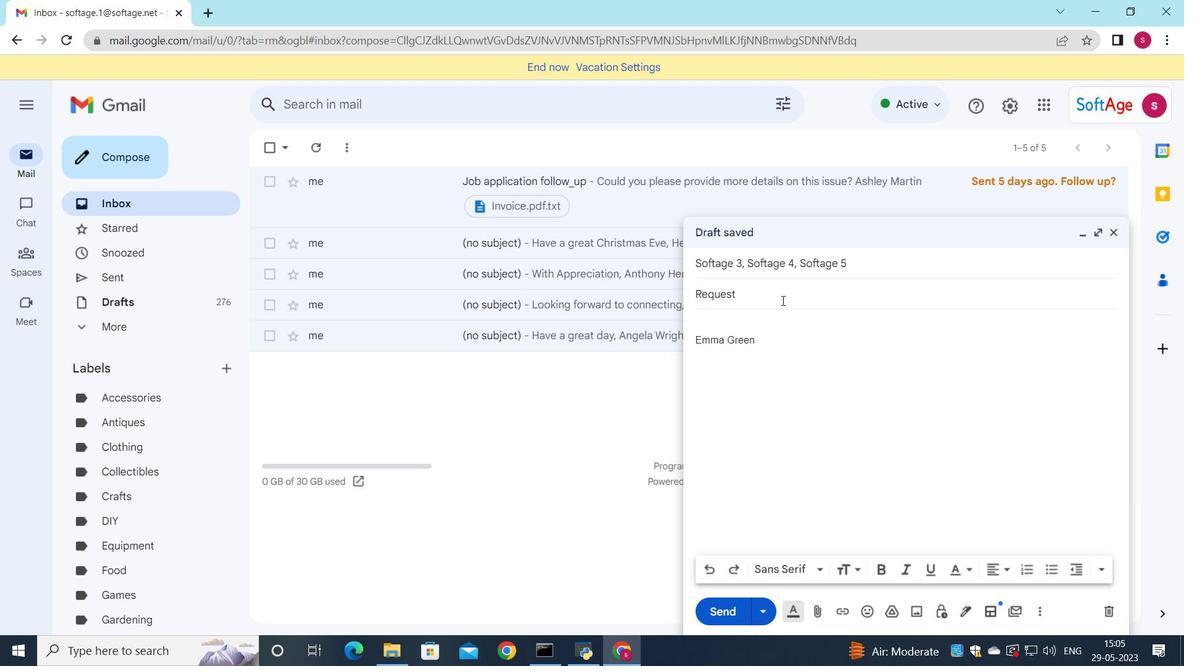 
Action: Mouse pressed left at (773, 298)
Screenshot: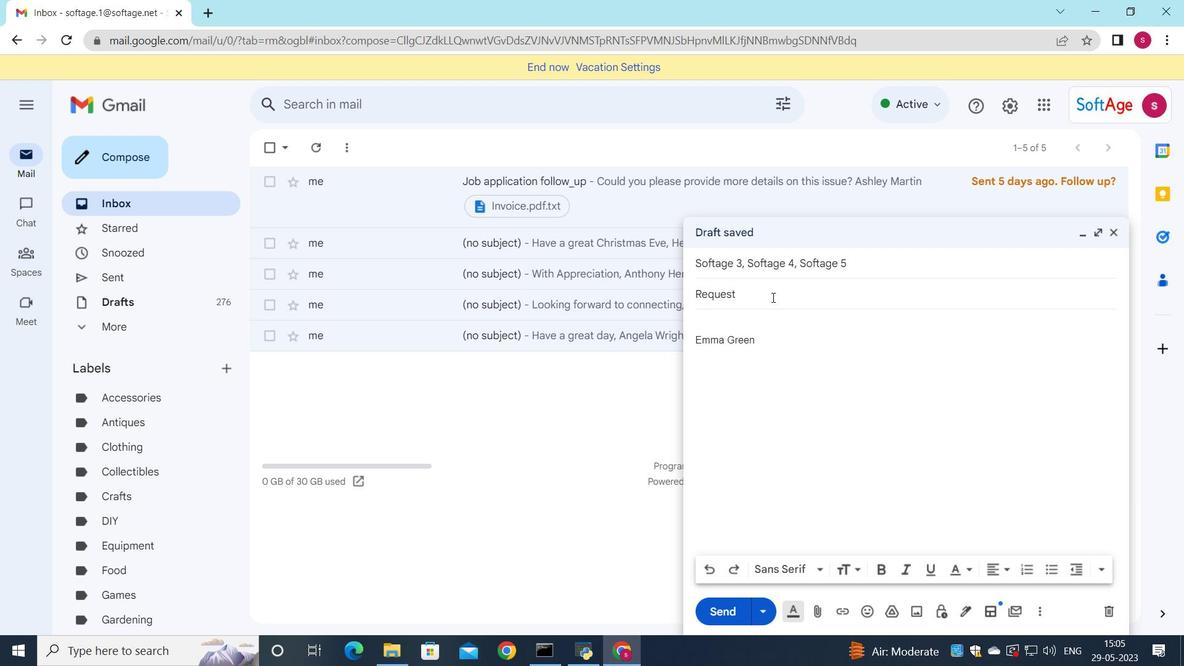 
Action: Key pressed <Key.space>for<Key.space>a<Key.space>new<Key.space>project
Screenshot: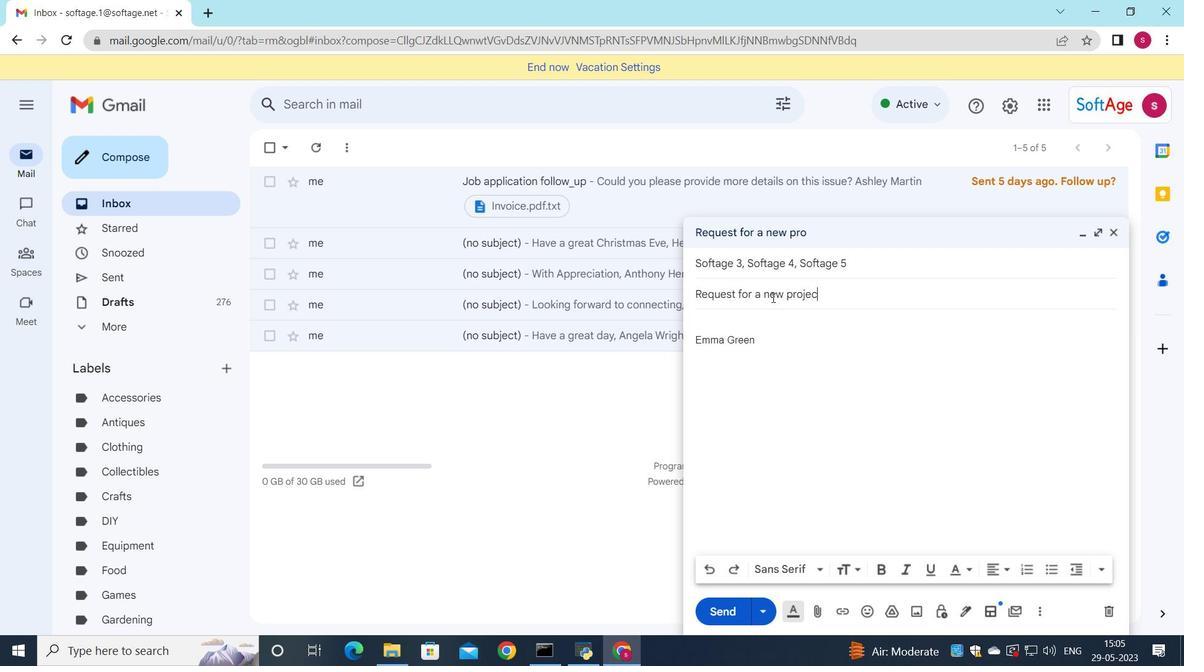 
Action: Mouse moved to (700, 327)
Screenshot: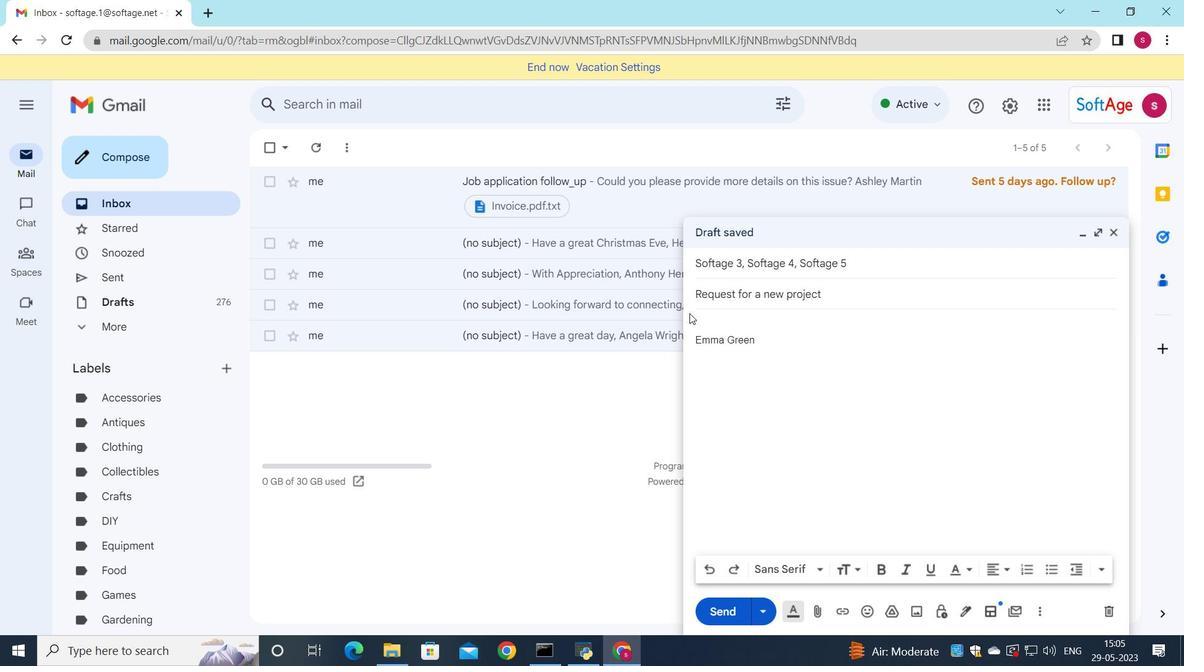 
Action: Mouse pressed left at (700, 327)
Screenshot: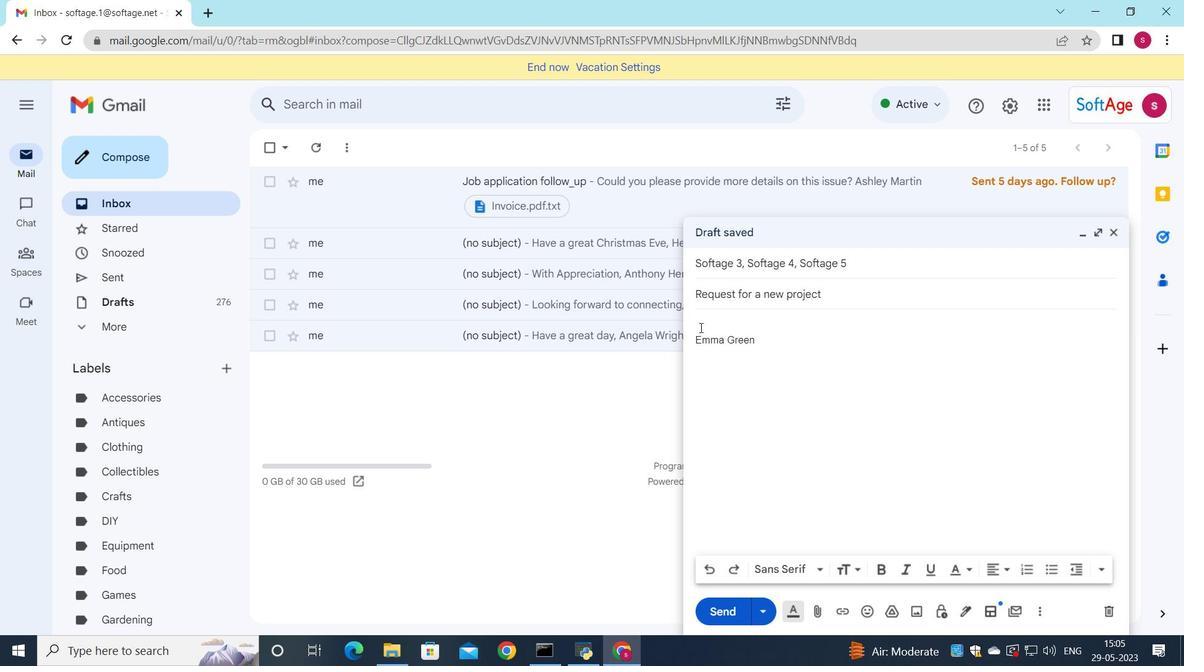 
Action: Mouse moved to (880, 221)
Screenshot: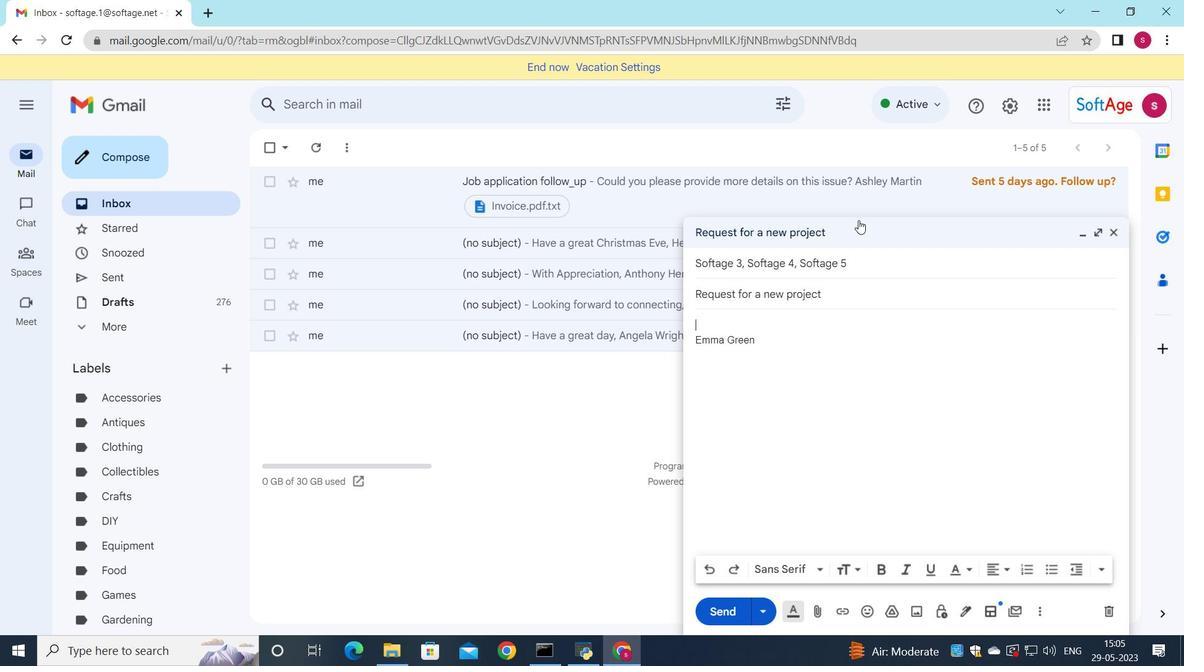 
Action: Key pressed <Key.shift>I<Key.space>am<Key.space>sorry<Key.space>for<Key.space>any<Key.space>inconvienence<Key.space>
Screenshot: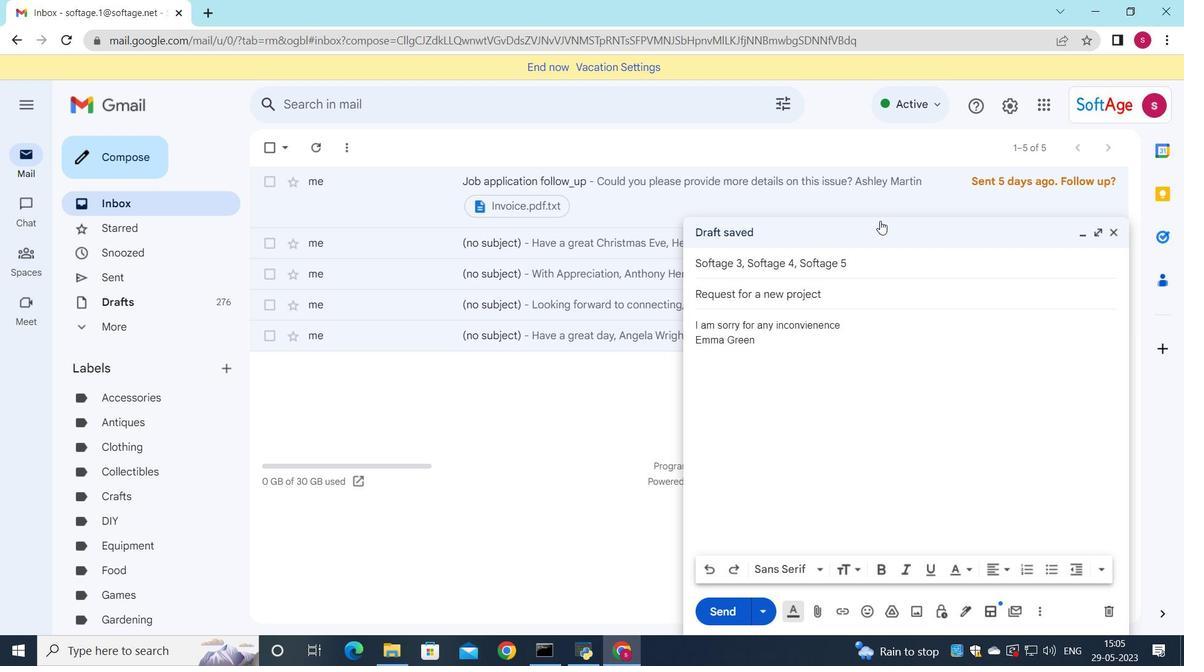 
Action: Mouse moved to (855, 325)
Screenshot: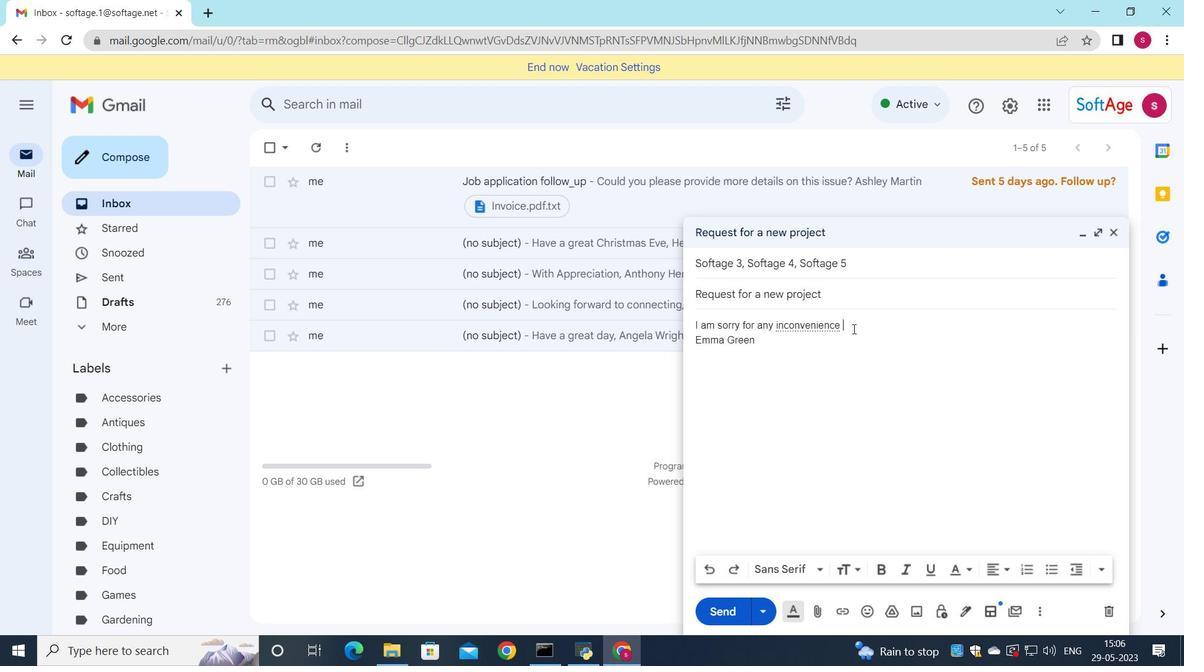 
Action: Key pressed this<Key.space>may<Key.space>have<Key.space>caused<Key.space>and<Key.space>will<Key.space>work<Key.space>to<Key.space>resolve<Key.space>the<Key.space>issue<Key.space>promptly.
Screenshot: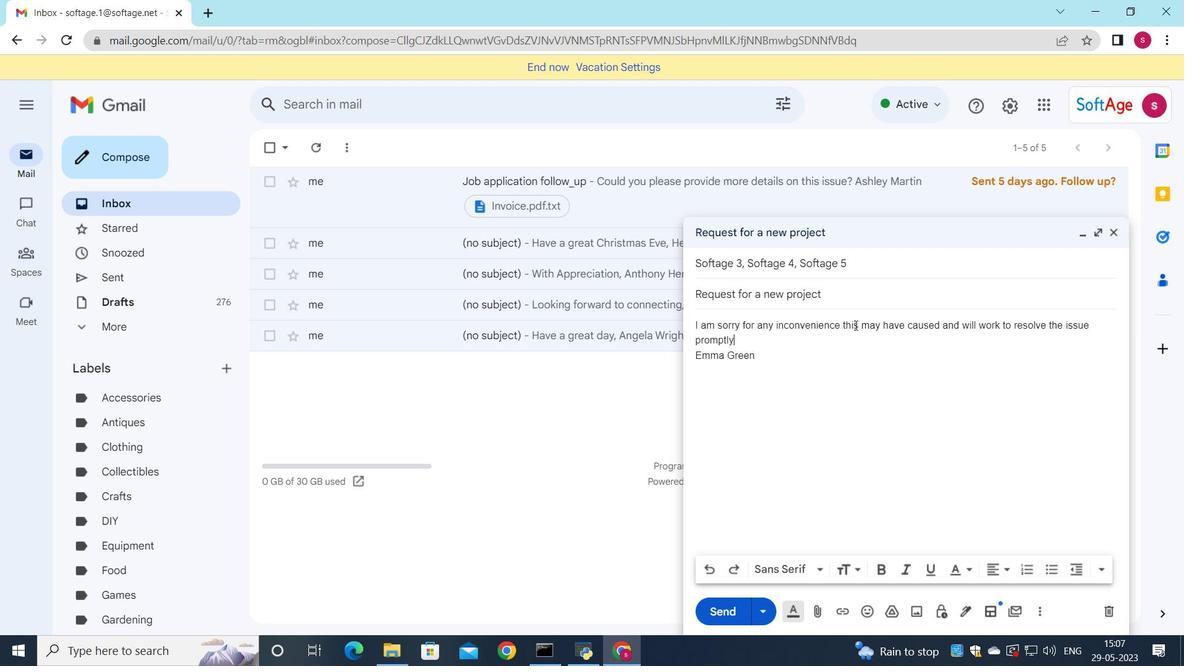 
Action: Mouse moved to (1093, 327)
Screenshot: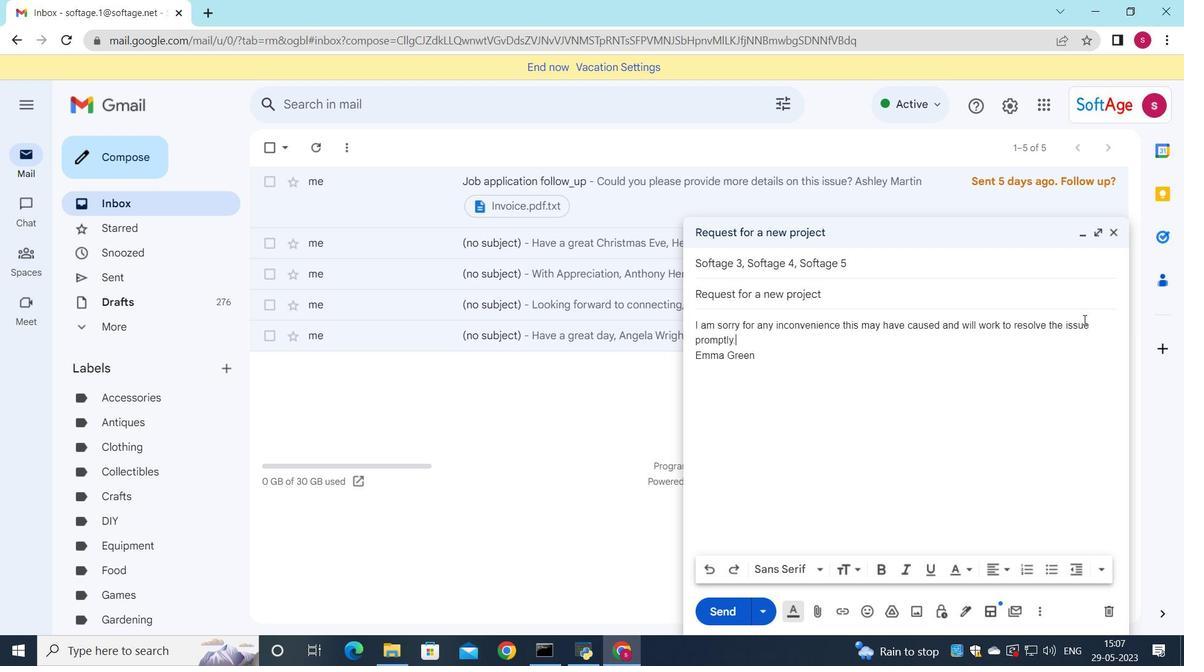 
Action: Mouse pressed left at (1093, 327)
Screenshot: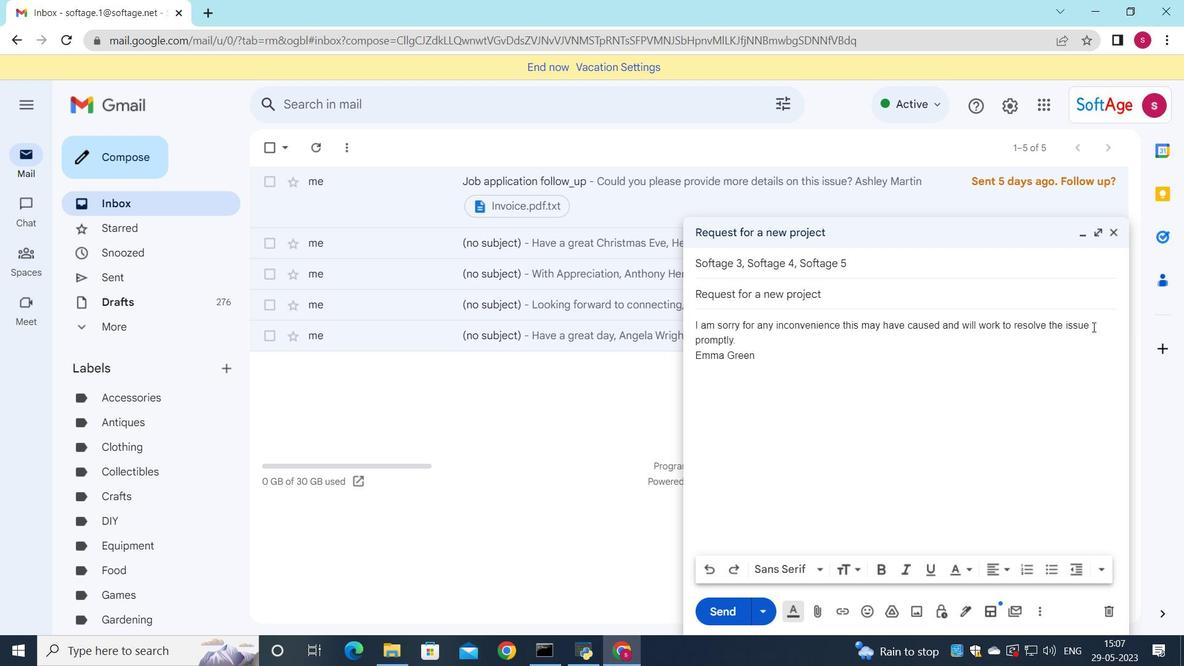 
Action: Mouse moved to (697, 325)
Screenshot: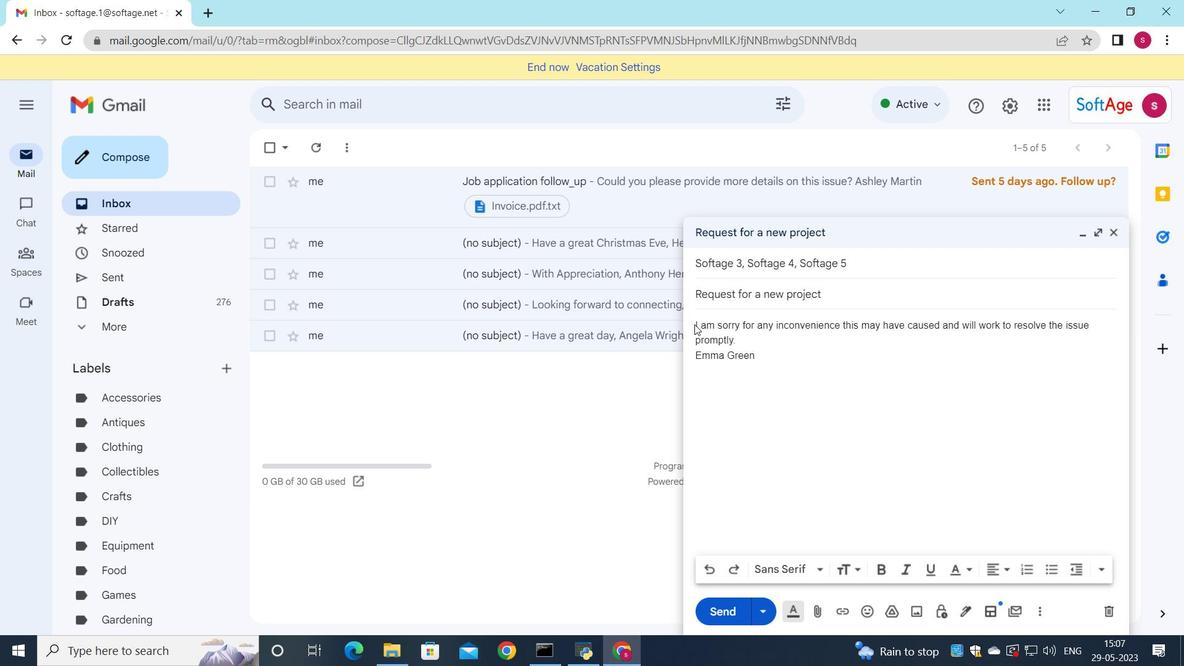 
Action: Mouse pressed left at (697, 325)
Screenshot: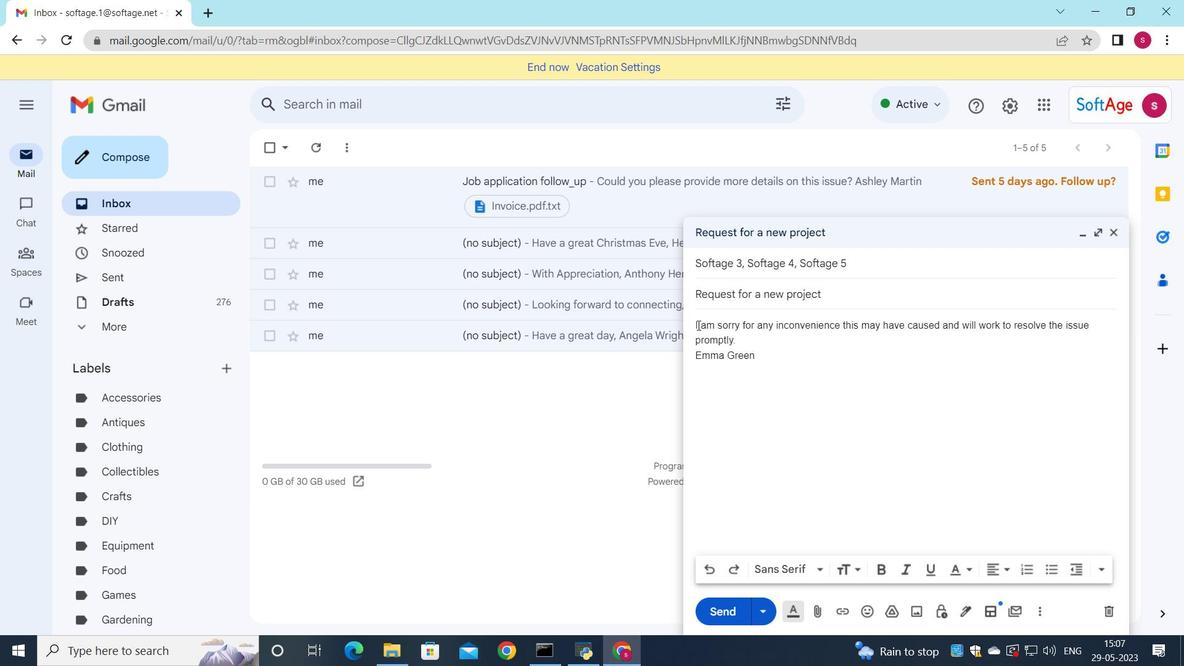 
Action: Mouse moved to (697, 322)
Screenshot: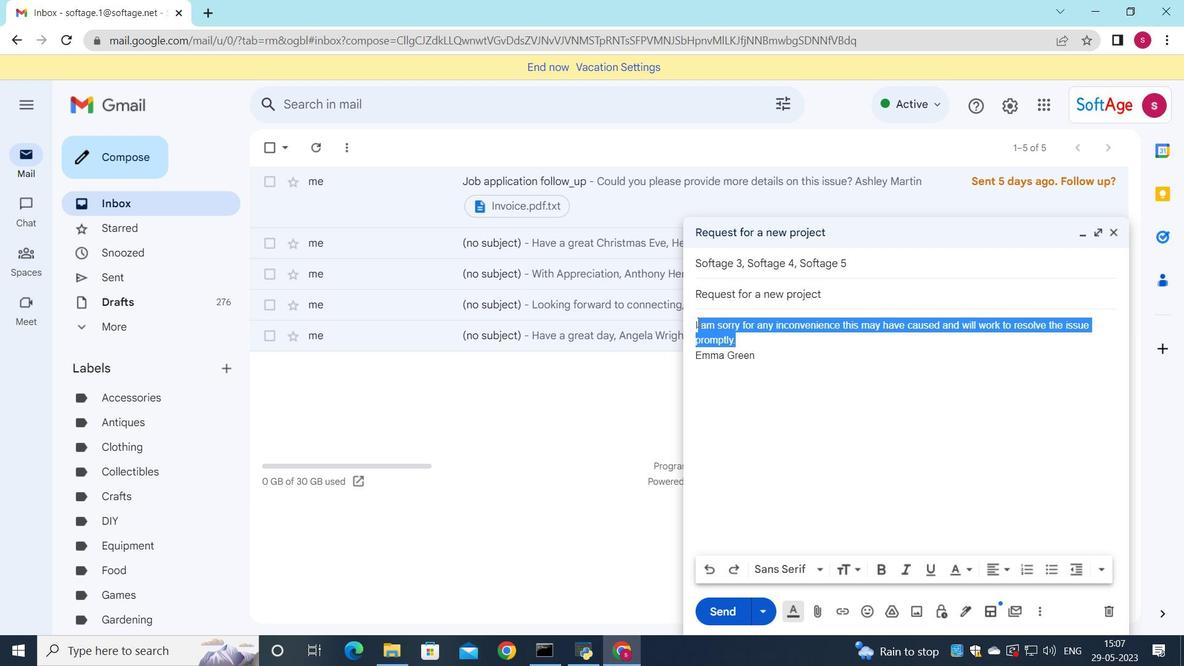 
Action: Mouse pressed left at (697, 322)
Screenshot: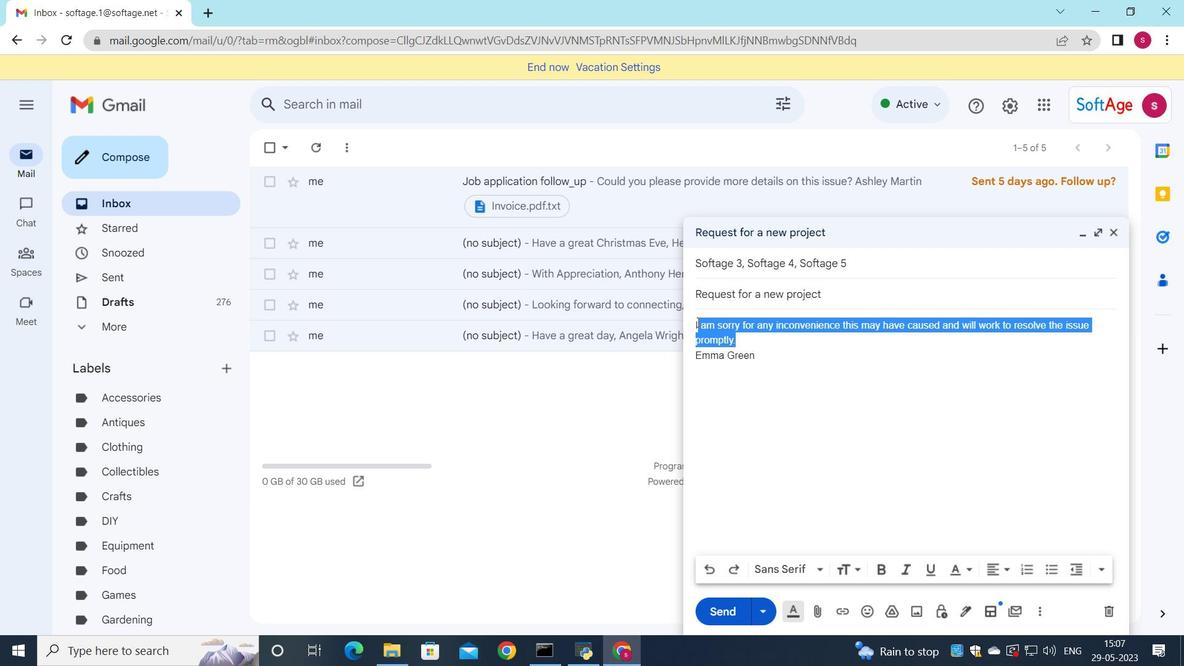 
Action: Mouse moved to (695, 323)
Screenshot: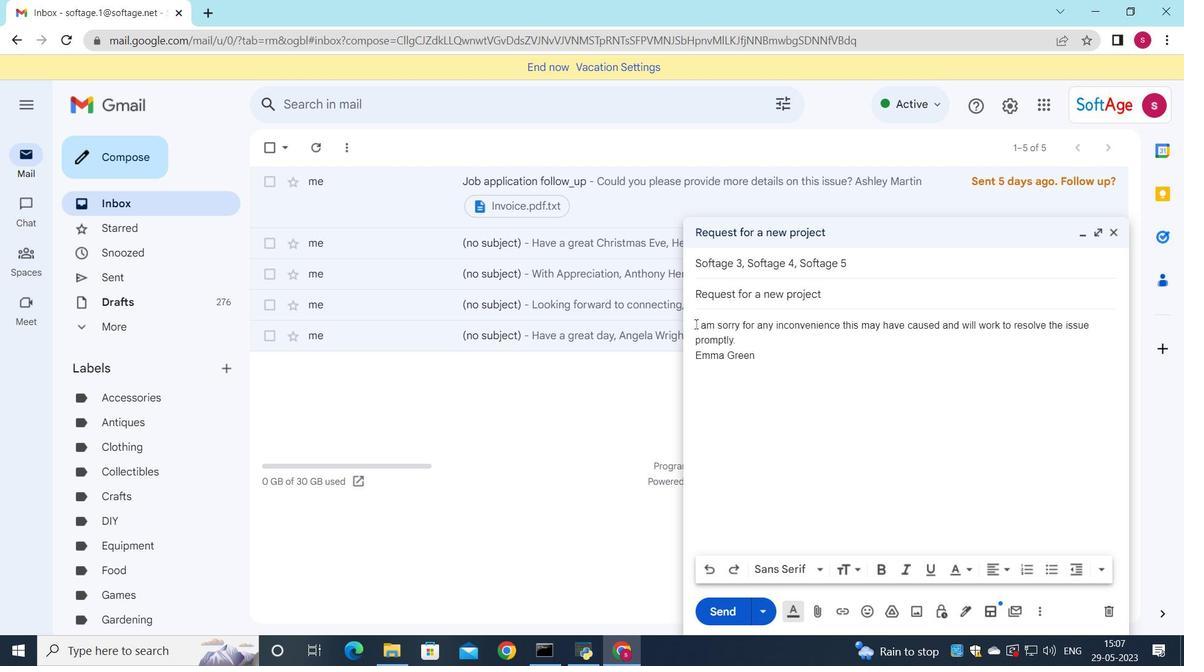 
Action: Mouse pressed left at (695, 323)
Screenshot: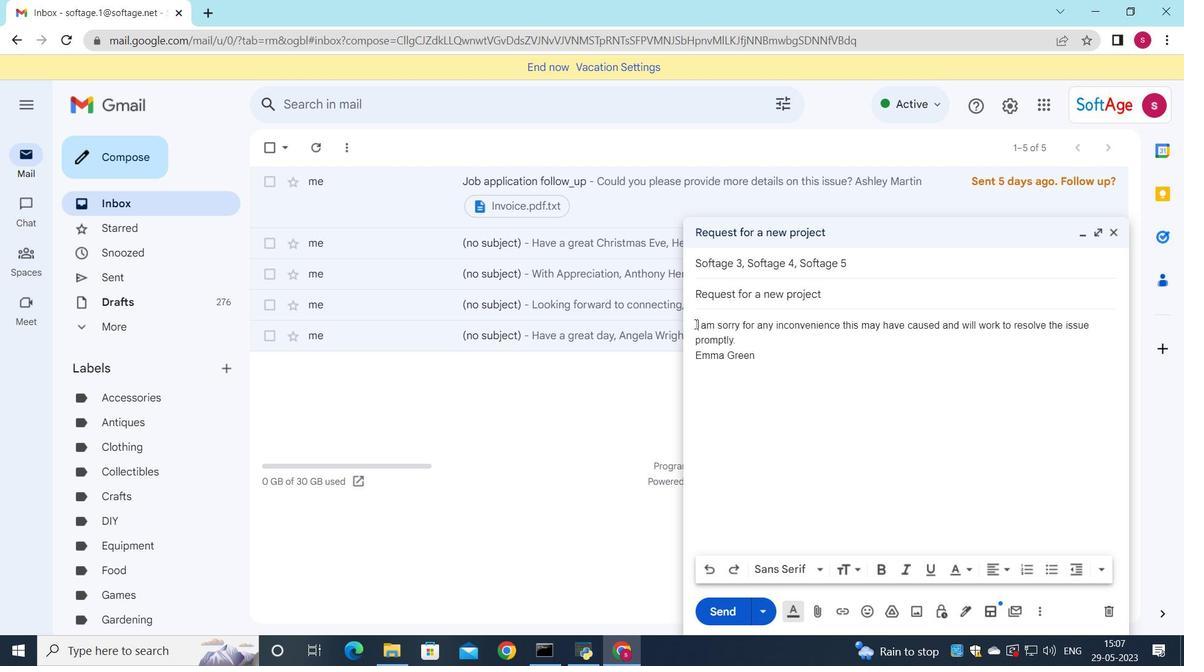 
Action: Mouse moved to (860, 573)
Screenshot: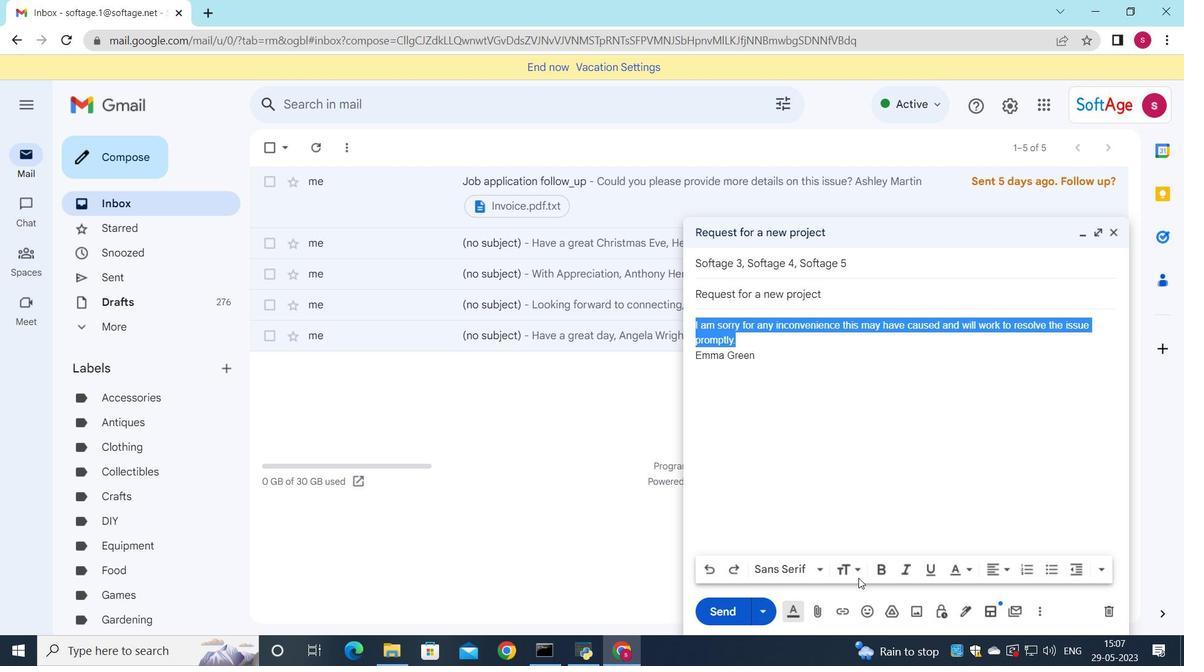 
Action: Mouse pressed left at (860, 573)
Screenshot: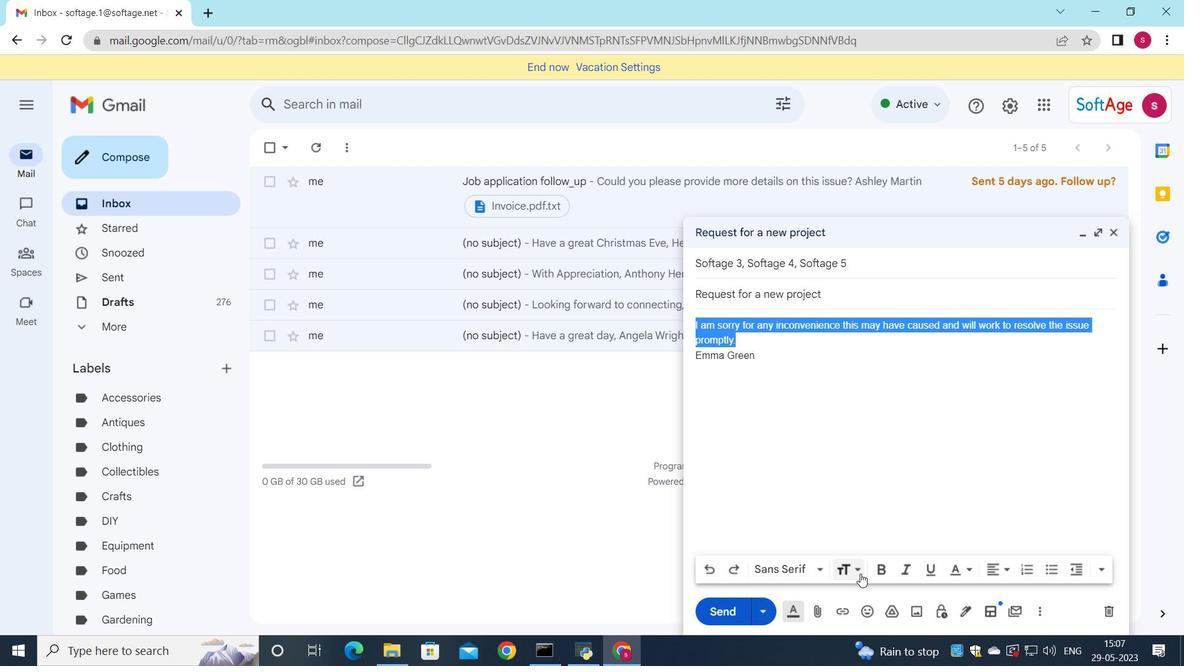 
Action: Mouse moved to (894, 527)
Screenshot: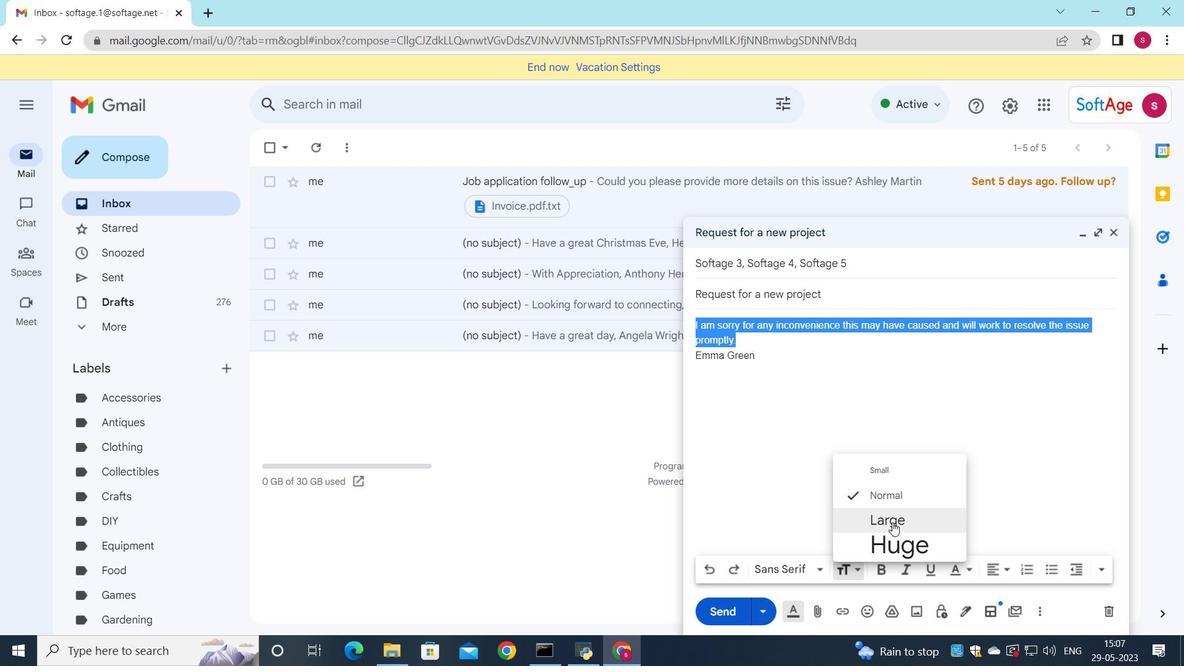 
Action: Mouse pressed left at (894, 527)
Screenshot: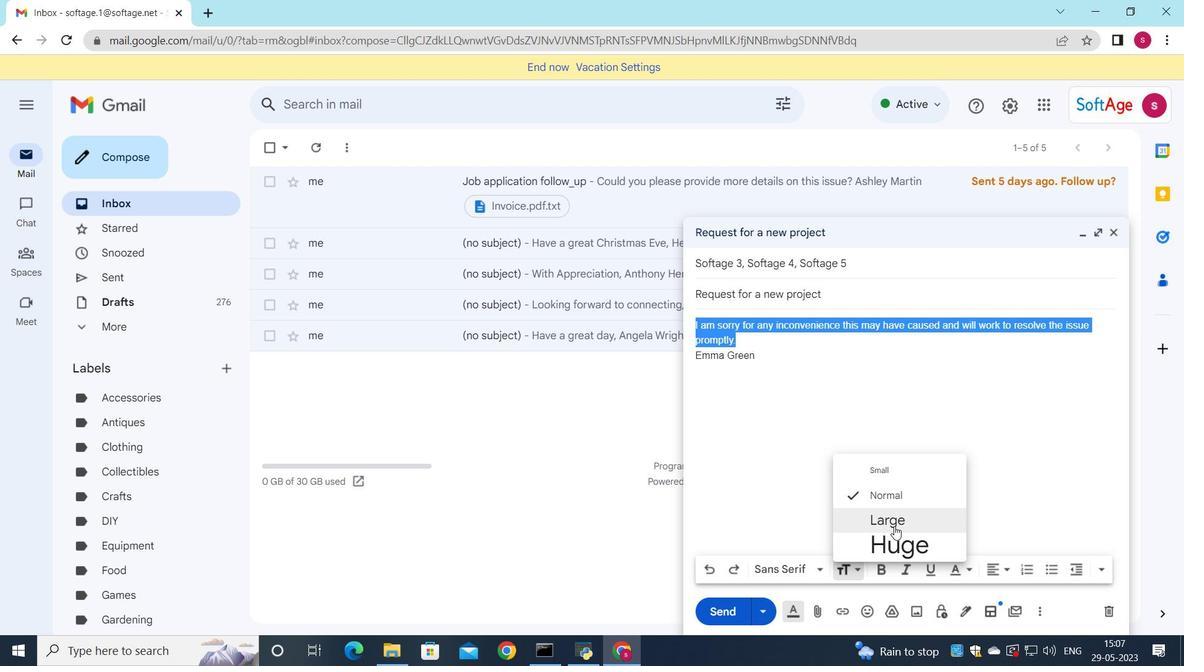 
Action: Mouse moved to (861, 572)
Screenshot: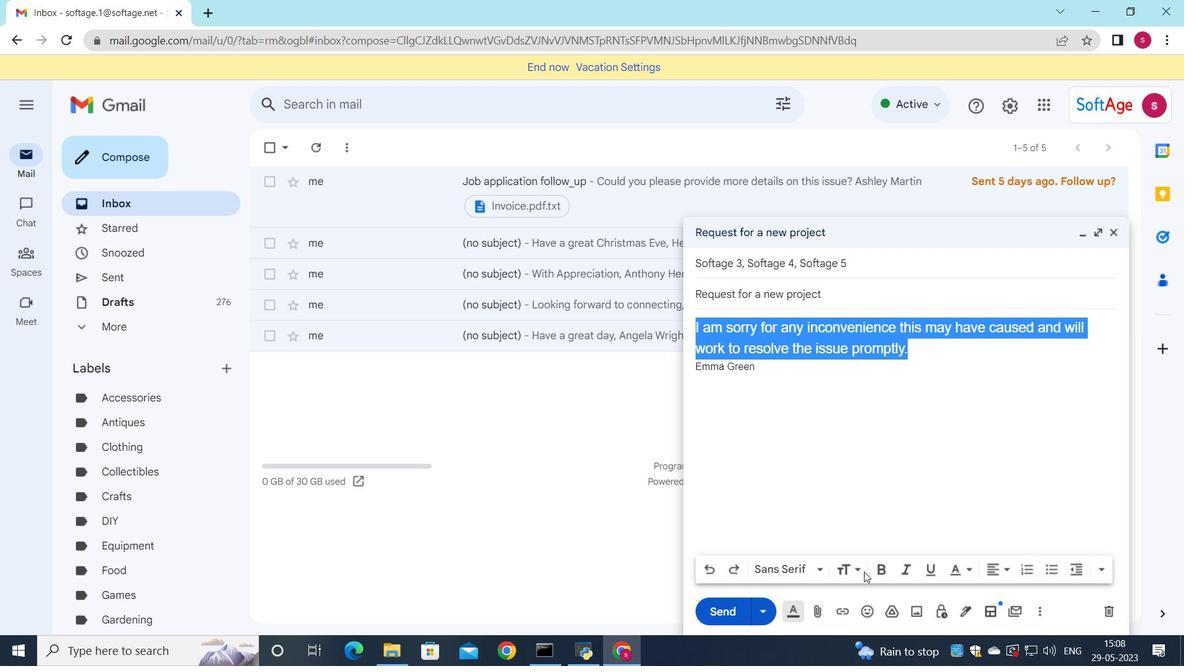
Action: Mouse pressed left at (861, 572)
Screenshot: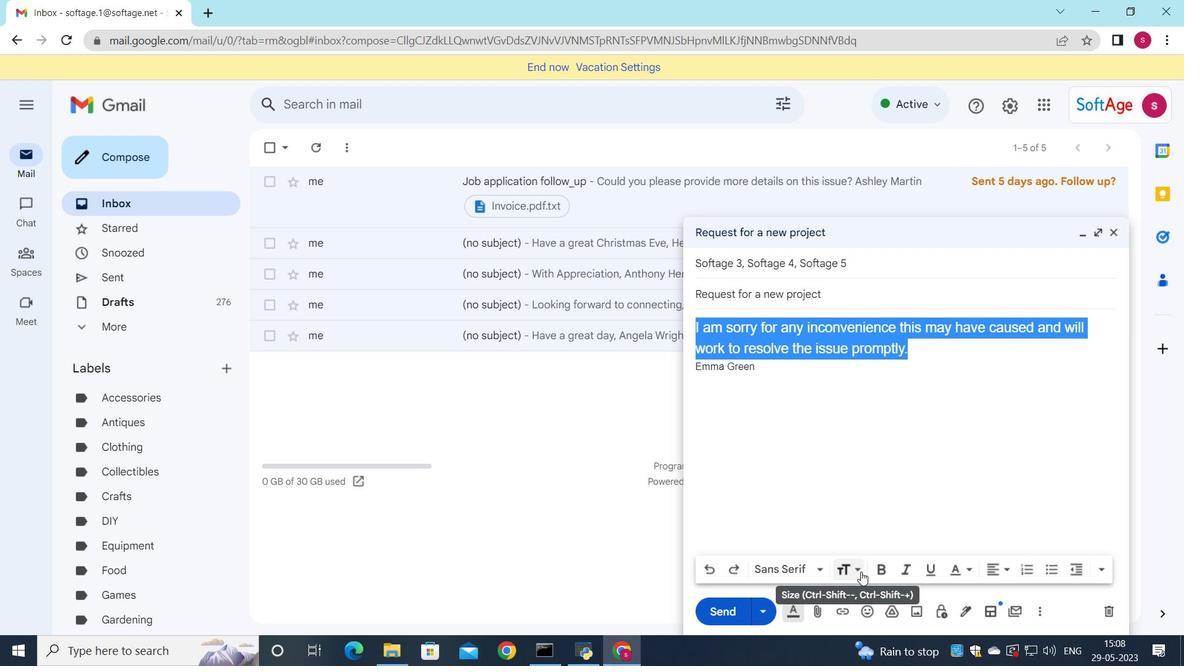 
Action: Mouse moved to (930, 528)
Screenshot: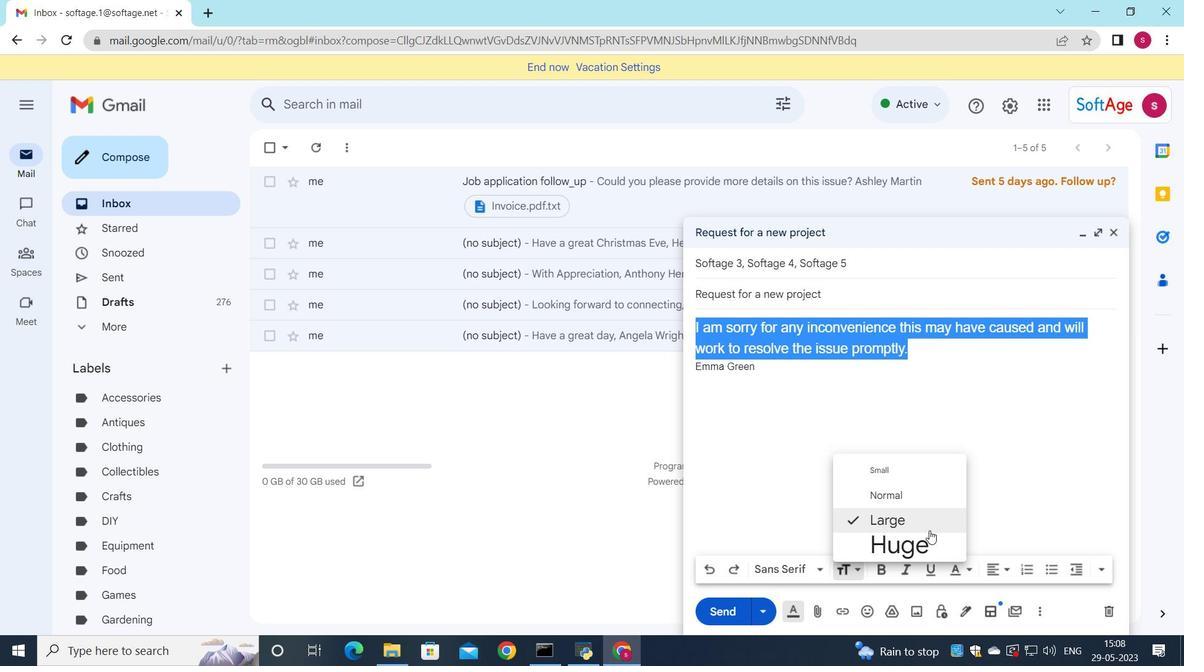 
Action: Mouse pressed left at (930, 528)
Screenshot: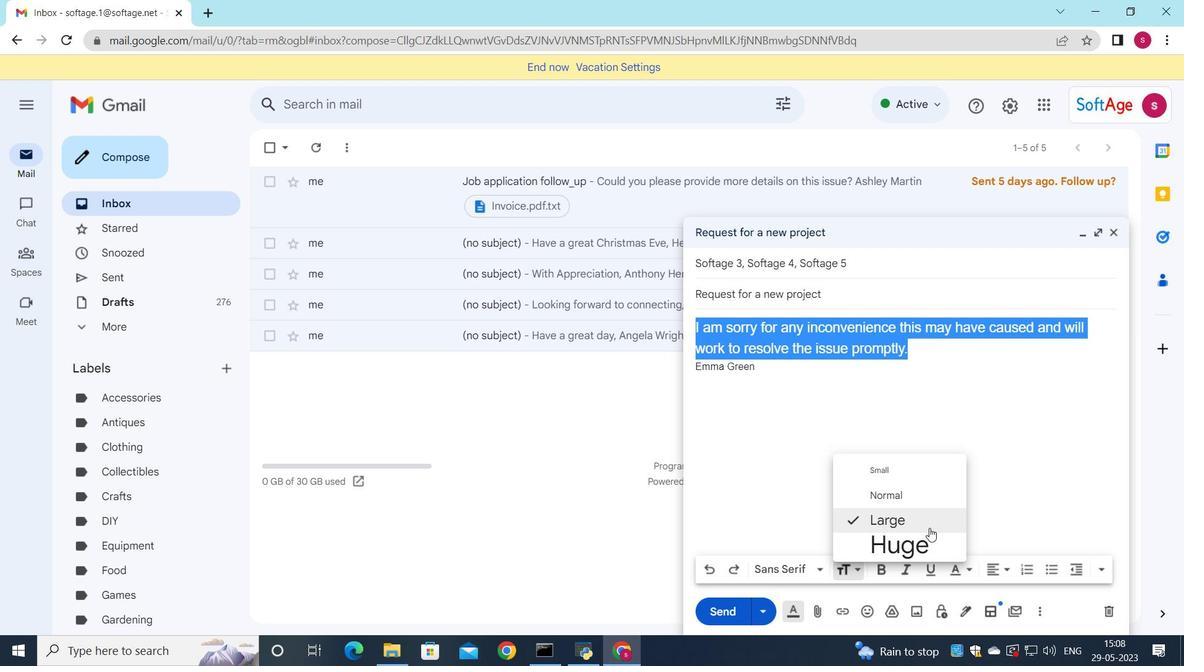 
Action: Mouse moved to (1005, 573)
Screenshot: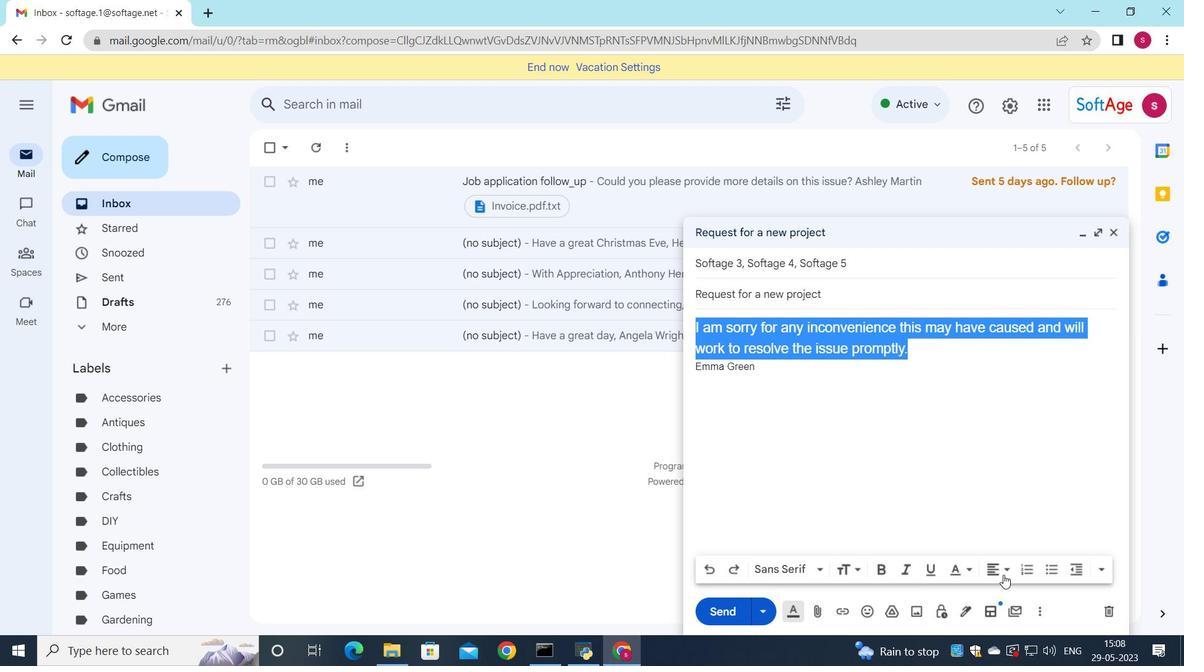 
Action: Mouse pressed left at (1005, 573)
Screenshot: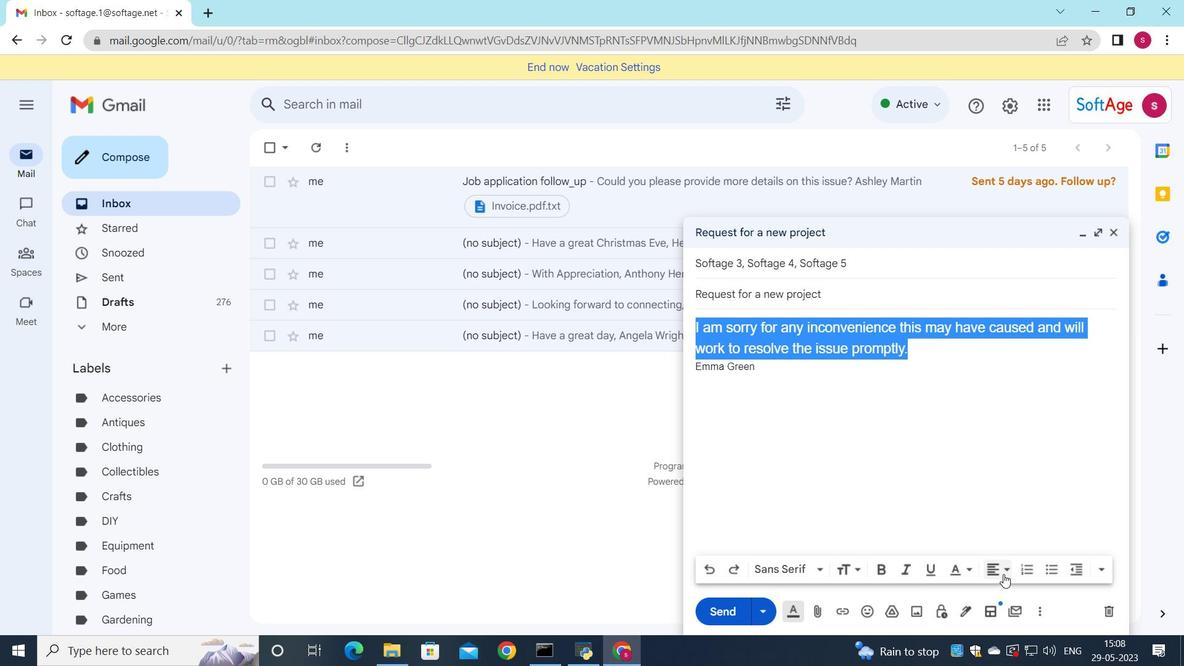 
Action: Mouse moved to (999, 526)
Screenshot: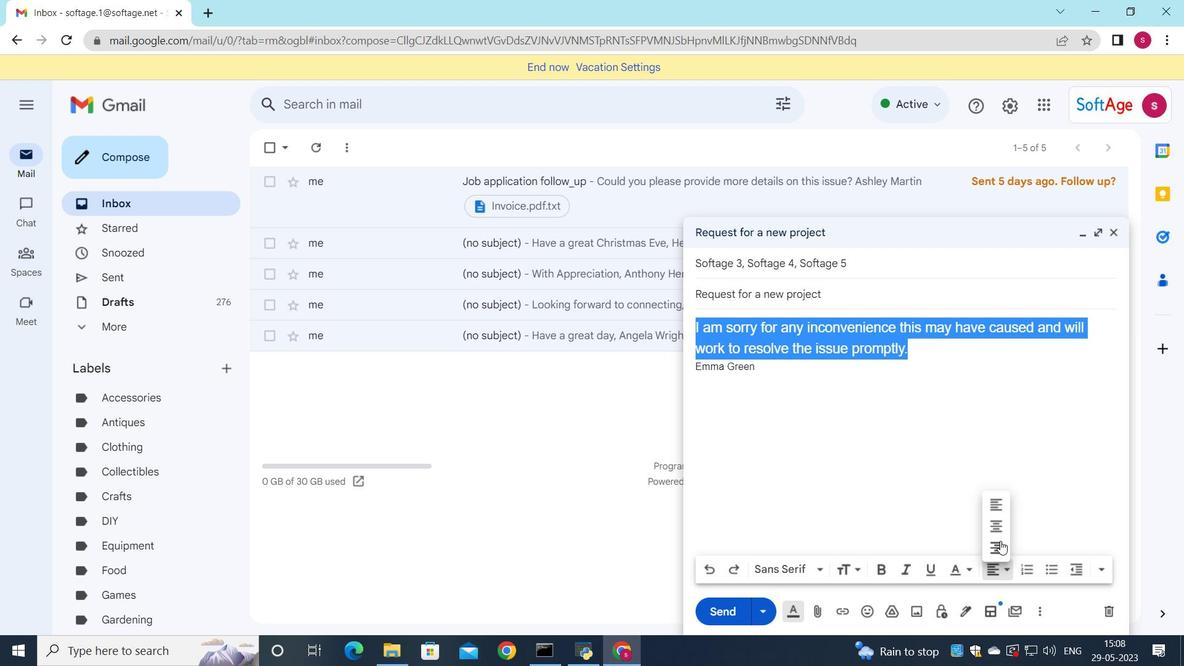 
Action: Mouse pressed left at (999, 526)
Screenshot: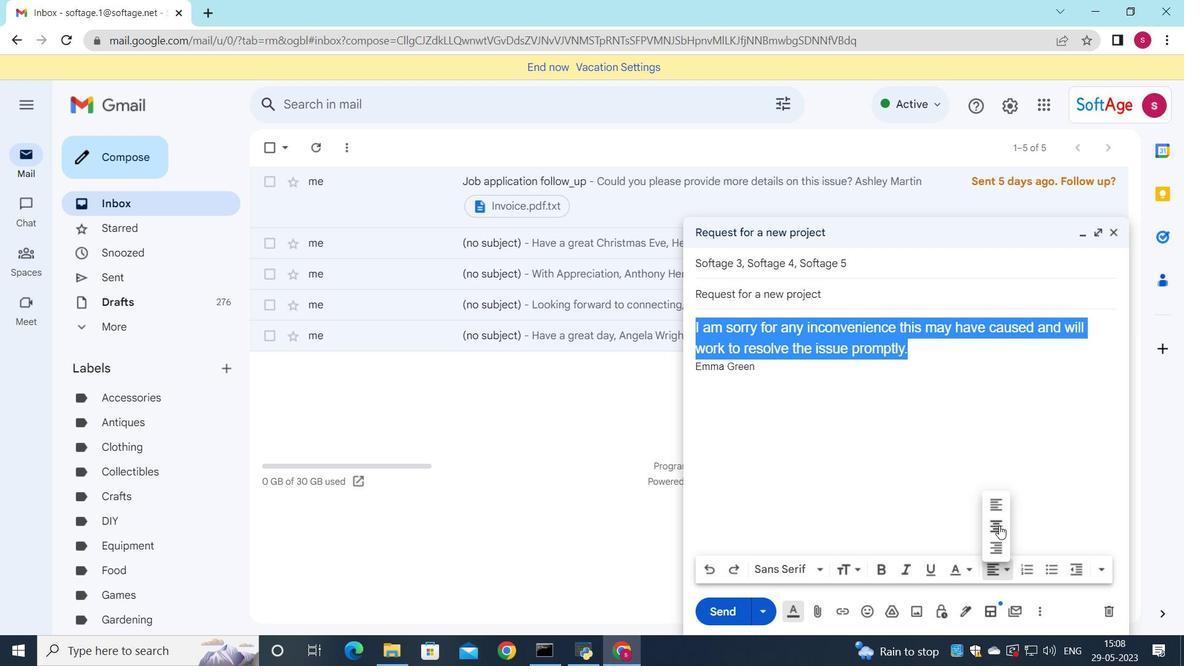 
Action: Mouse moved to (724, 607)
Screenshot: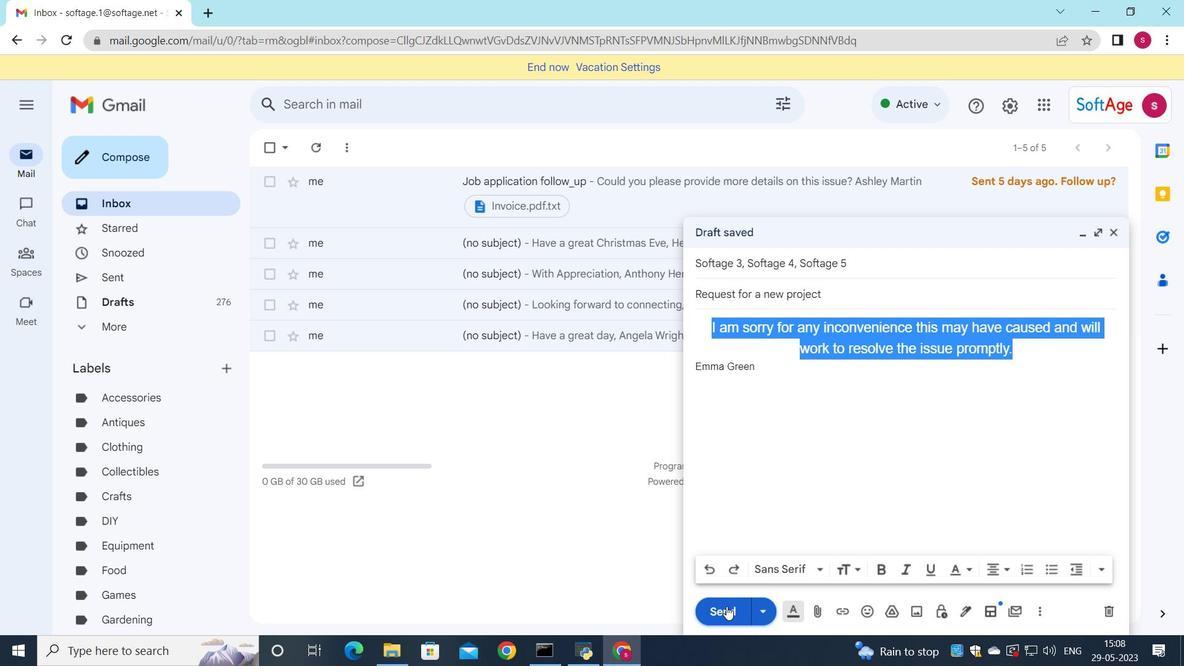 
Action: Mouse pressed left at (724, 607)
Screenshot: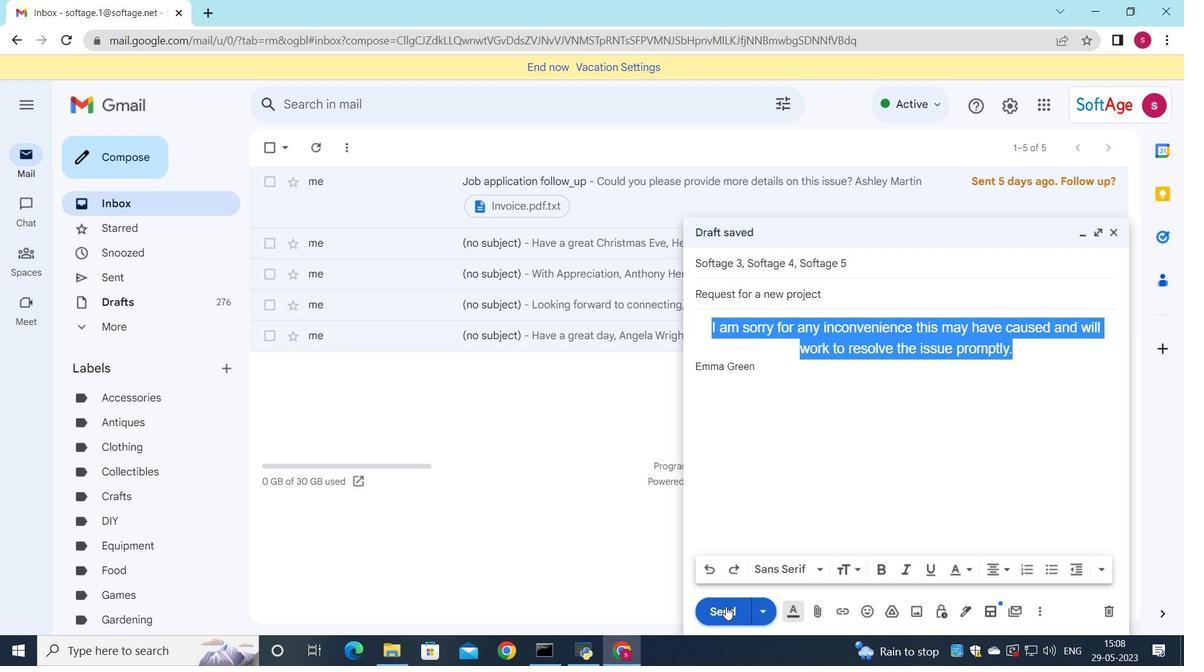 
Action: Mouse moved to (150, 269)
Screenshot: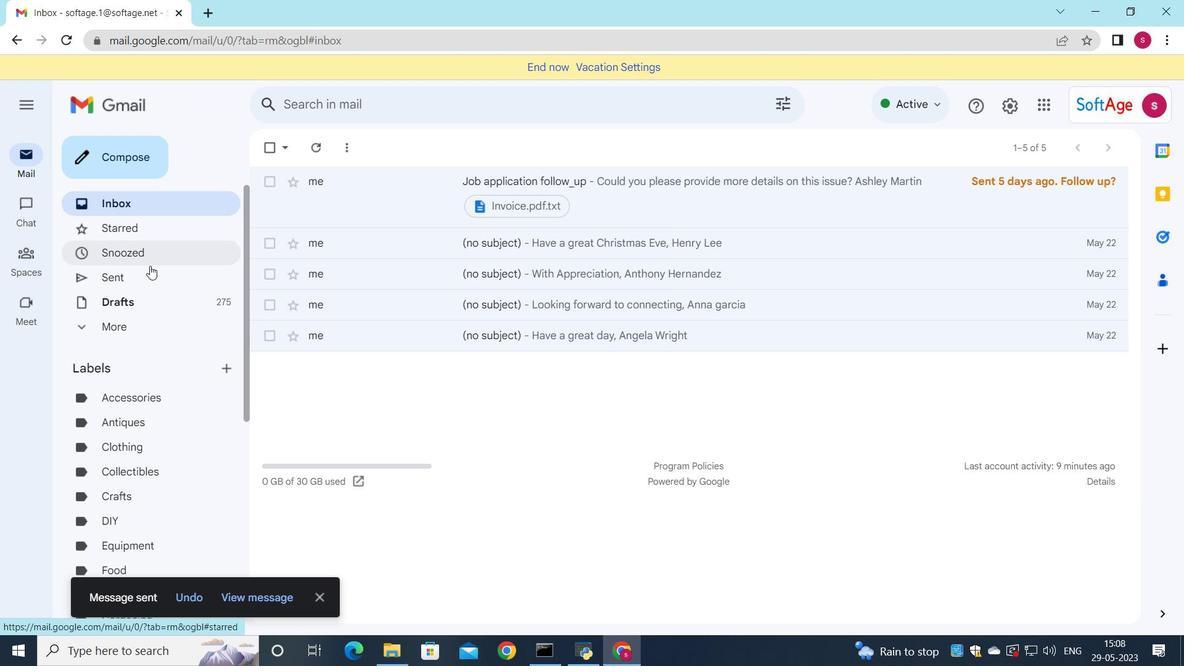 
Action: Mouse pressed left at (150, 269)
Screenshot: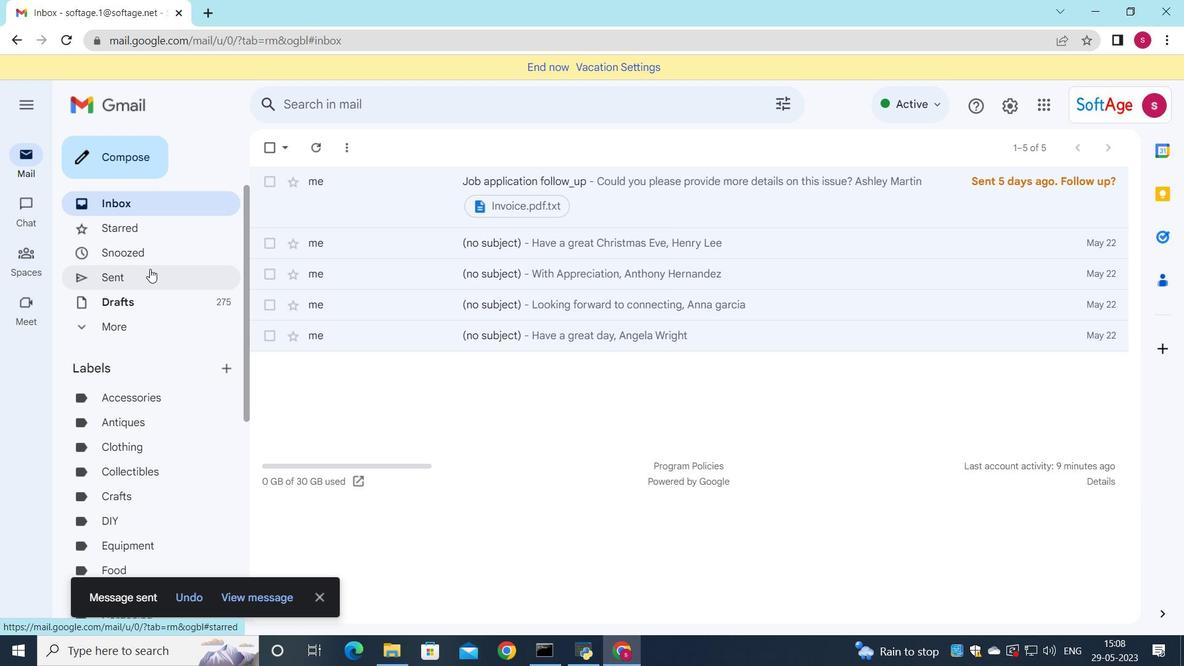 
Action: Mouse moved to (623, 220)
Screenshot: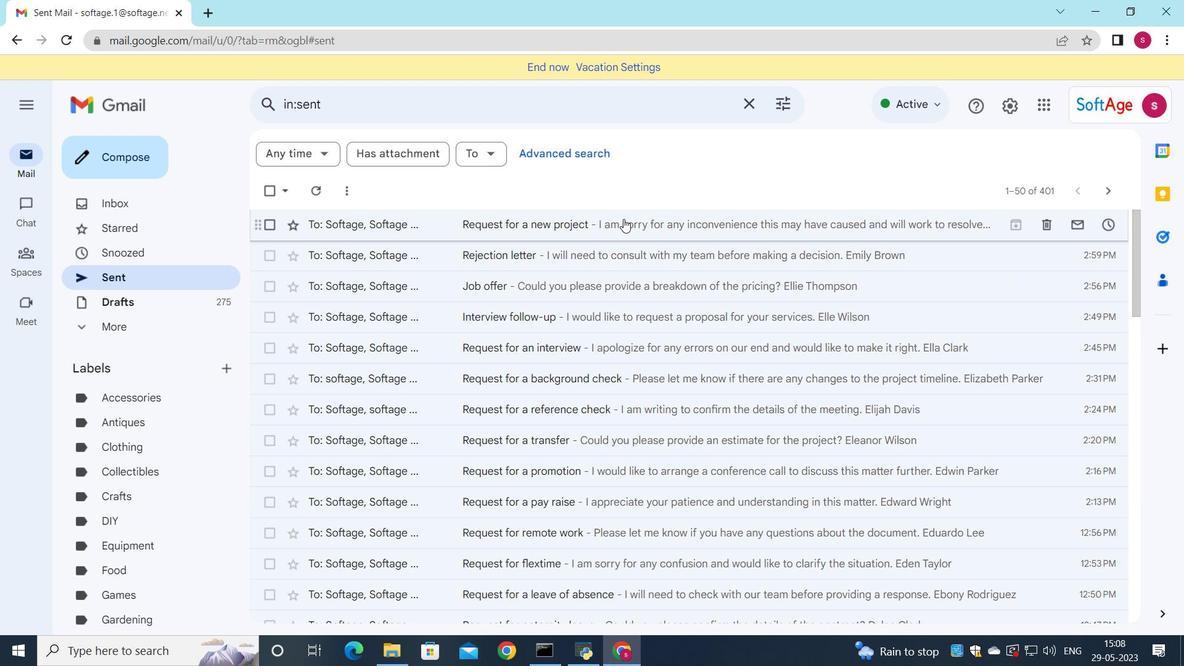
Action: Mouse pressed left at (623, 220)
Screenshot: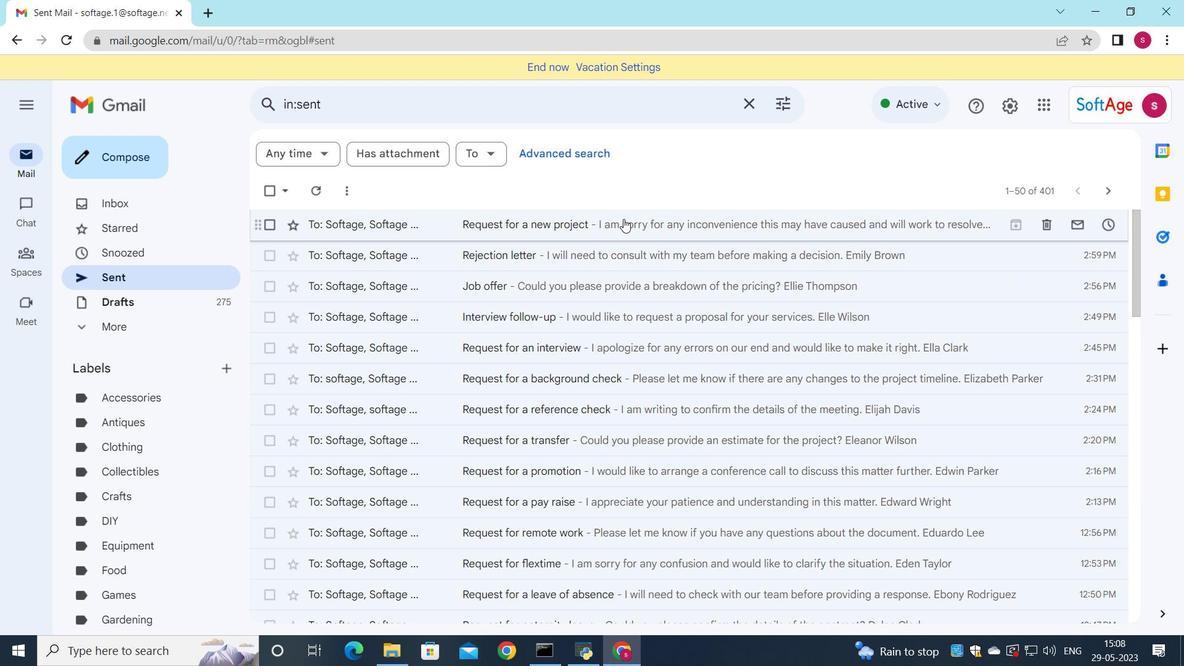 
Action: Mouse moved to (646, 223)
Screenshot: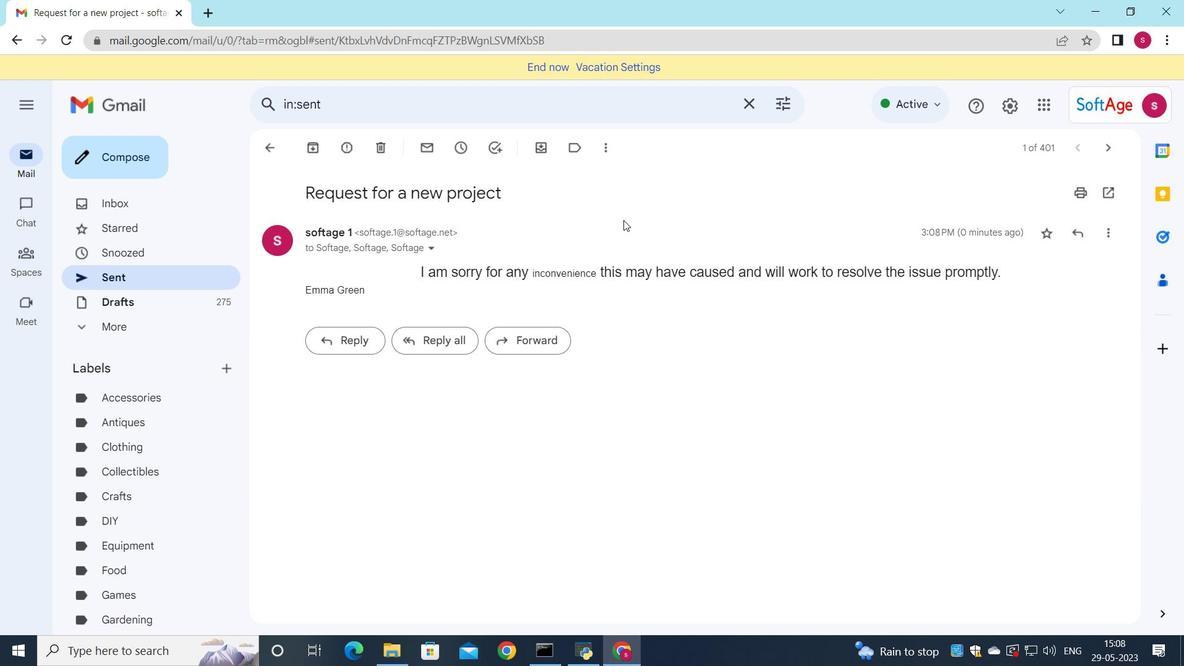 
